 Task: Design a Vector Pattern for a Space Art Gallery Exhibit.
Action: Mouse moved to (126, 88)
Screenshot: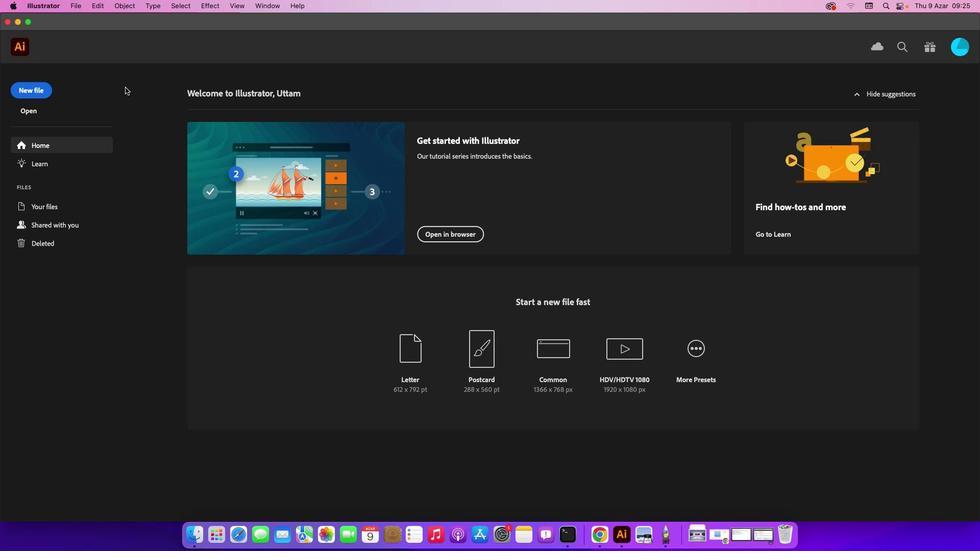 
Action: Mouse pressed left at (126, 88)
Screenshot: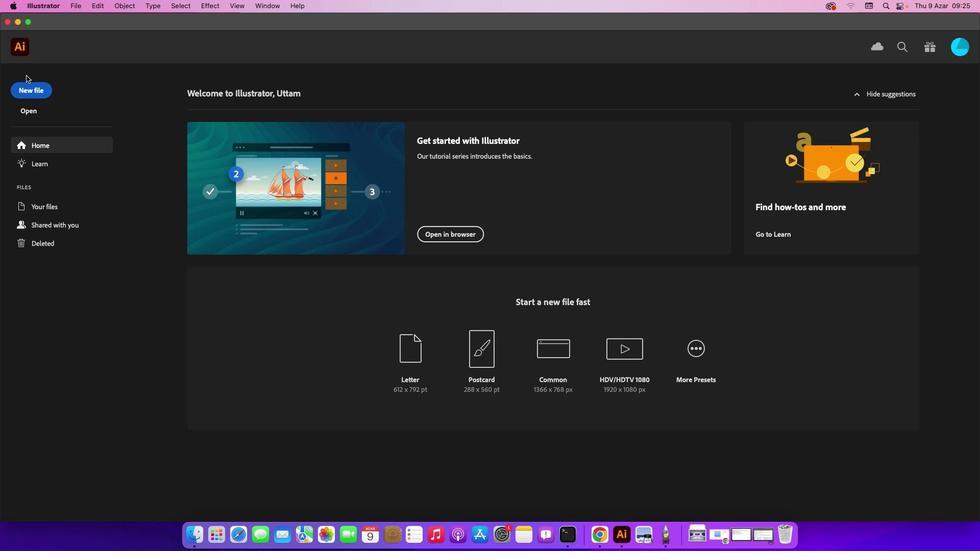 
Action: Mouse moved to (35, 89)
Screenshot: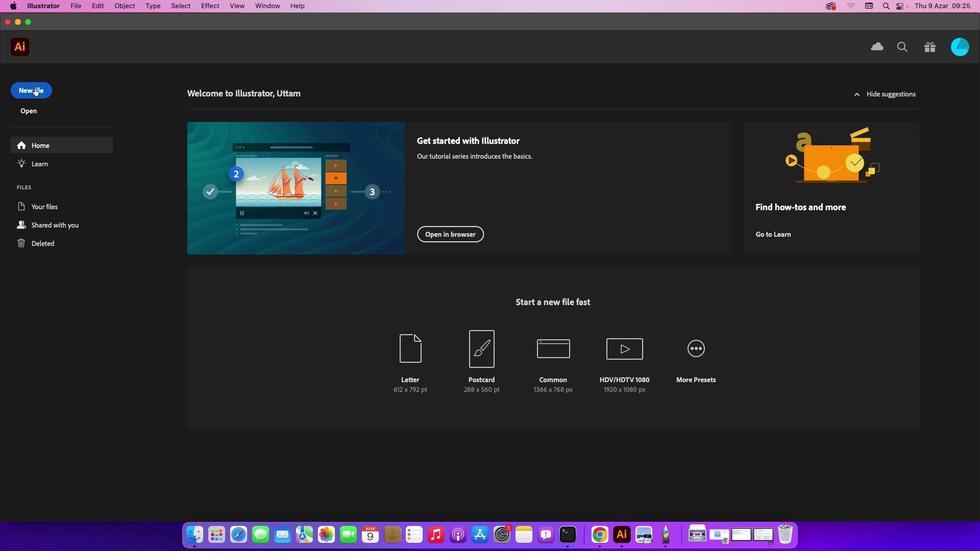 
Action: Mouse pressed left at (35, 89)
Screenshot: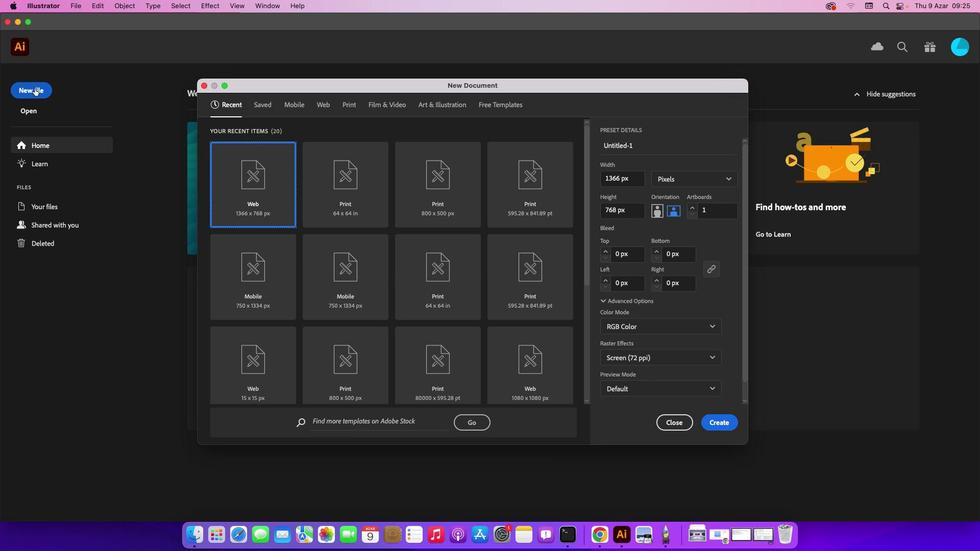 
Action: Mouse moved to (727, 427)
Screenshot: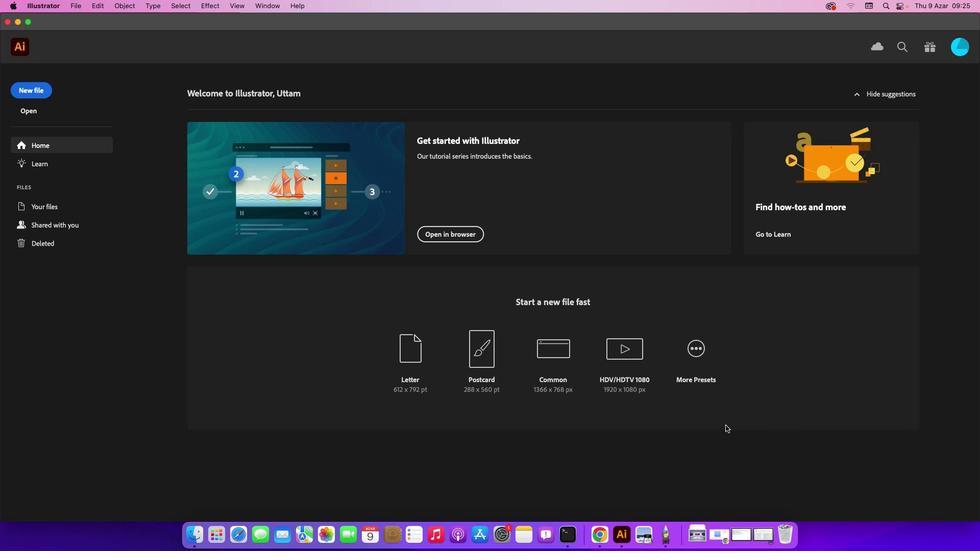 
Action: Mouse pressed left at (727, 427)
Screenshot: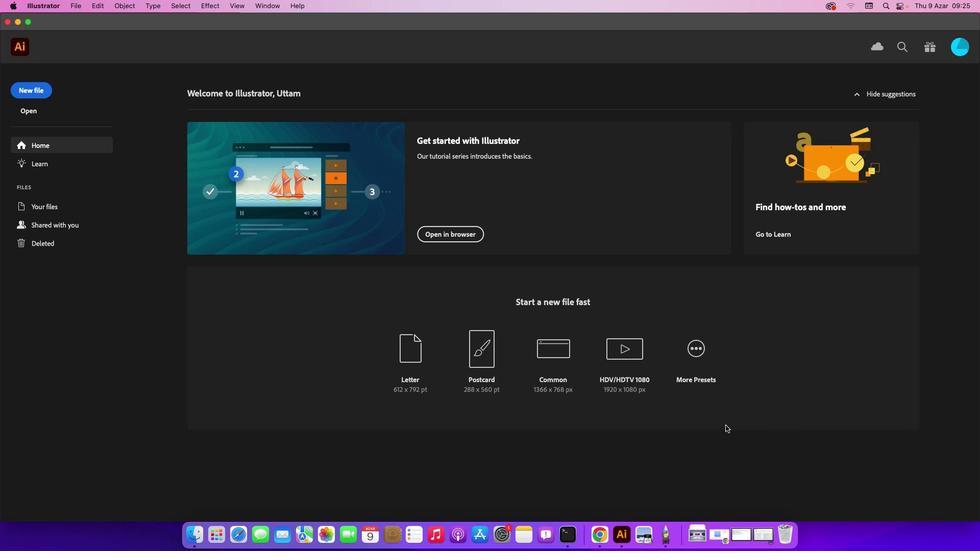 
Action: Mouse moved to (73, 4)
Screenshot: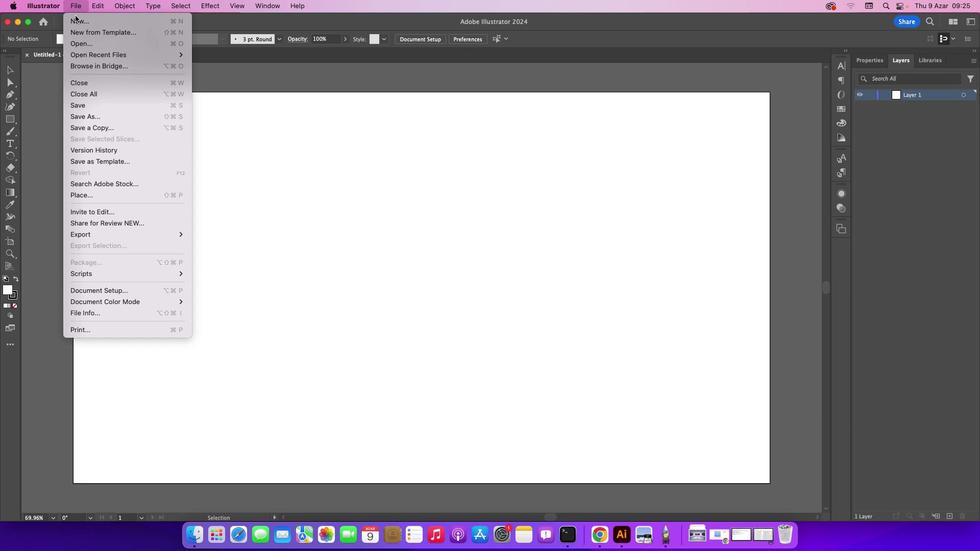 
Action: Mouse pressed left at (73, 4)
Screenshot: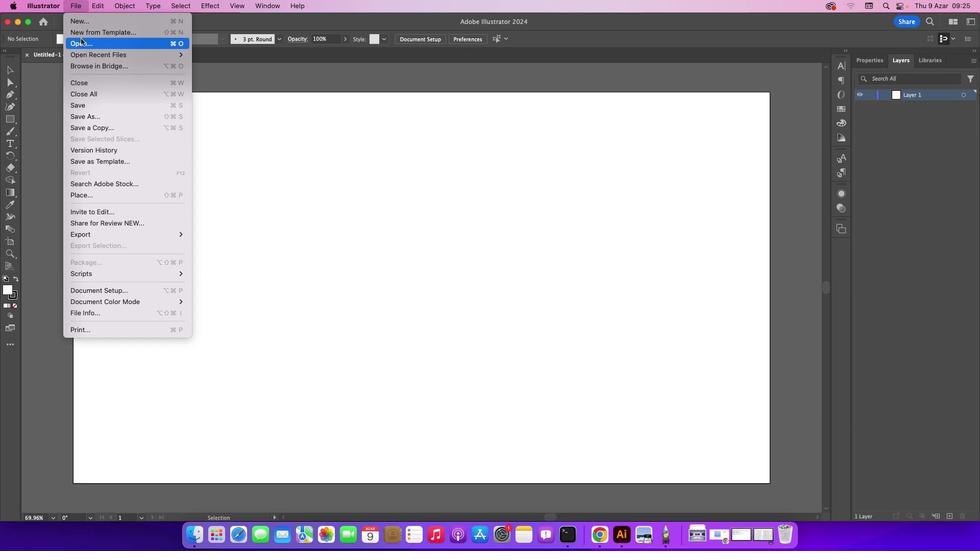 
Action: Mouse moved to (82, 39)
Screenshot: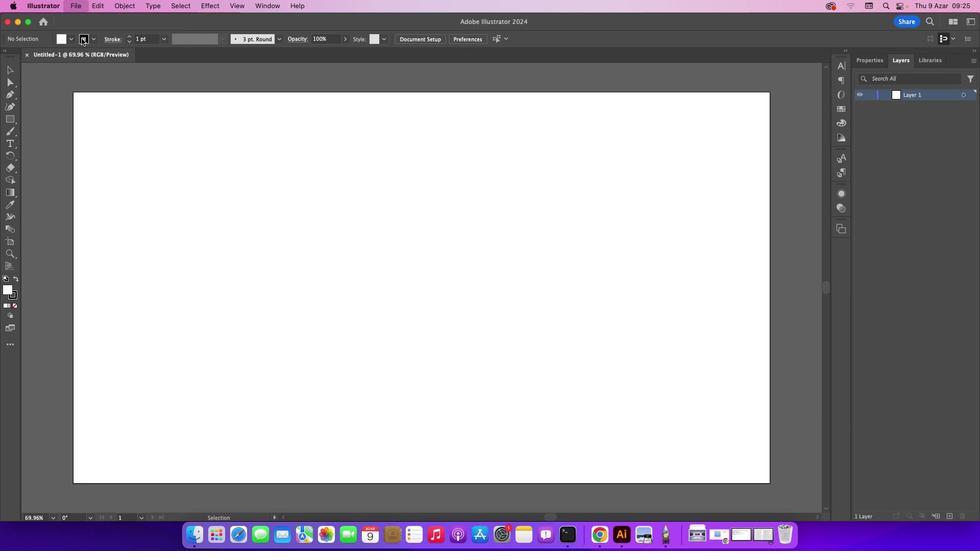 
Action: Mouse pressed left at (82, 39)
Screenshot: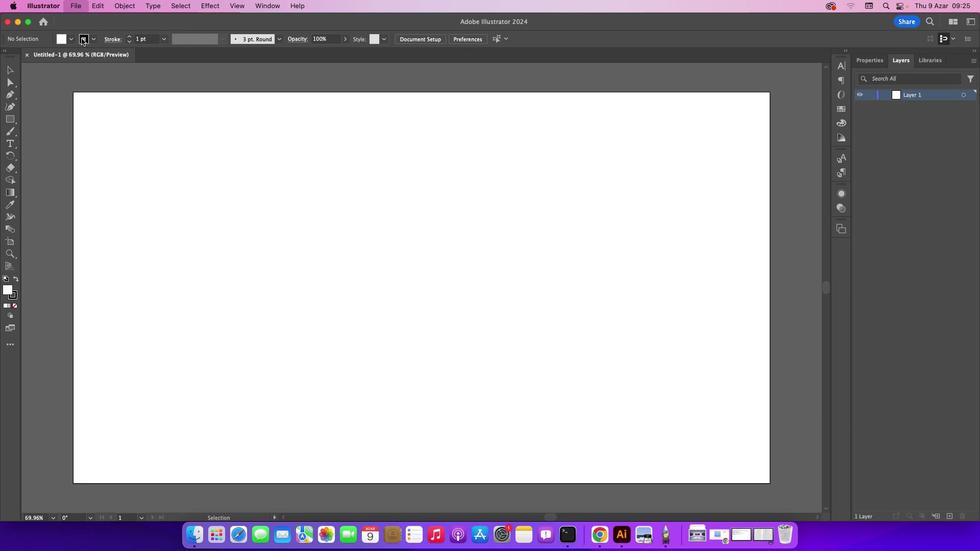 
Action: Mouse moved to (419, 143)
Screenshot: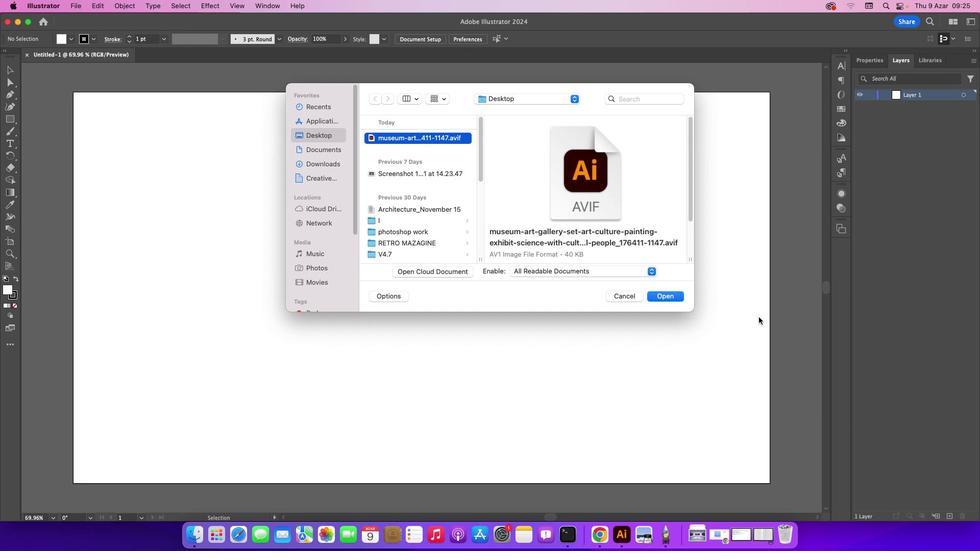 
Action: Mouse pressed left at (419, 143)
Screenshot: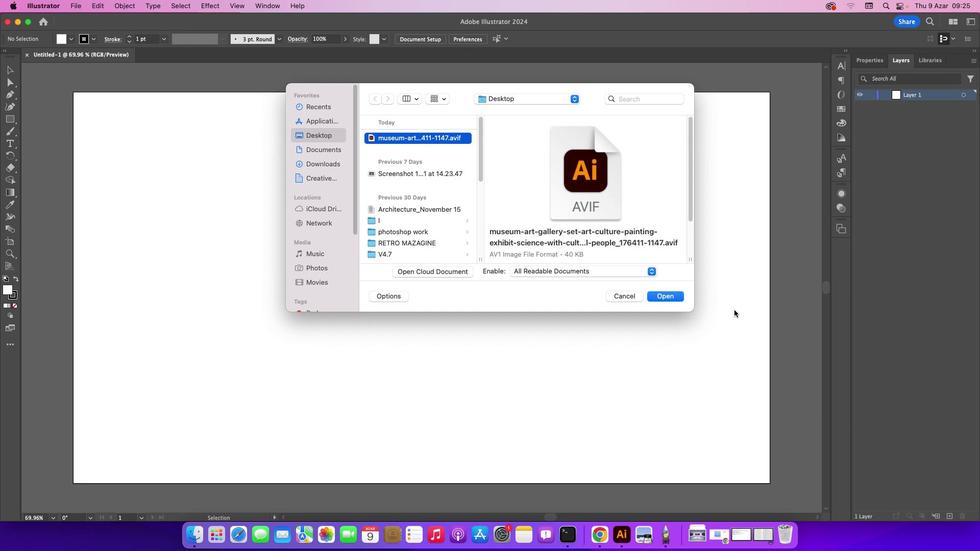 
Action: Mouse moved to (680, 298)
Screenshot: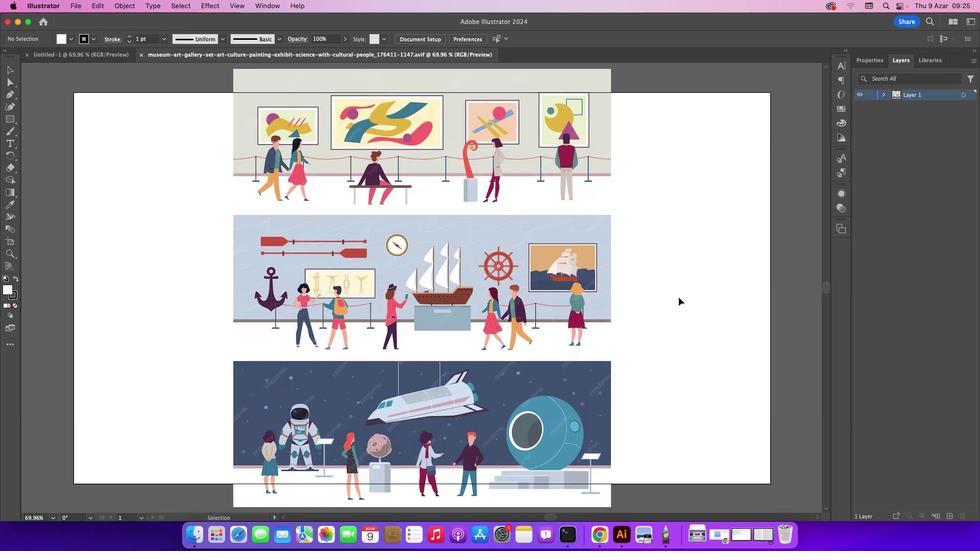 
Action: Mouse pressed left at (680, 298)
Screenshot: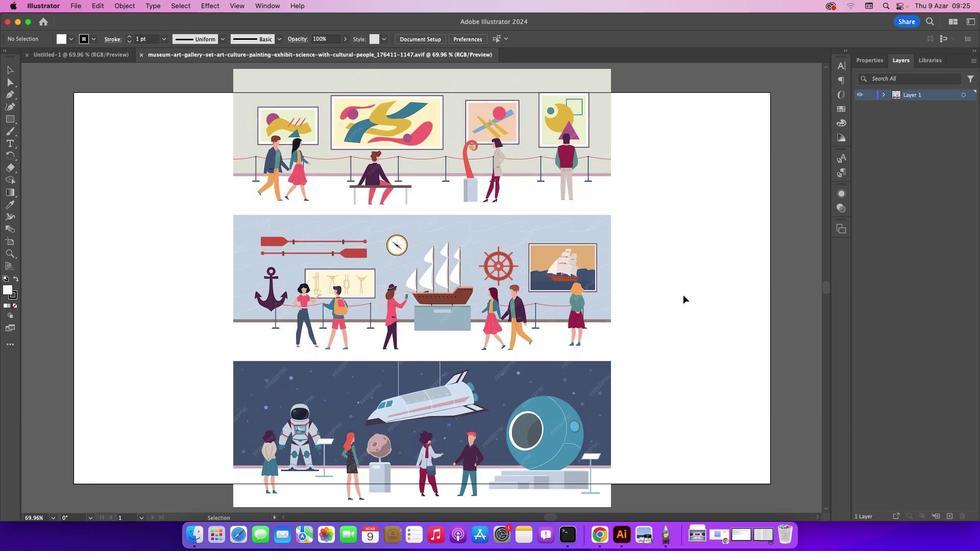 
Action: Mouse moved to (680, 338)
Screenshot: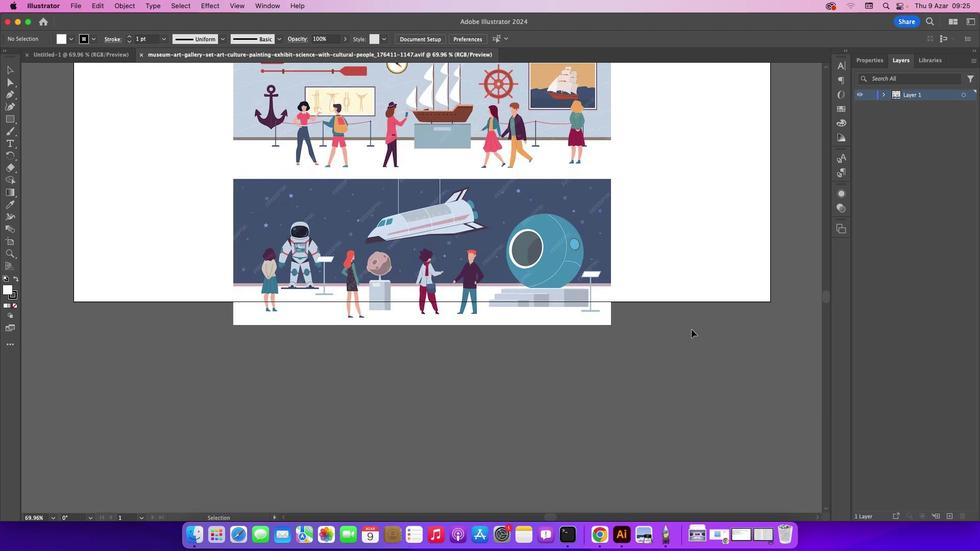 
Action: Mouse scrolled (680, 338) with delta (1, 0)
Screenshot: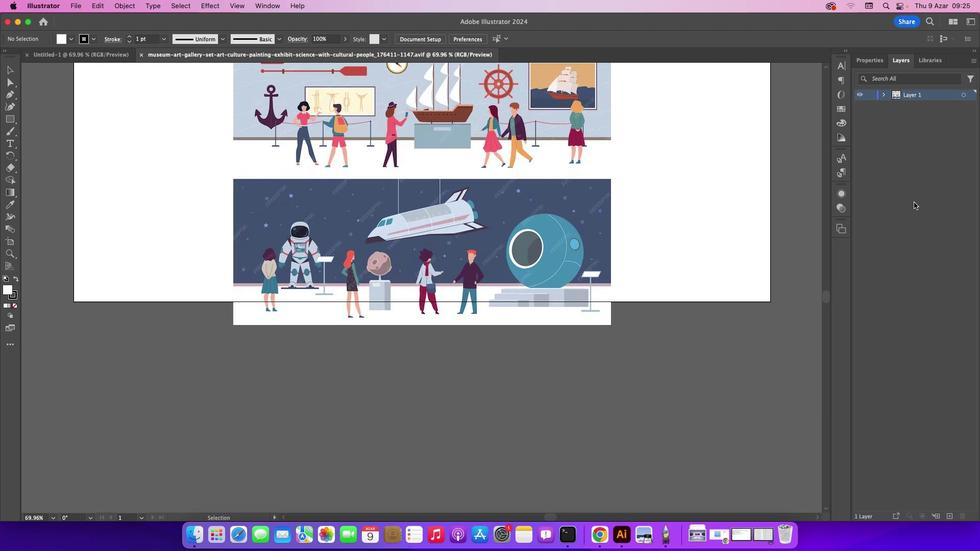 
Action: Mouse scrolled (680, 338) with delta (1, 0)
Screenshot: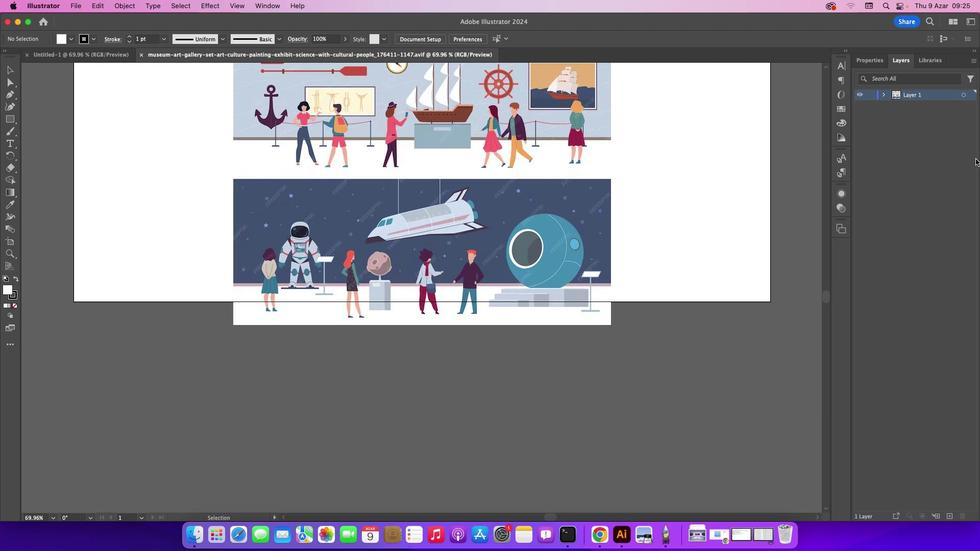 
Action: Mouse scrolled (680, 338) with delta (1, 0)
Screenshot: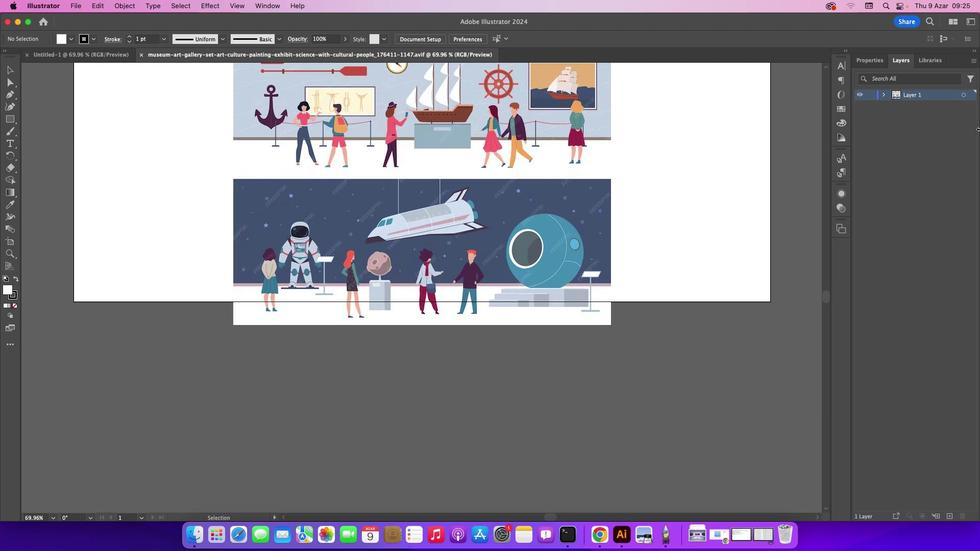 
Action: Mouse scrolled (680, 338) with delta (1, -1)
Screenshot: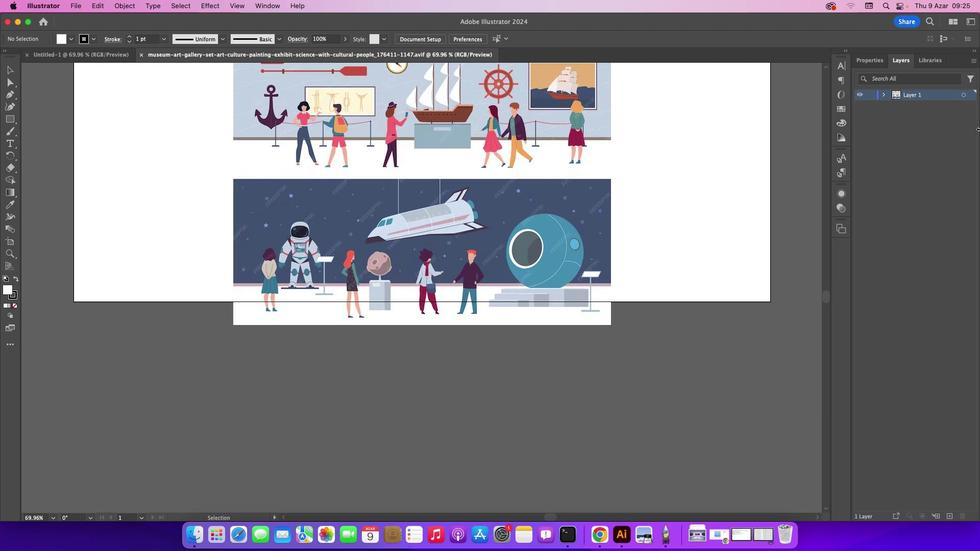 
Action: Mouse scrolled (680, 338) with delta (1, -1)
Screenshot: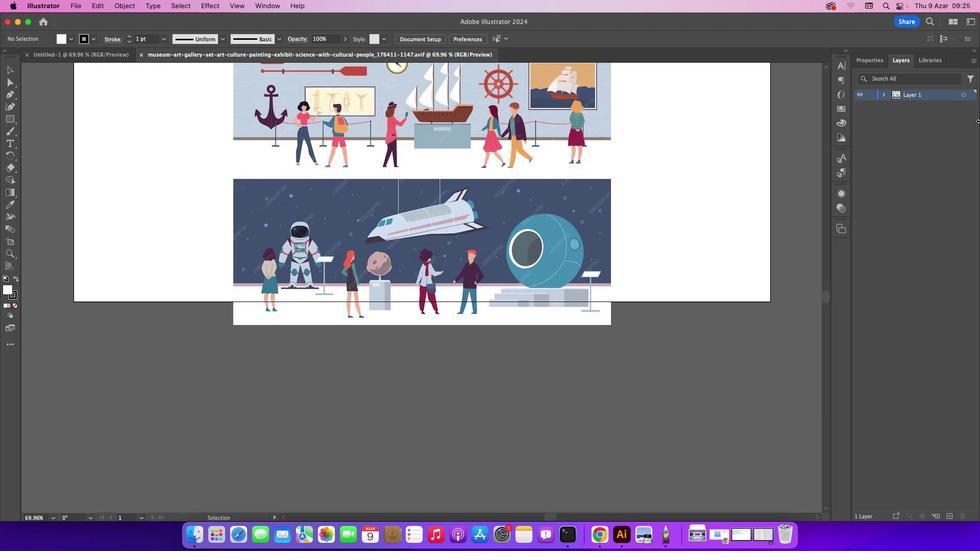 
Action: Mouse moved to (886, 94)
Screenshot: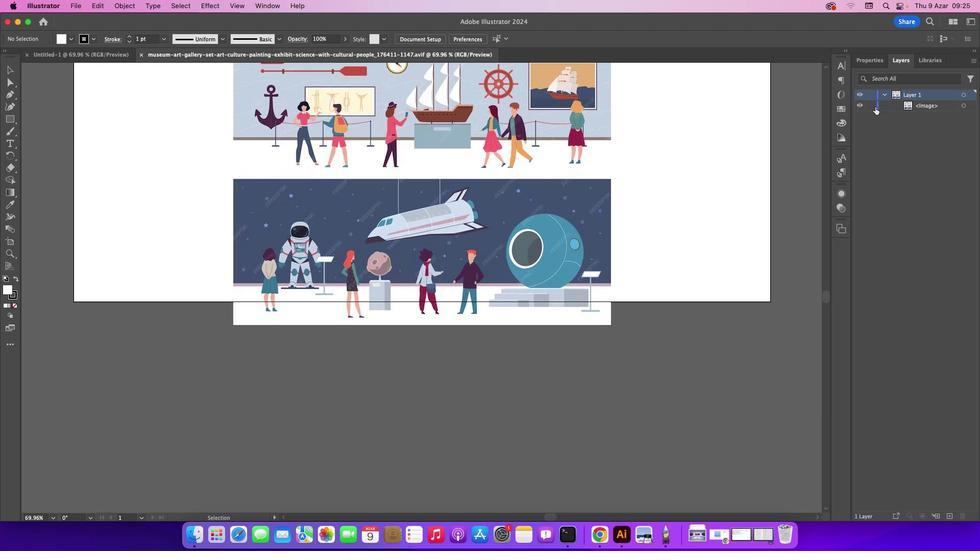 
Action: Mouse pressed left at (886, 94)
Screenshot: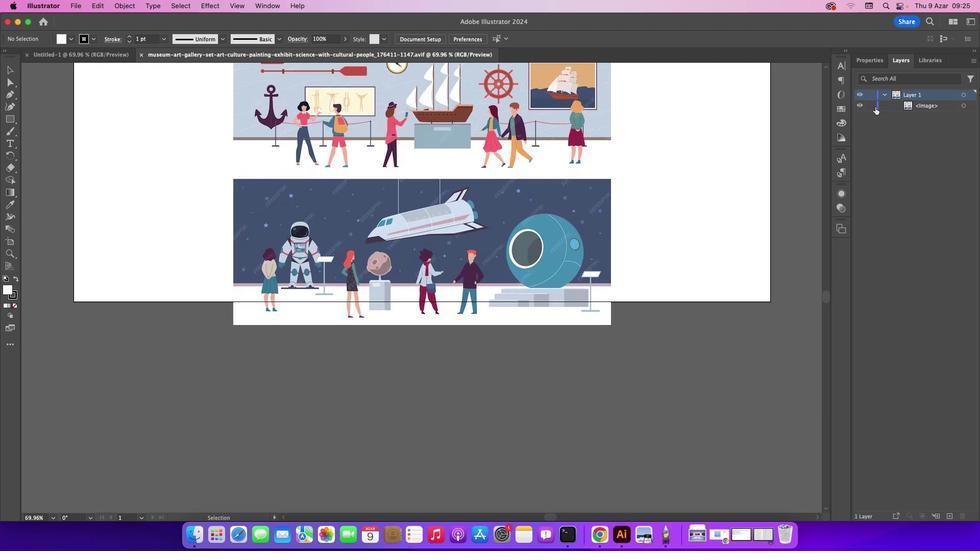 
Action: Mouse moved to (877, 108)
Screenshot: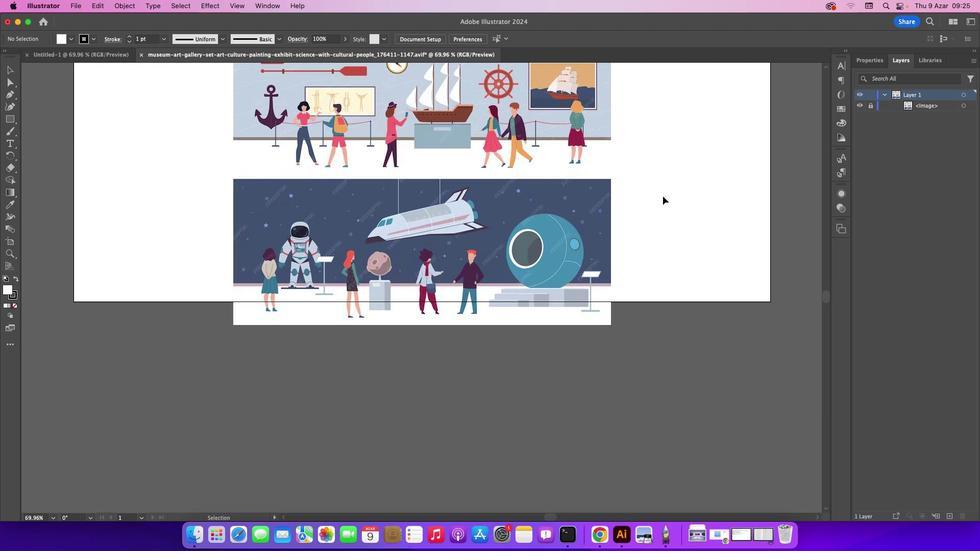 
Action: Mouse pressed left at (877, 108)
Screenshot: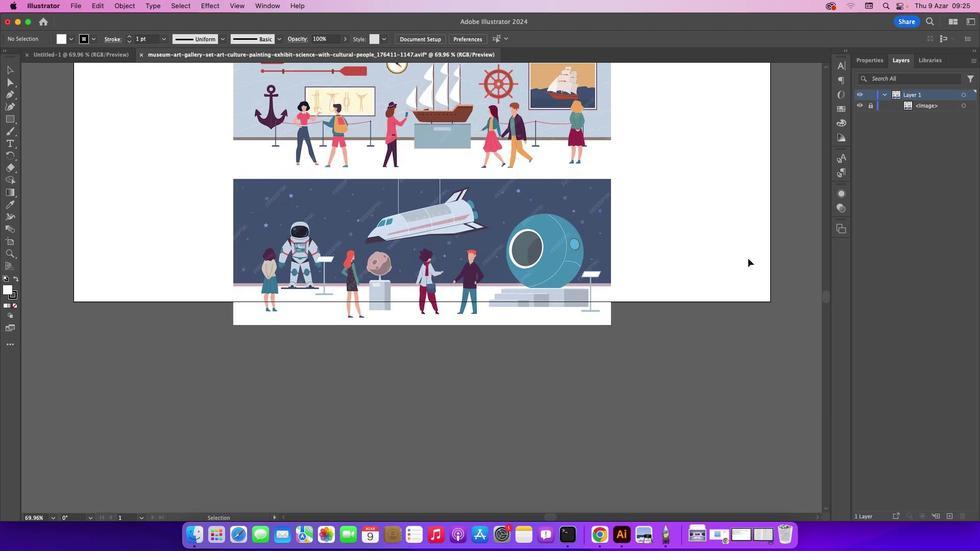 
Action: Mouse moved to (749, 260)
Screenshot: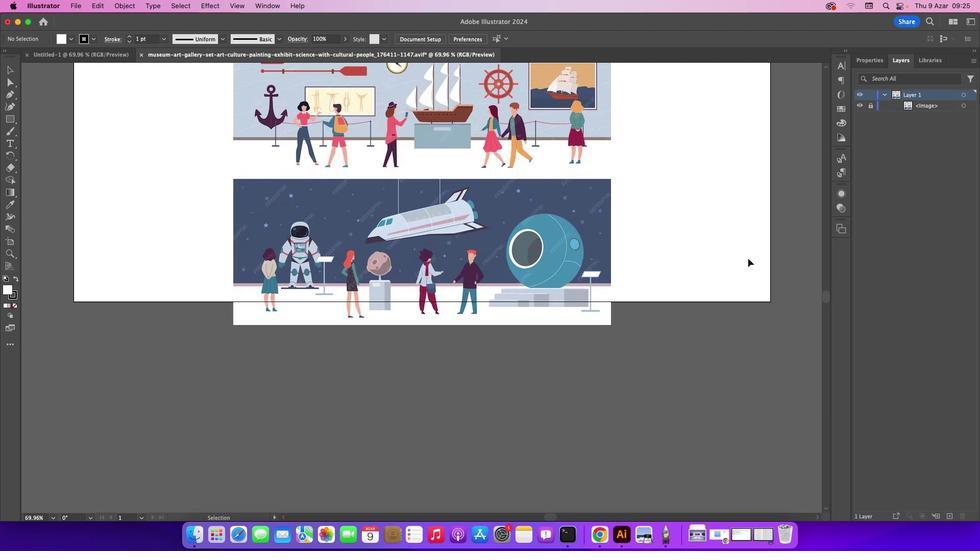 
Action: Mouse pressed left at (749, 260)
Screenshot: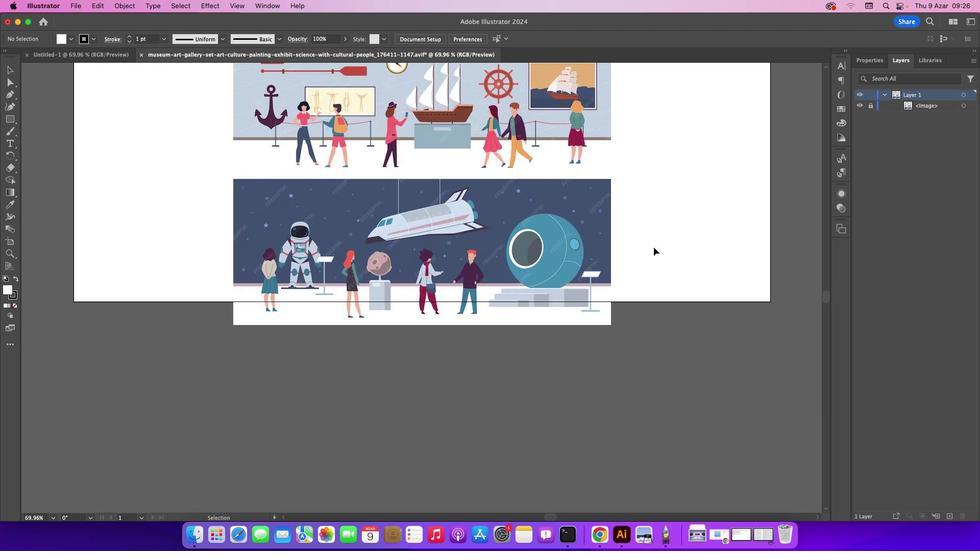 
Action: Mouse moved to (654, 248)
Screenshot: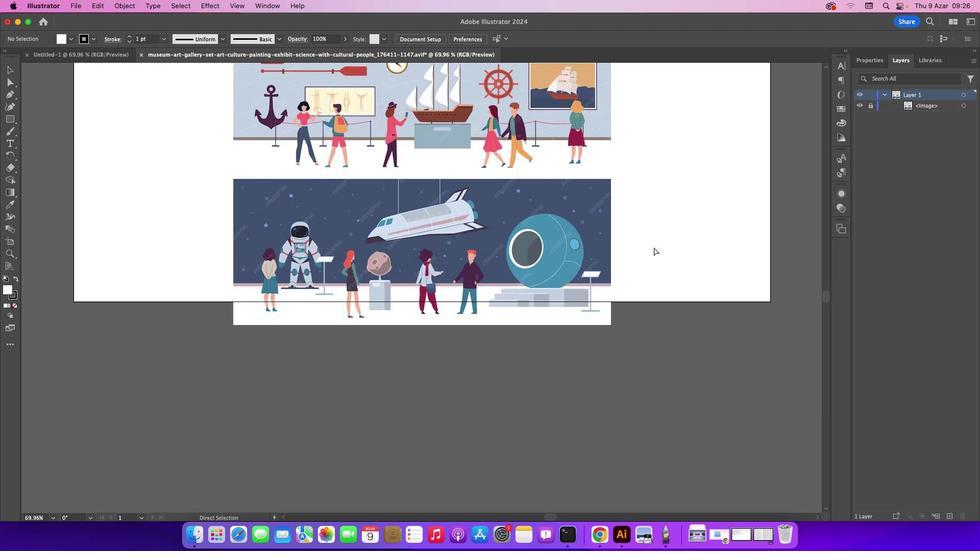 
Action: Key pressed Key.cmd_r'=''=''='
Screenshot: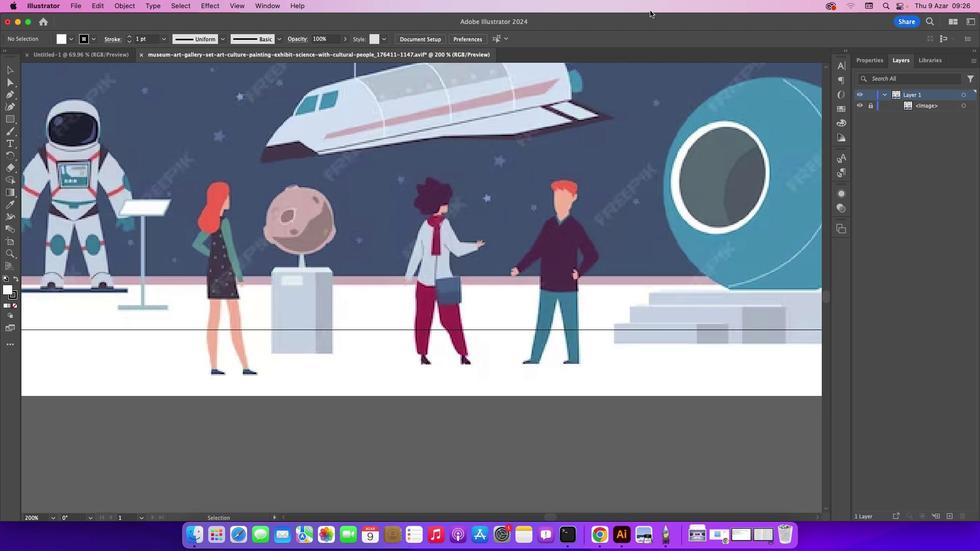 
Action: Mouse moved to (548, 519)
Screenshot: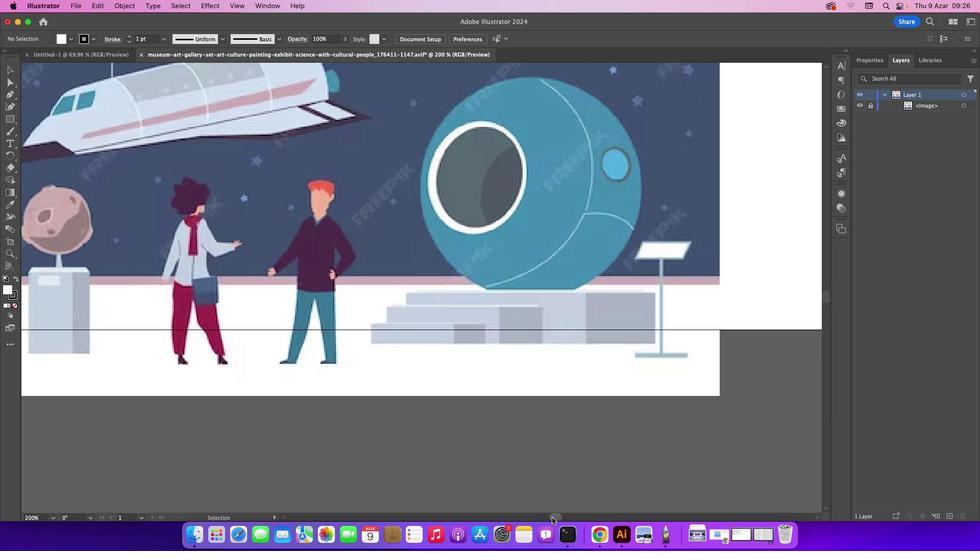 
Action: Mouse pressed left at (548, 519)
Screenshot: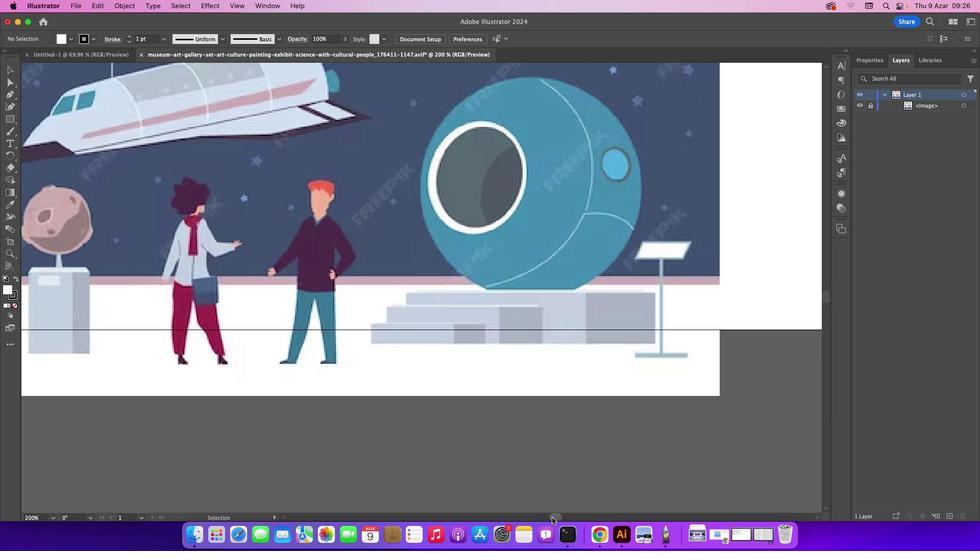 
Action: Mouse moved to (460, 429)
Screenshot: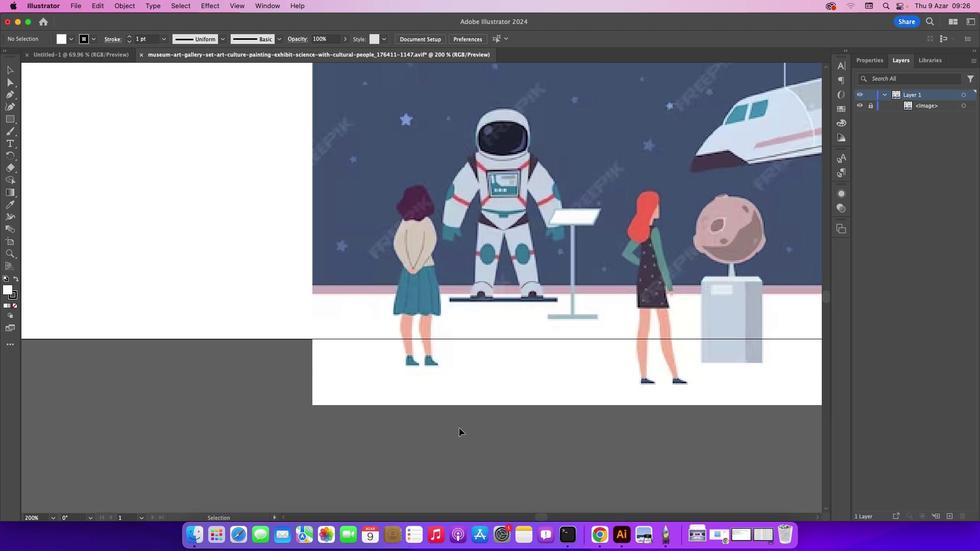 
Action: Mouse scrolled (460, 429) with delta (1, 1)
Screenshot: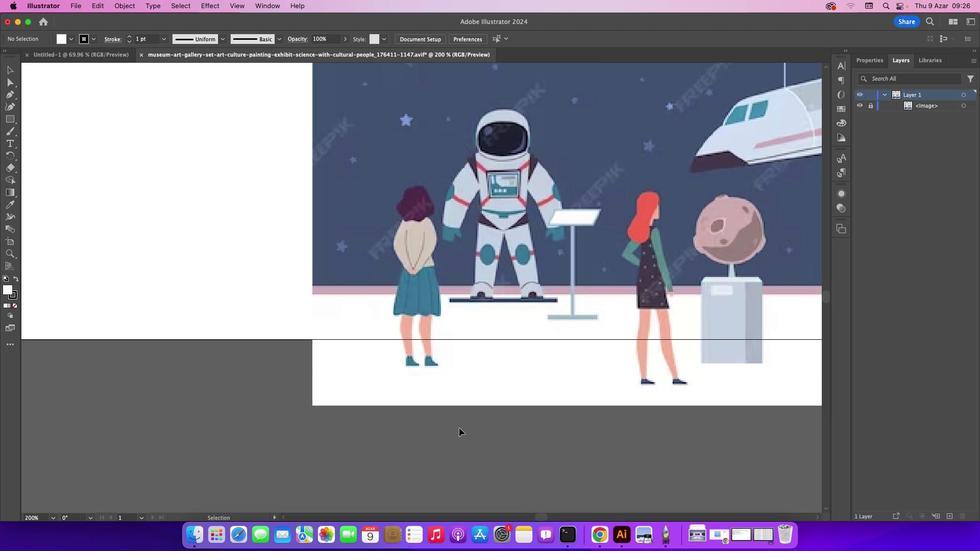 
Action: Mouse scrolled (460, 429) with delta (1, 1)
Screenshot: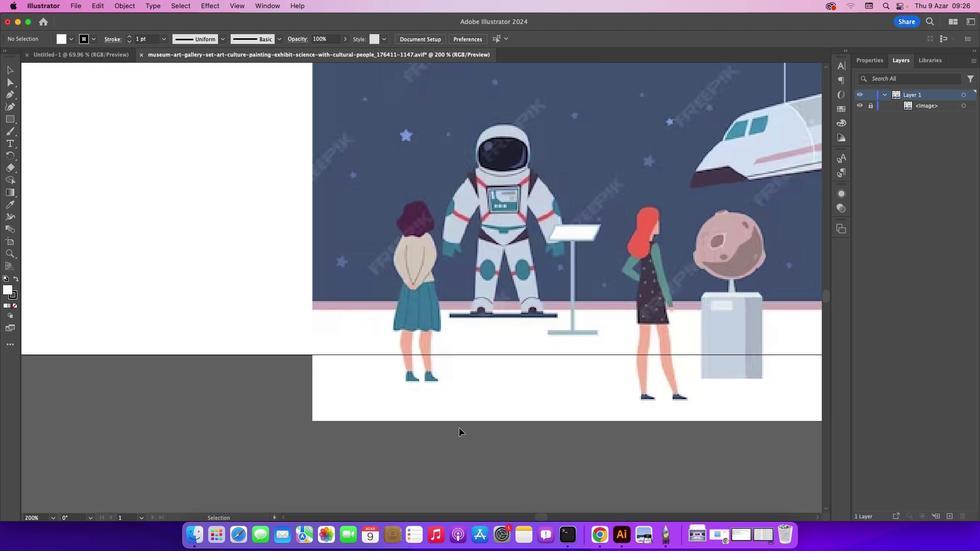 
Action: Mouse scrolled (460, 429) with delta (1, 1)
Screenshot: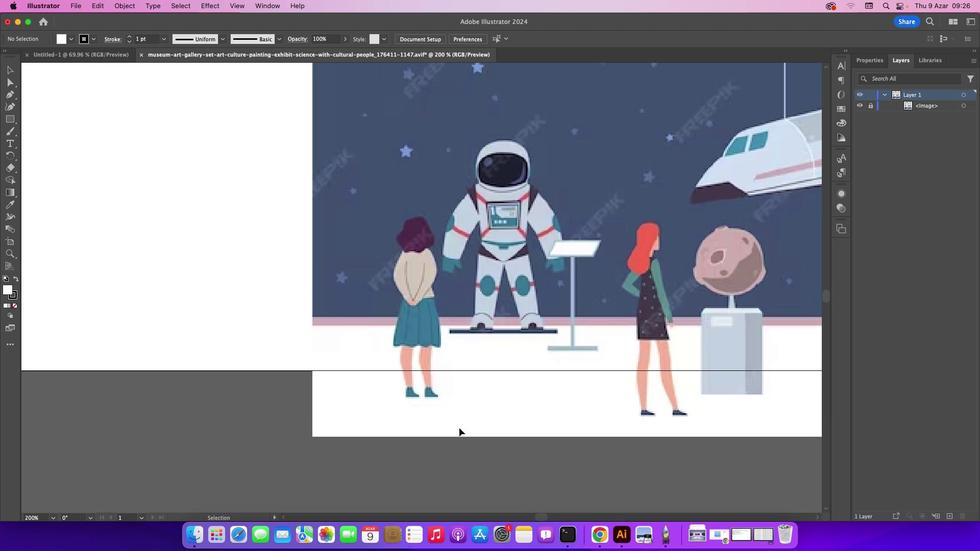 
Action: Mouse scrolled (460, 429) with delta (1, 1)
Screenshot: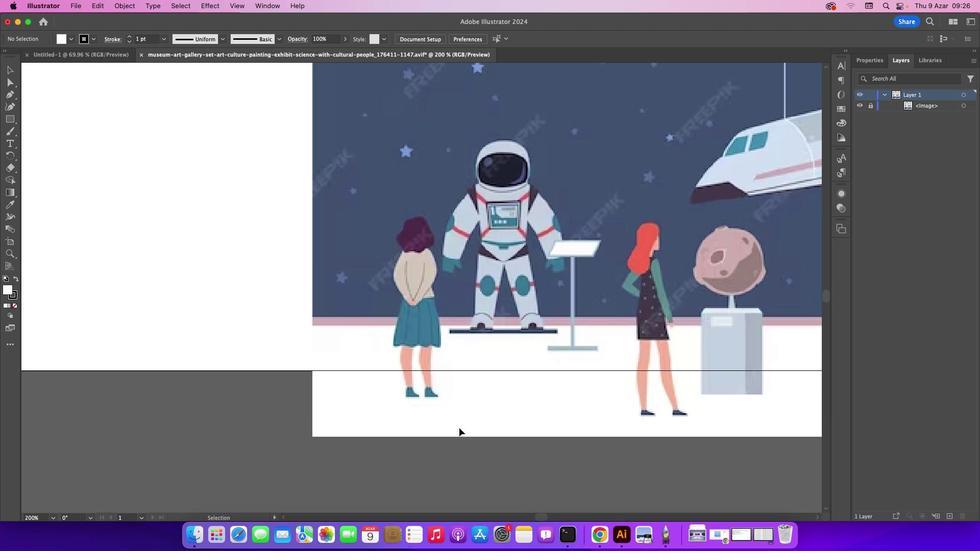 
Action: Mouse scrolled (460, 429) with delta (1, 1)
Screenshot: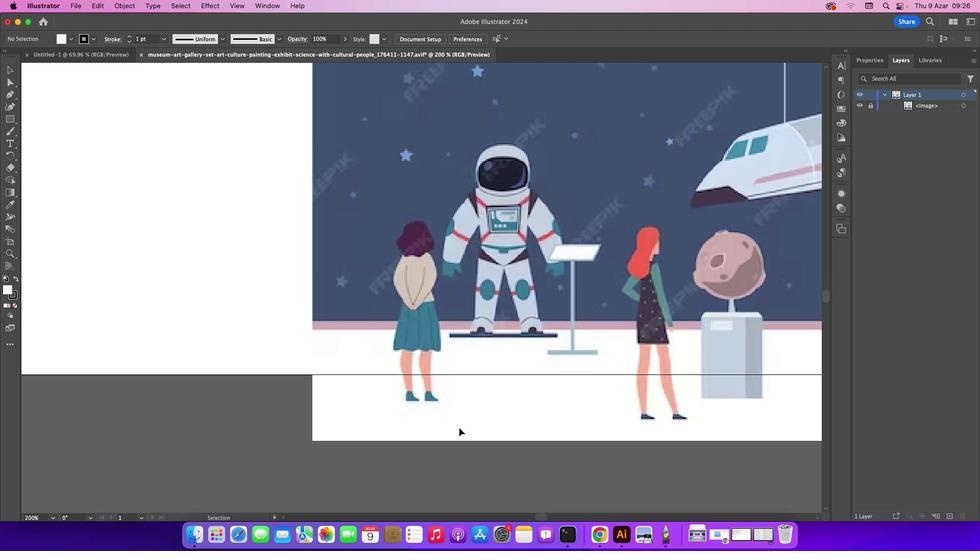 
Action: Mouse scrolled (460, 429) with delta (1, 1)
Screenshot: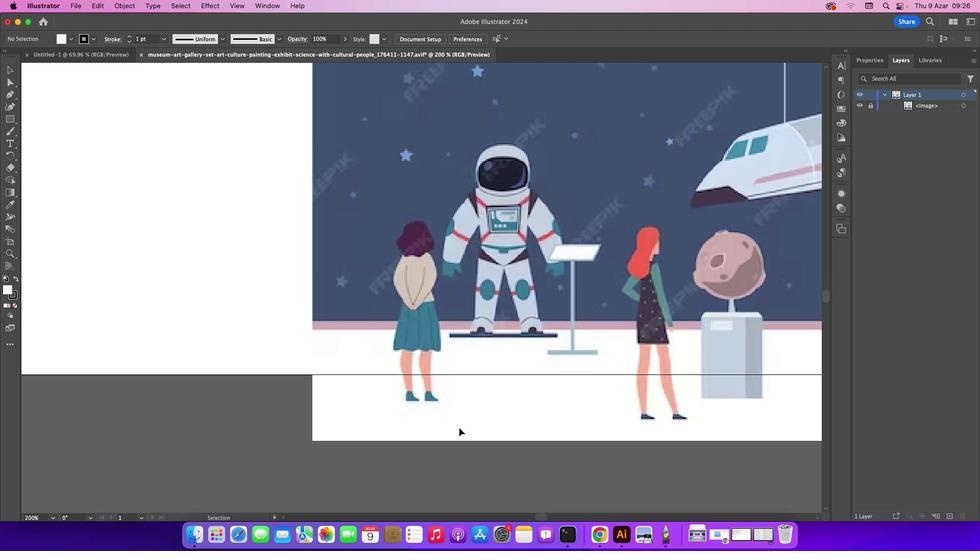 
Action: Mouse scrolled (460, 429) with delta (1, 2)
Screenshot: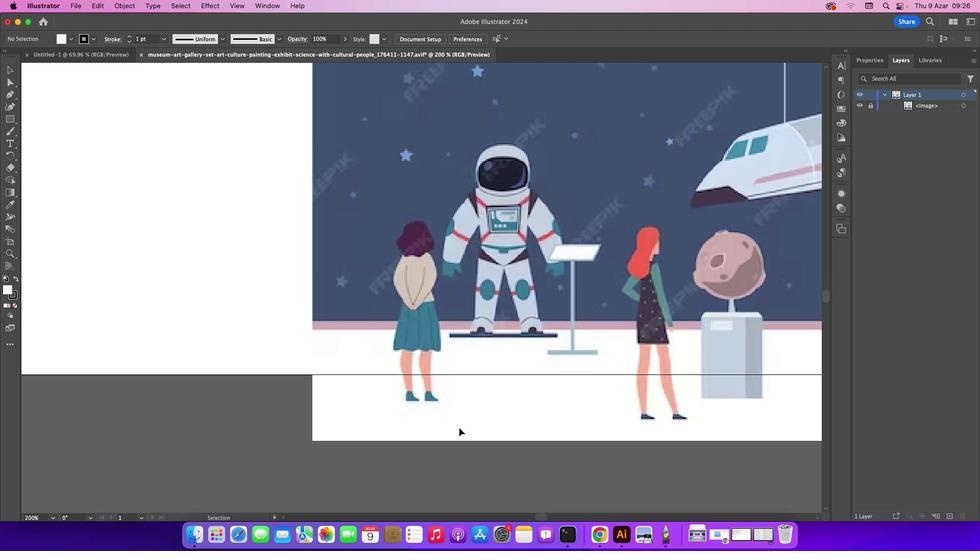 
Action: Mouse scrolled (460, 429) with delta (1, 2)
Screenshot: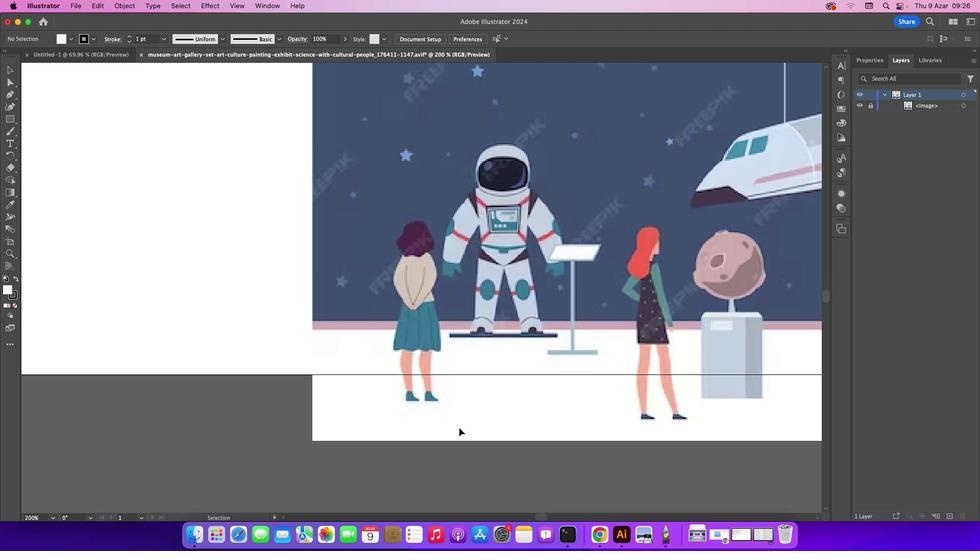 
Action: Mouse scrolled (460, 429) with delta (1, 1)
Screenshot: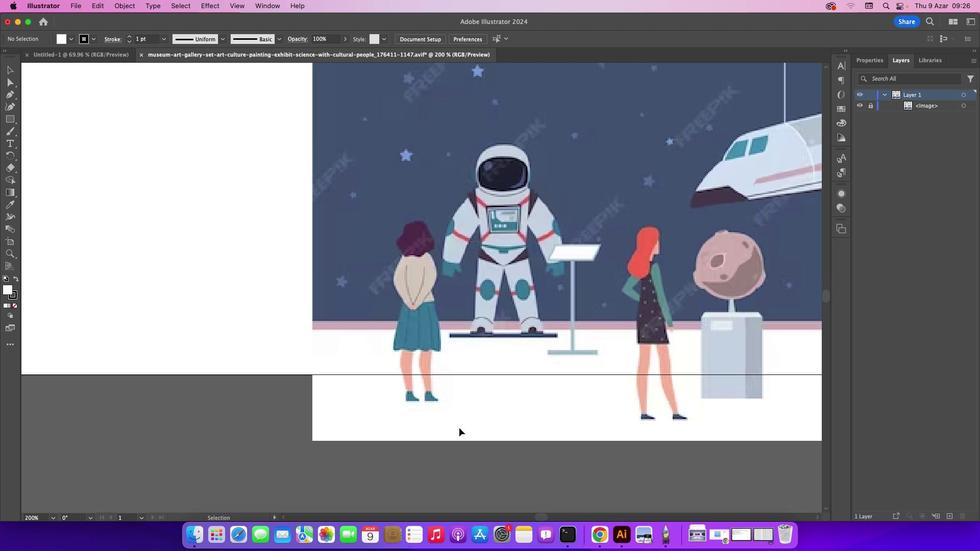 
Action: Mouse scrolled (460, 429) with delta (1, 1)
Screenshot: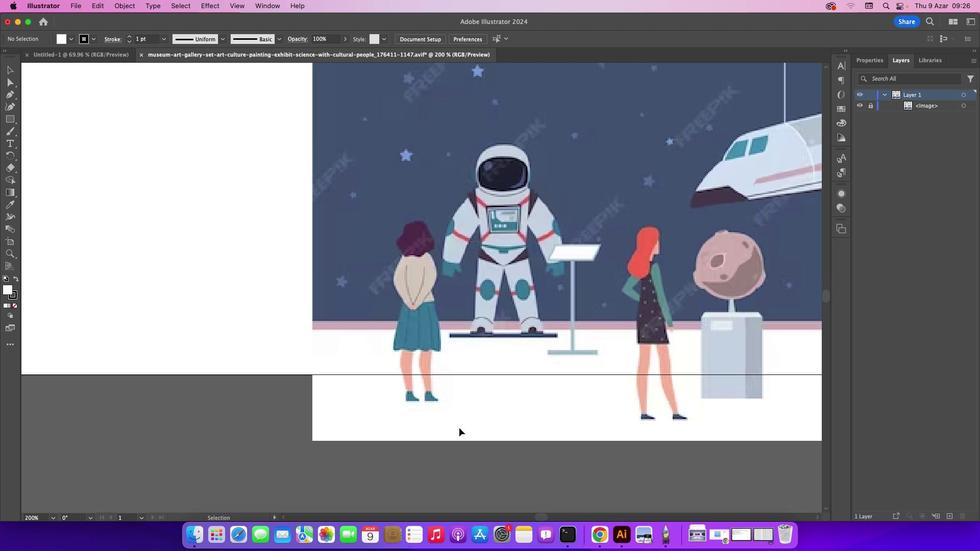 
Action: Key pressed Key.cmd_r'=''='
Screenshot: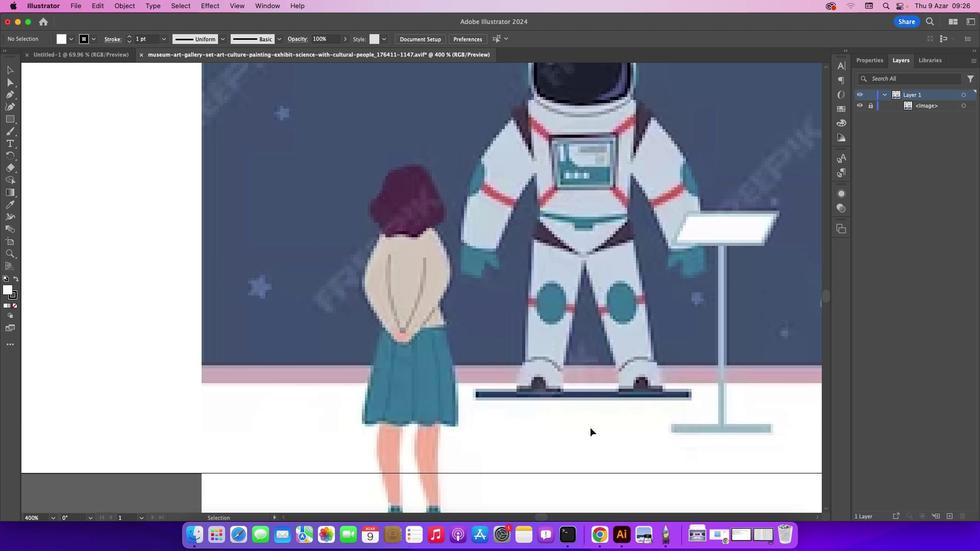 
Action: Mouse moved to (591, 429)
Screenshot: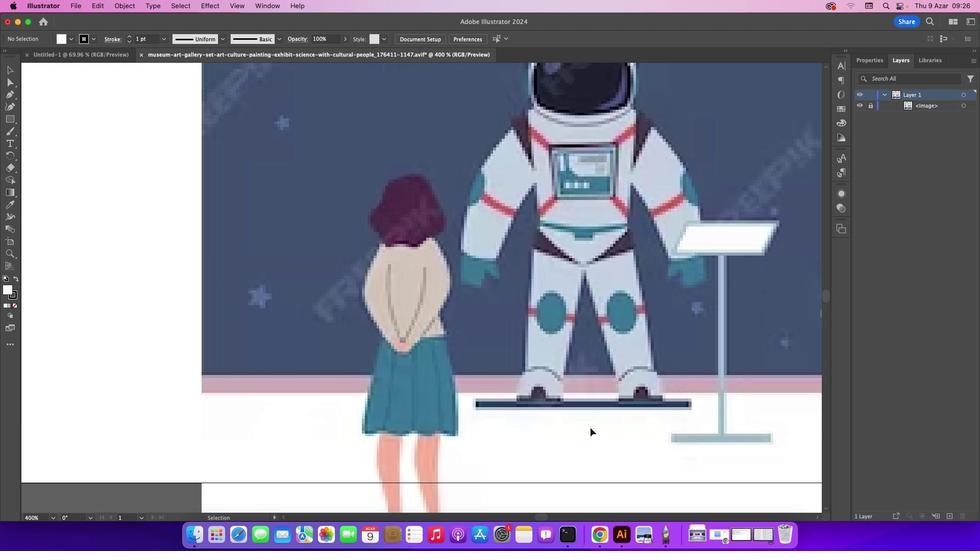 
Action: Mouse scrolled (591, 429) with delta (1, 1)
Screenshot: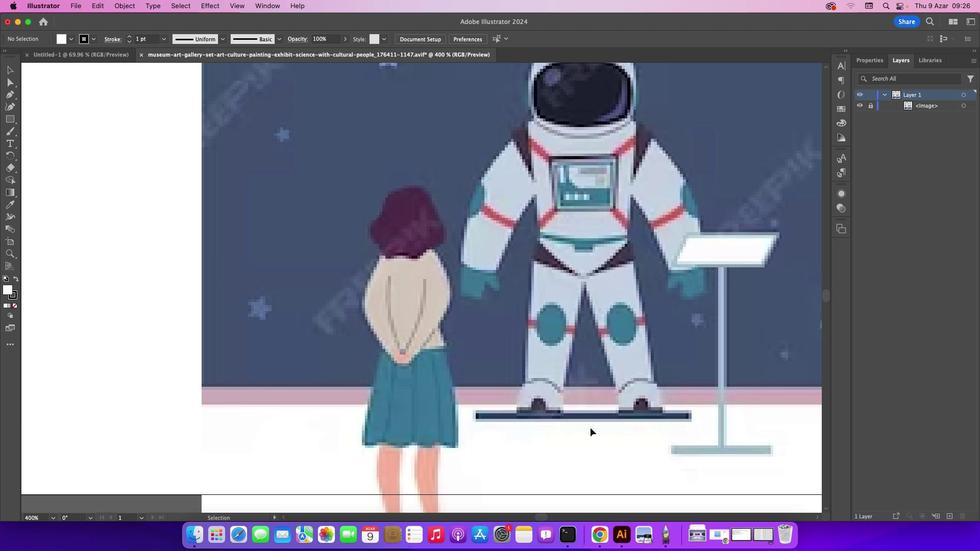 
Action: Mouse scrolled (591, 429) with delta (1, 1)
Screenshot: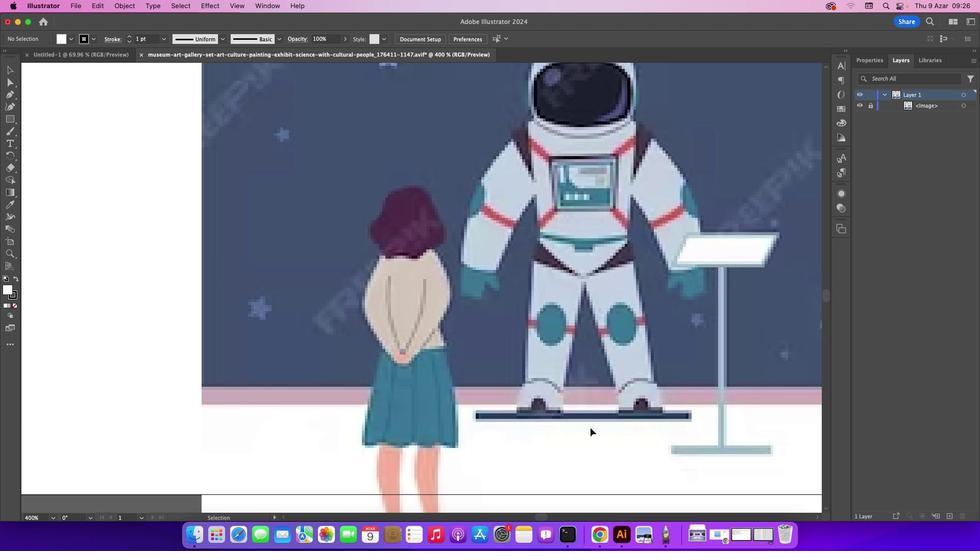
Action: Mouse scrolled (591, 429) with delta (1, 2)
Screenshot: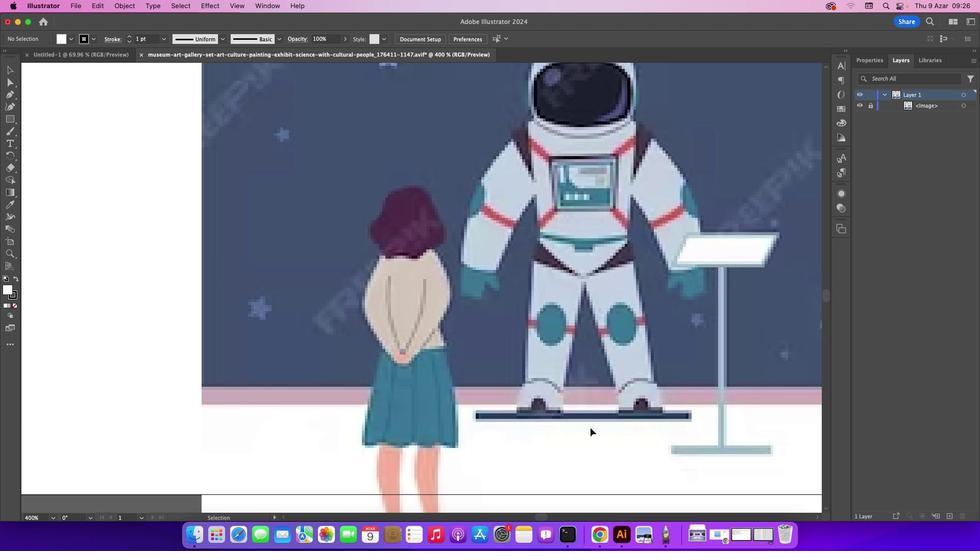 
Action: Mouse scrolled (591, 429) with delta (1, 1)
Screenshot: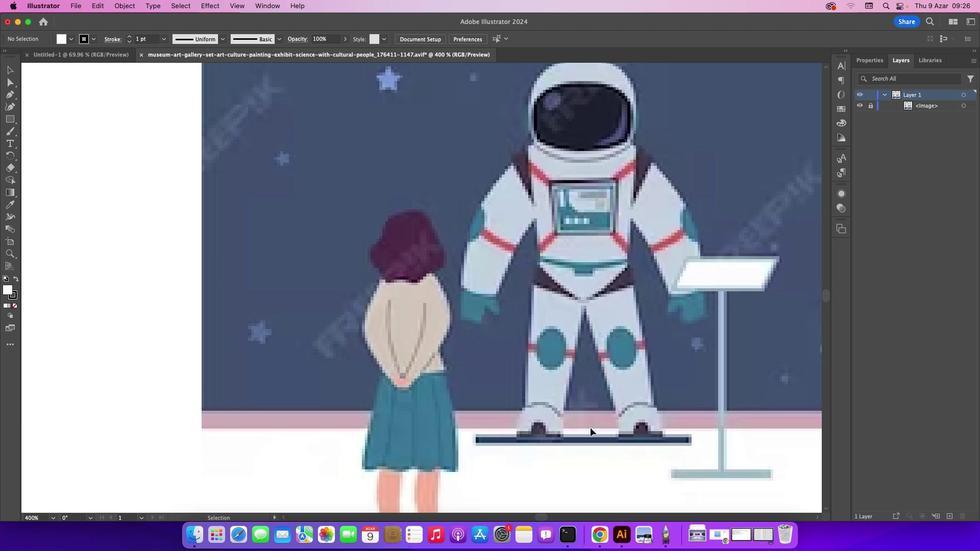 
Action: Mouse scrolled (591, 429) with delta (1, 1)
Screenshot: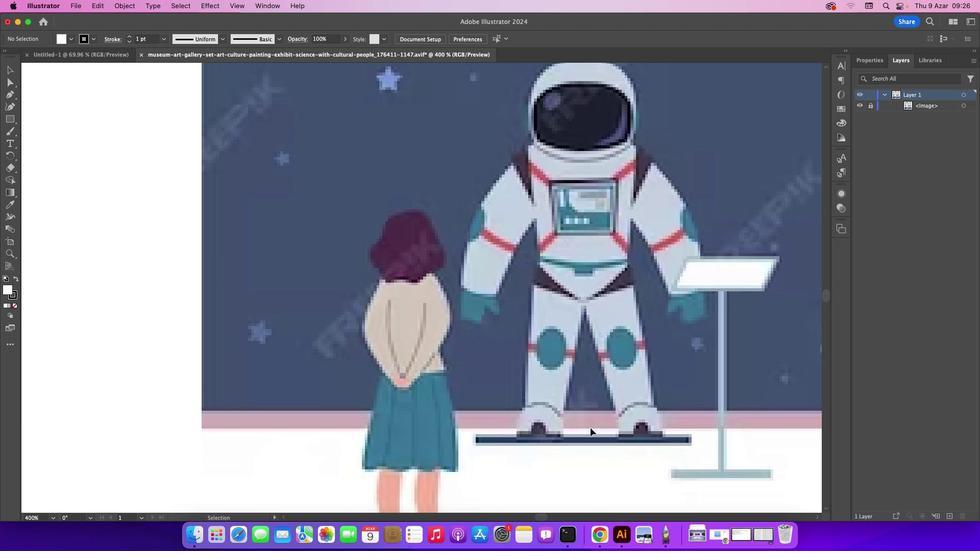 
Action: Mouse scrolled (591, 429) with delta (1, 2)
Screenshot: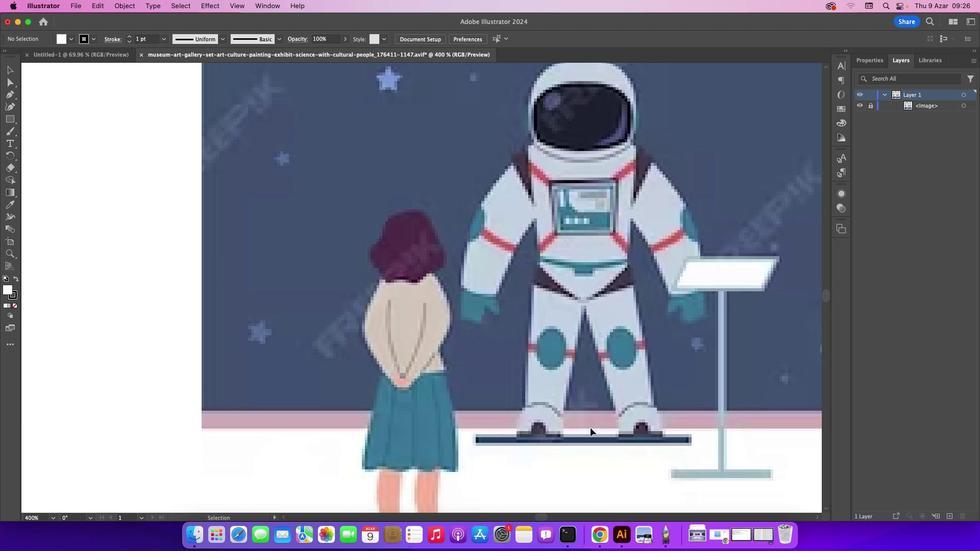 
Action: Mouse scrolled (591, 429) with delta (1, 3)
Screenshot: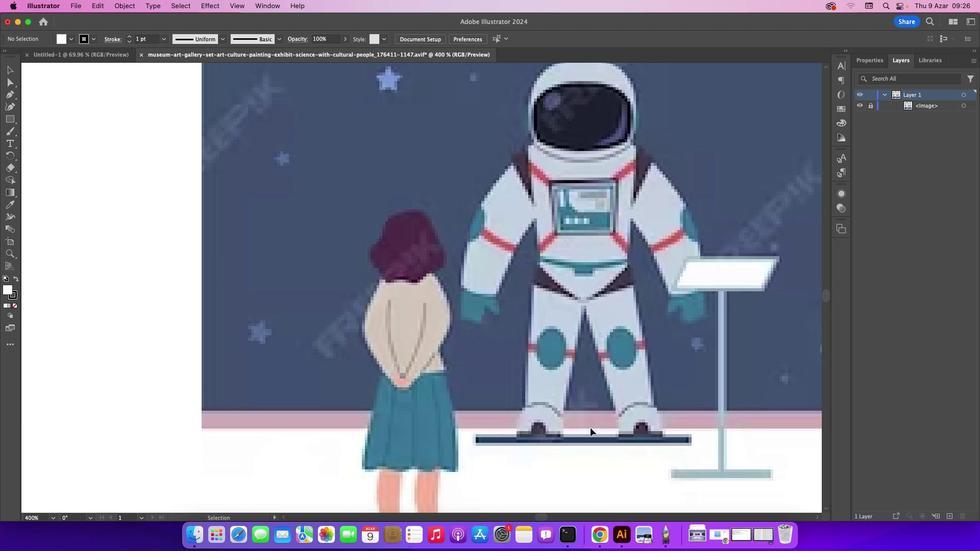 
Action: Mouse scrolled (591, 429) with delta (1, 1)
Screenshot: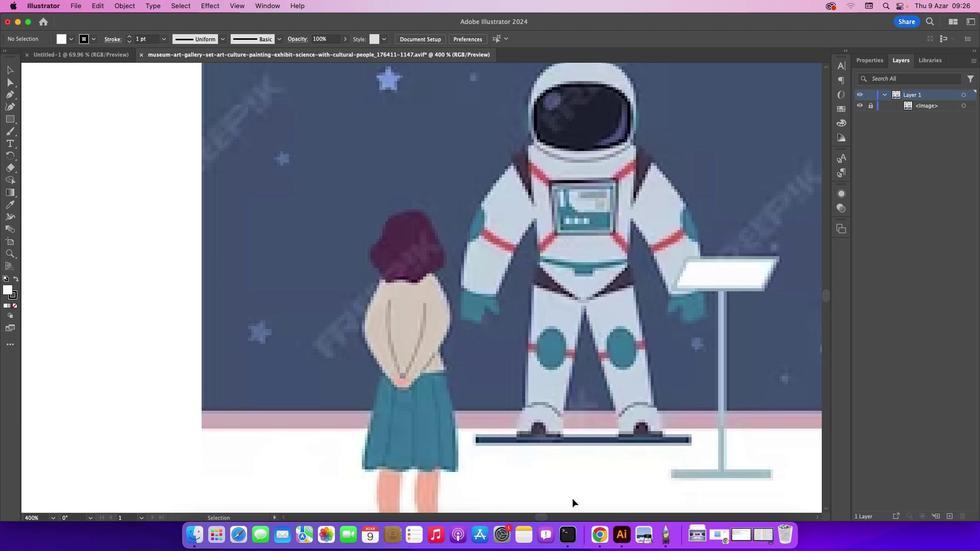
Action: Mouse scrolled (591, 429) with delta (1, 1)
Screenshot: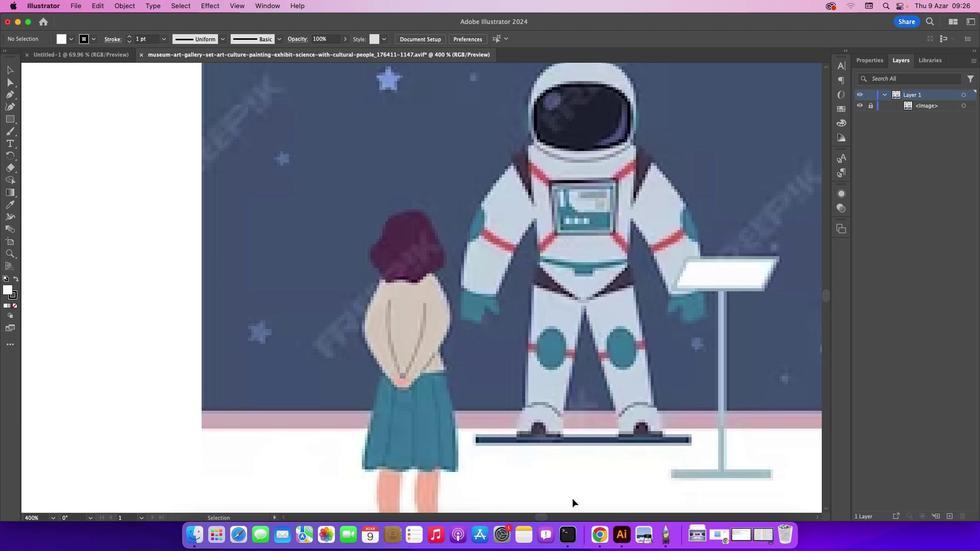 
Action: Mouse scrolled (591, 429) with delta (1, 2)
Screenshot: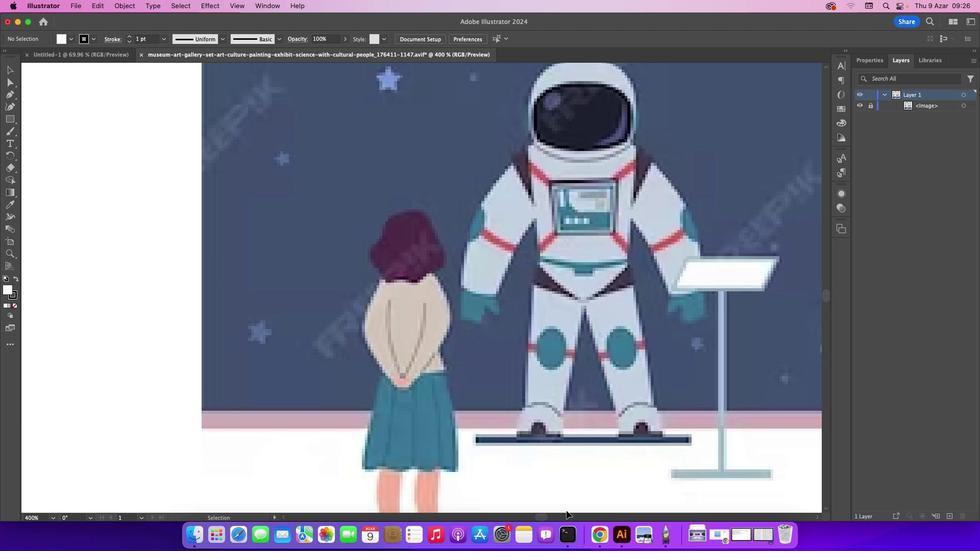 
Action: Mouse scrolled (591, 429) with delta (1, 3)
Screenshot: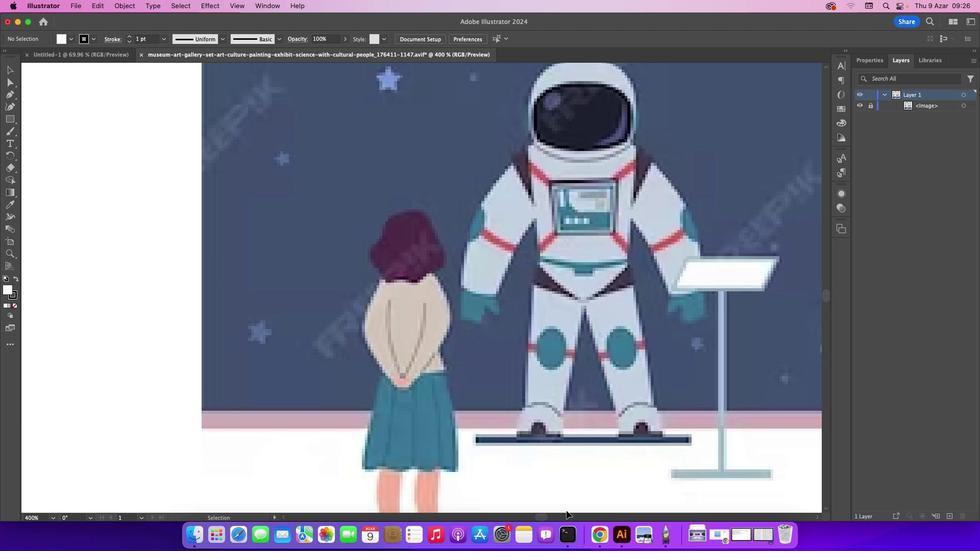 
Action: Mouse scrolled (591, 429) with delta (1, 1)
Screenshot: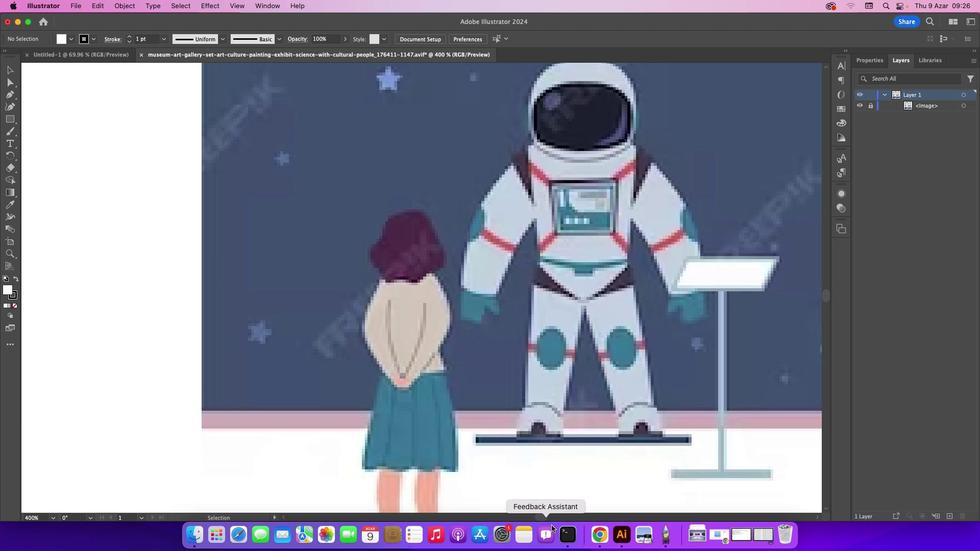 
Action: Mouse scrolled (591, 429) with delta (1, 1)
Screenshot: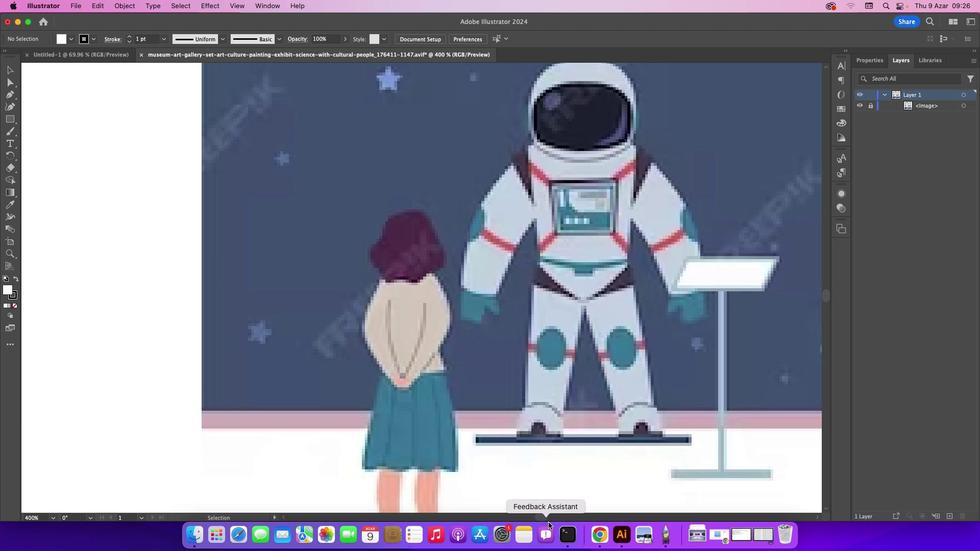 
Action: Mouse moved to (540, 520)
Screenshot: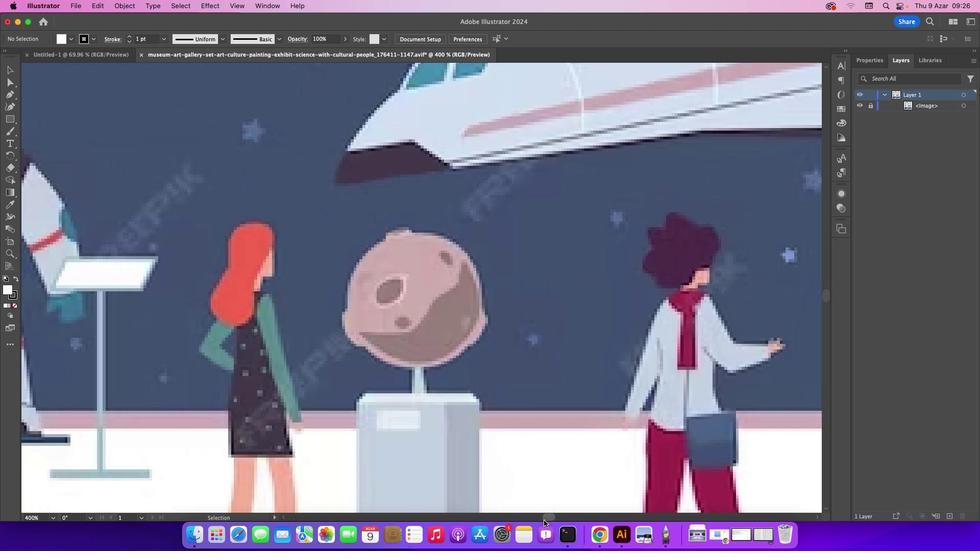 
Action: Mouse pressed left at (540, 520)
Screenshot: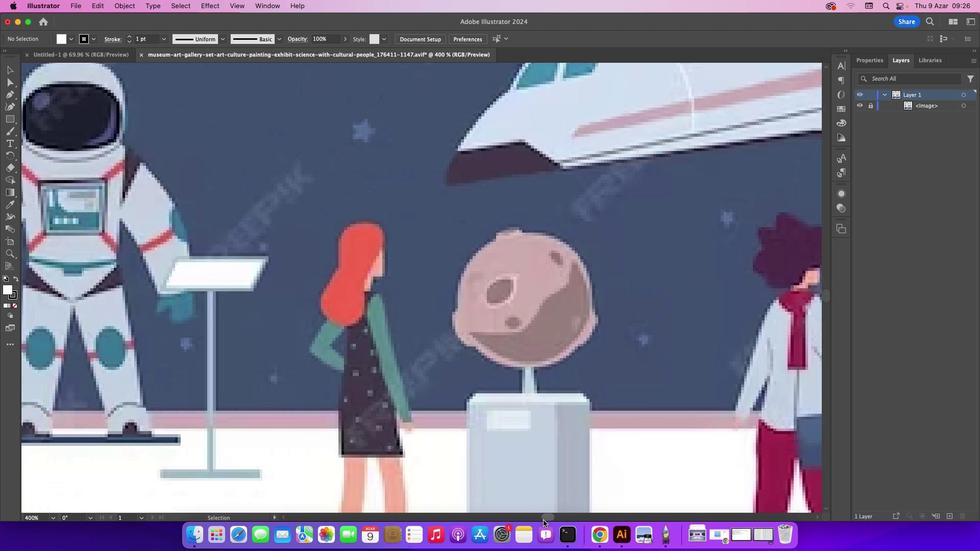 
Action: Mouse moved to (539, 428)
Screenshot: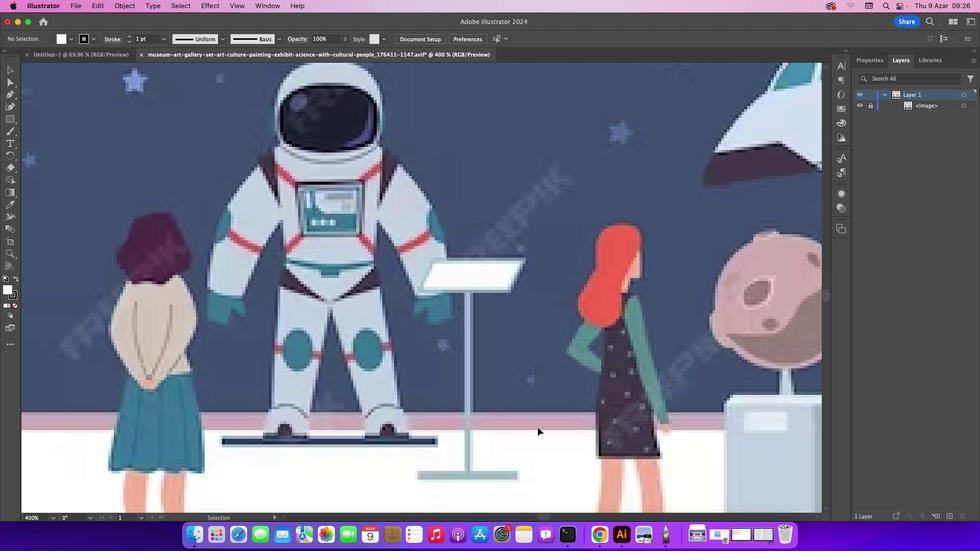 
Action: Mouse scrolled (539, 428) with delta (1, 1)
Screenshot: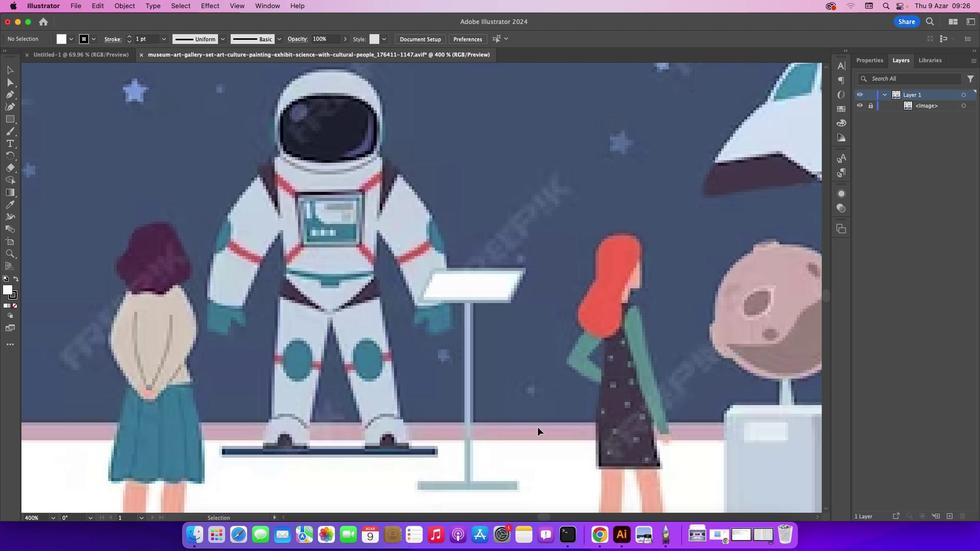 
Action: Mouse scrolled (539, 428) with delta (1, 1)
Screenshot: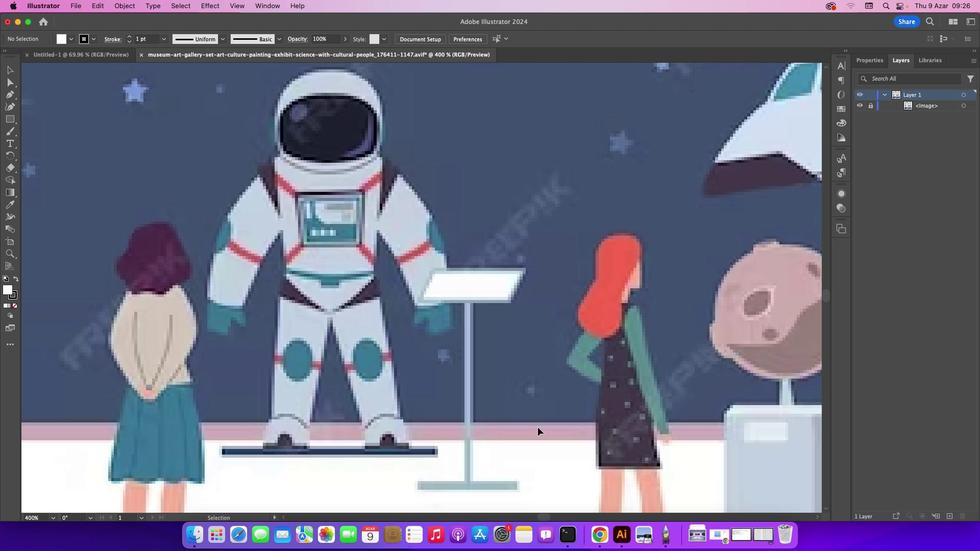 
Action: Mouse scrolled (539, 428) with delta (1, 1)
Screenshot: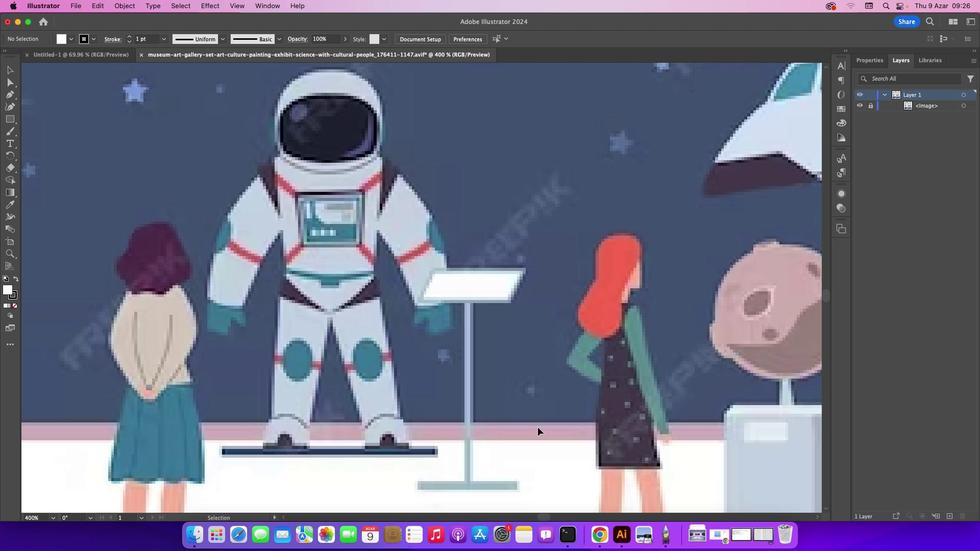 
Action: Mouse scrolled (539, 428) with delta (1, 1)
Screenshot: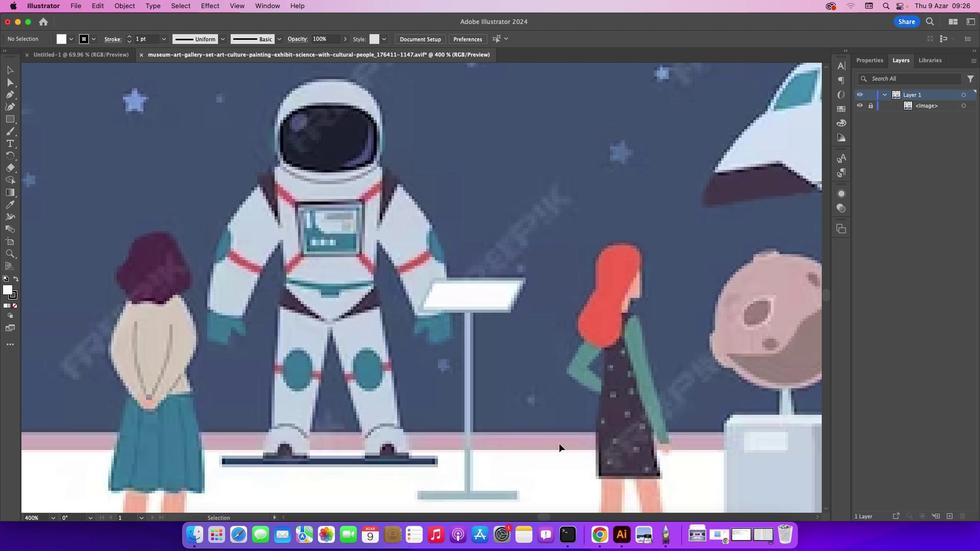 
Action: Mouse scrolled (539, 428) with delta (1, 1)
Screenshot: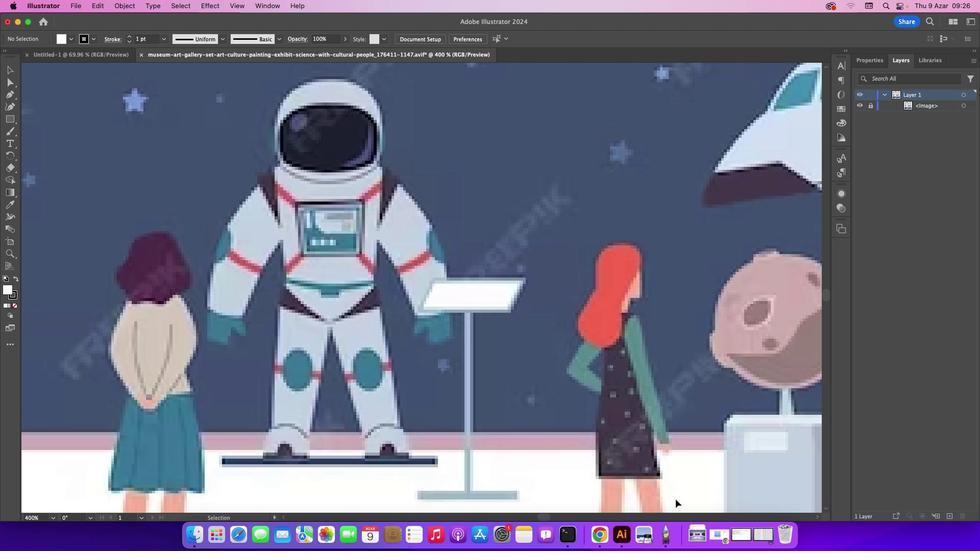 
Action: Mouse scrolled (539, 428) with delta (1, 2)
Screenshot: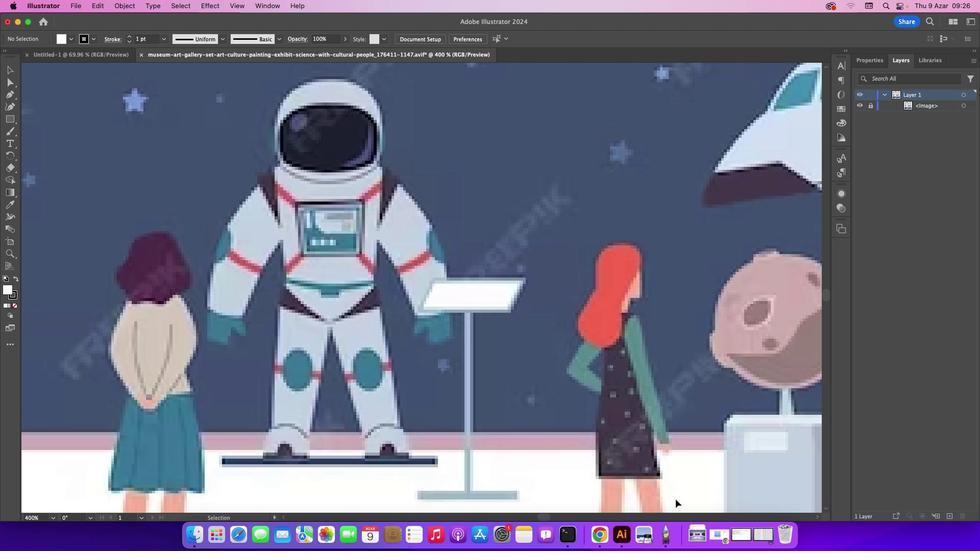 
Action: Mouse scrolled (539, 428) with delta (1, 1)
Screenshot: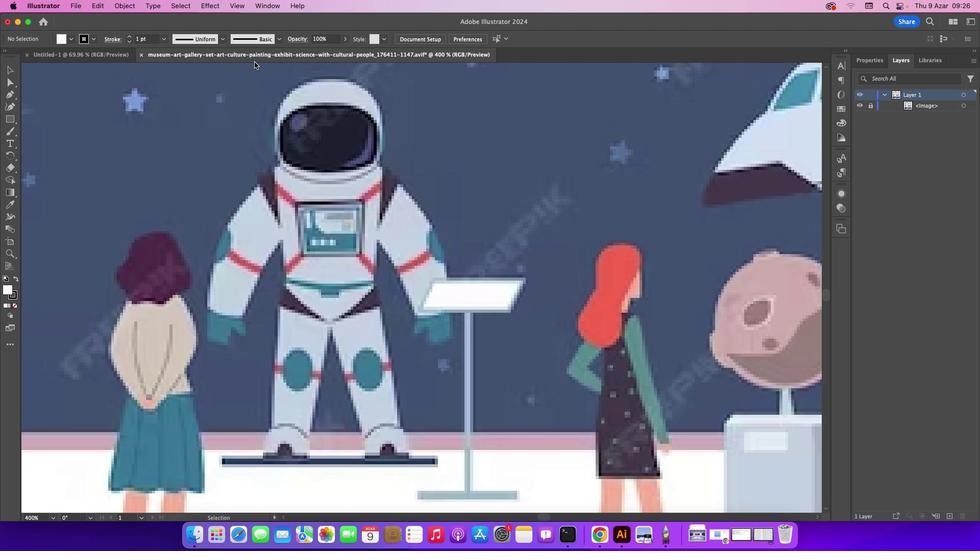 
Action: Mouse scrolled (539, 428) with delta (1, 1)
Screenshot: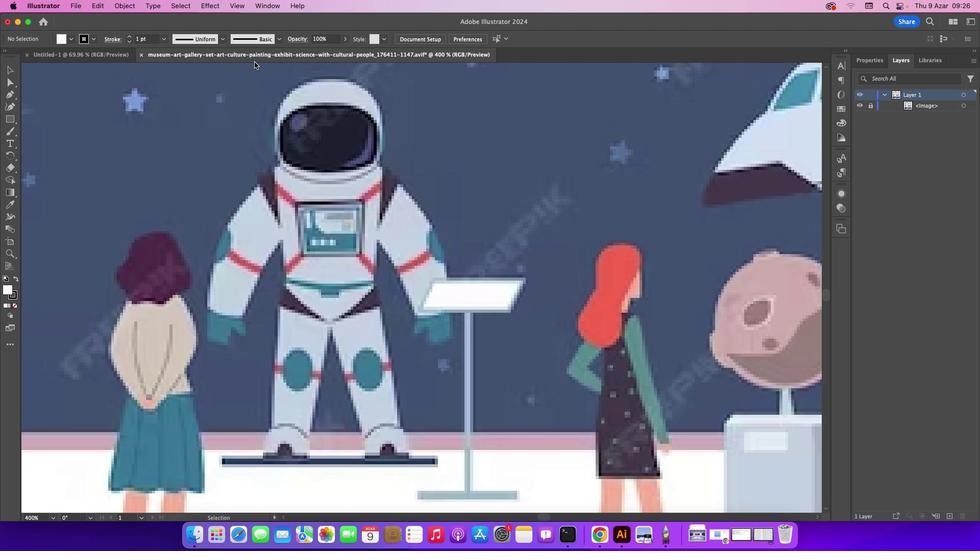 
Action: Mouse scrolled (539, 428) with delta (1, 2)
Screenshot: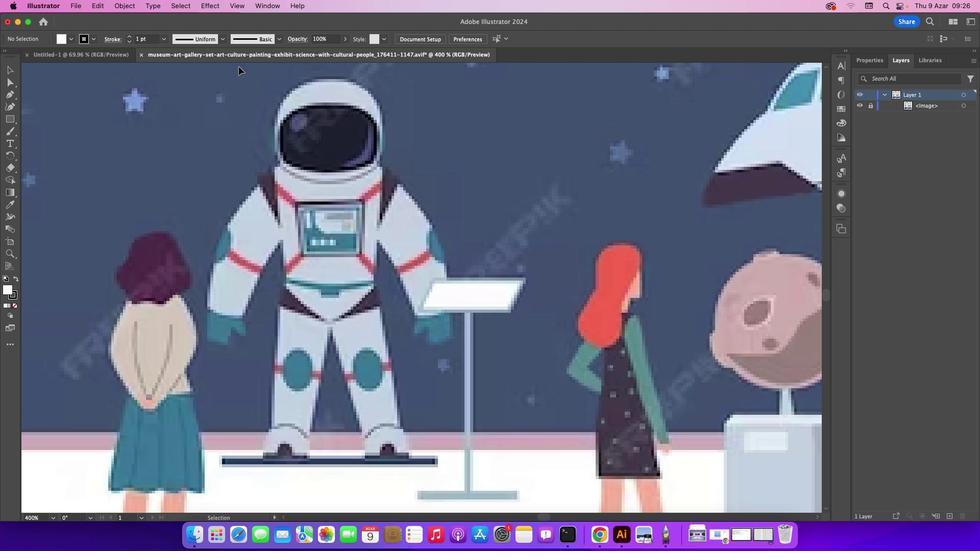
Action: Mouse moved to (15, 94)
Screenshot: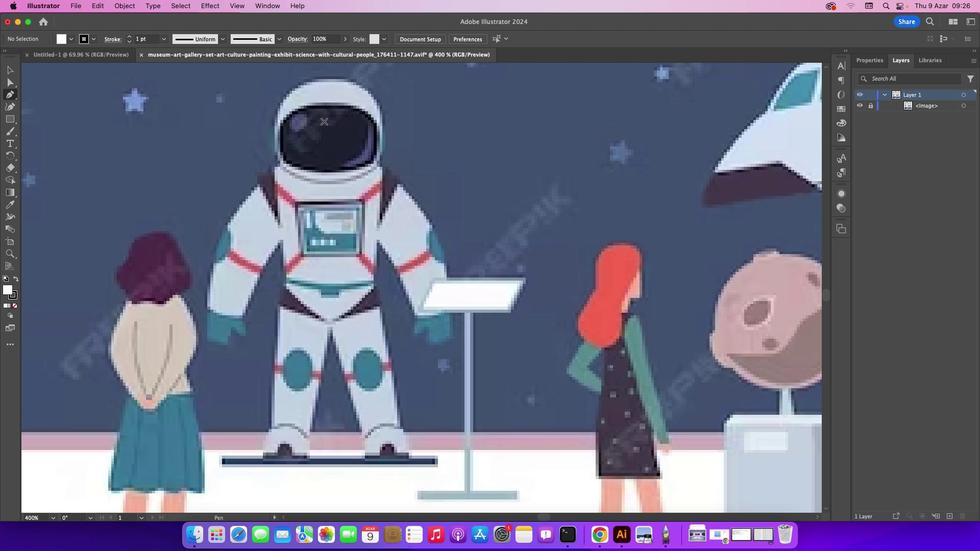 
Action: Mouse pressed left at (15, 94)
Screenshot: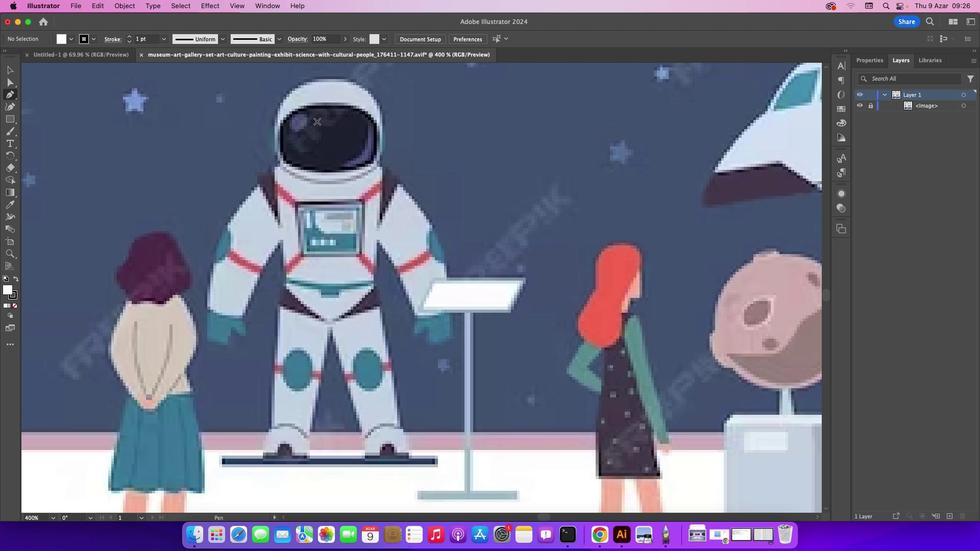 
Action: Mouse moved to (312, 101)
Screenshot: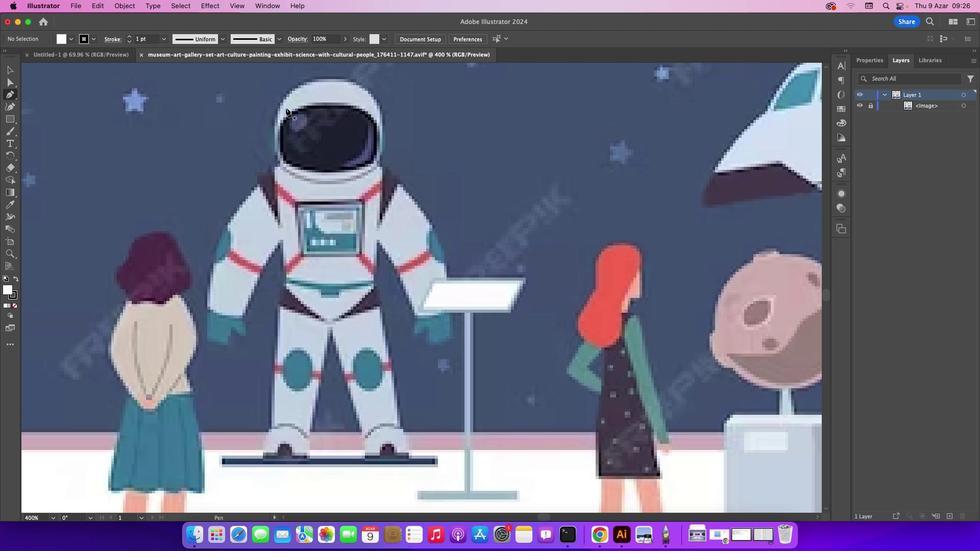 
Action: Key pressed Key.caps_lock
Screenshot: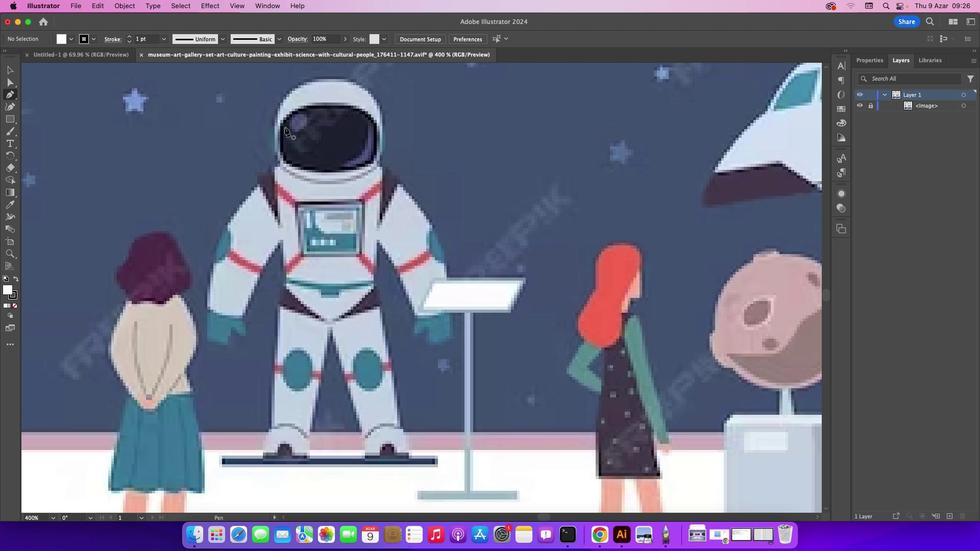 
Action: Mouse moved to (286, 121)
Screenshot: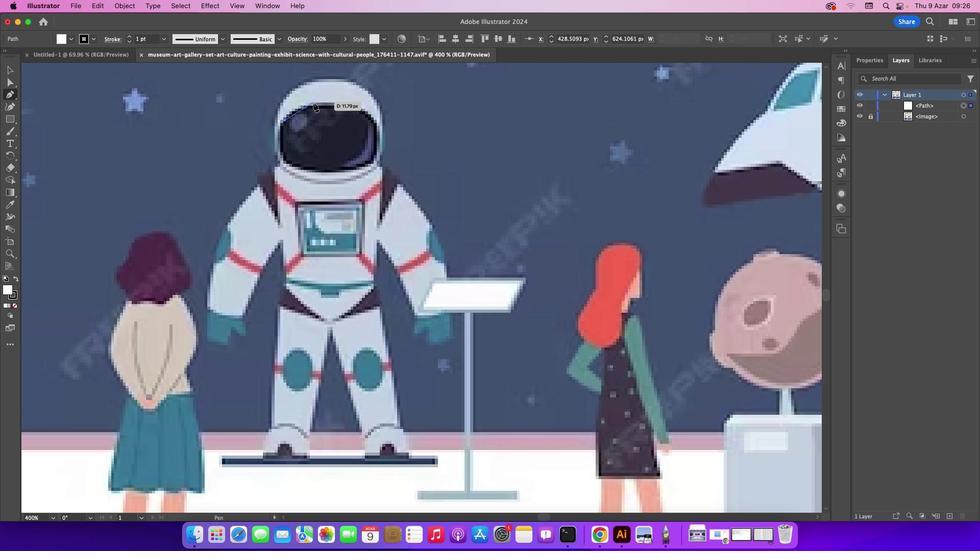 
Action: Mouse pressed left at (286, 121)
Screenshot: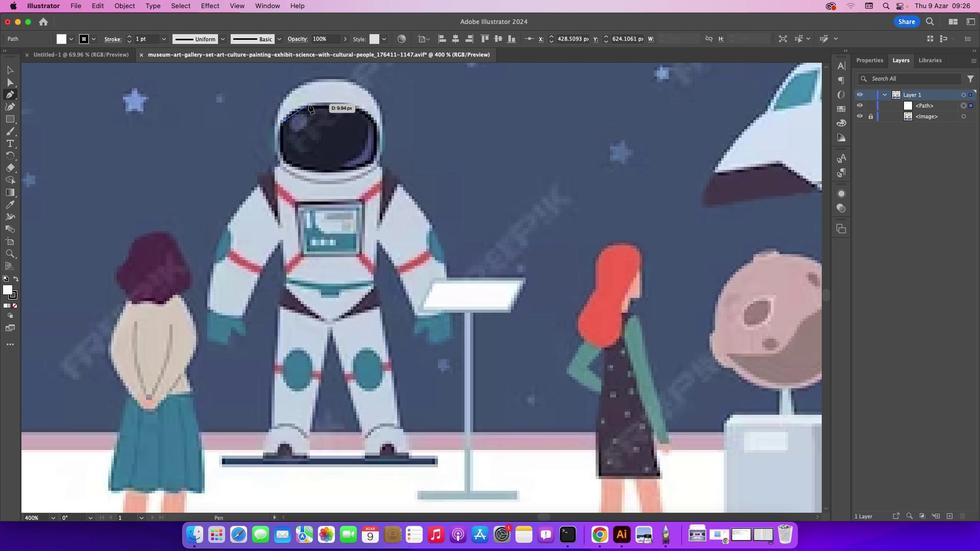 
Action: Mouse moved to (308, 106)
Screenshot: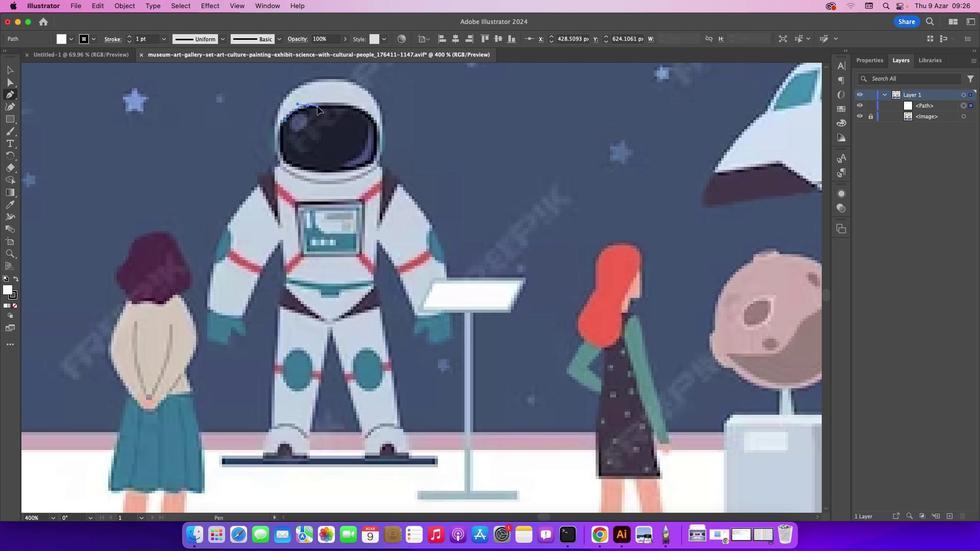 
Action: Mouse pressed left at (308, 106)
Screenshot: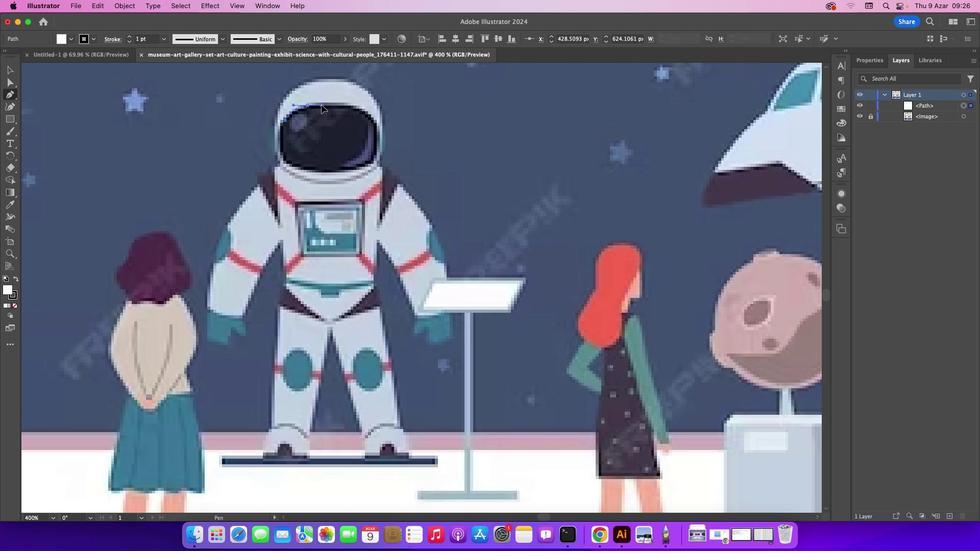 
Action: Mouse moved to (354, 106)
Screenshot: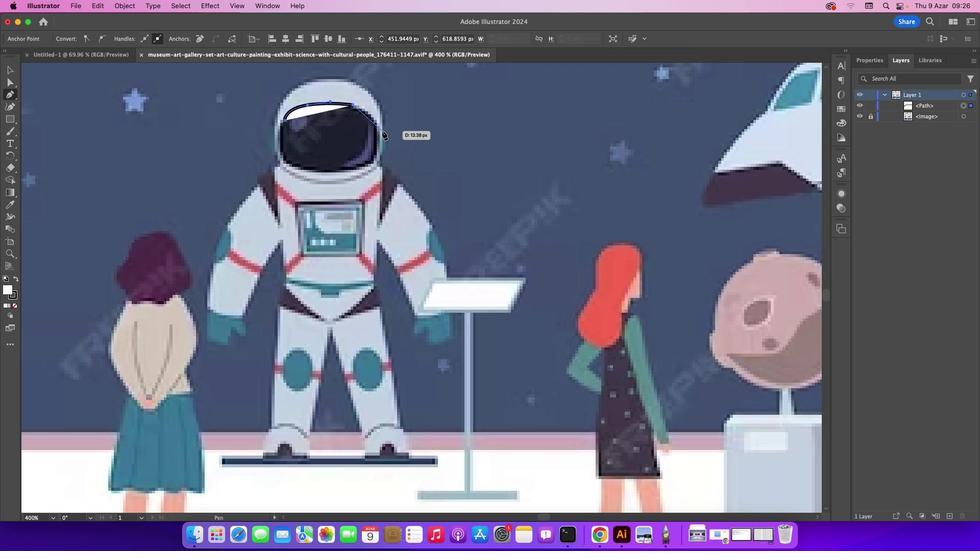 
Action: Mouse pressed left at (354, 106)
Screenshot: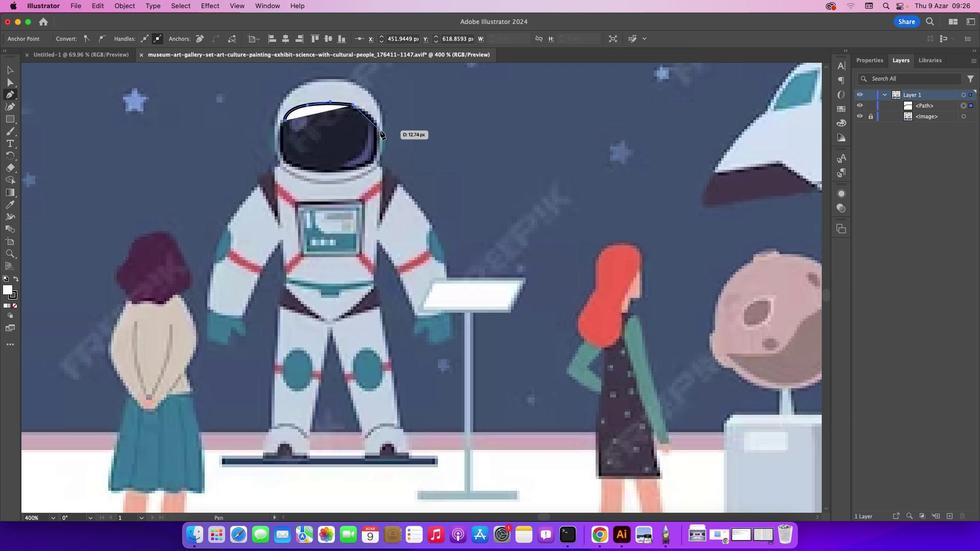 
Action: Mouse moved to (379, 127)
Screenshot: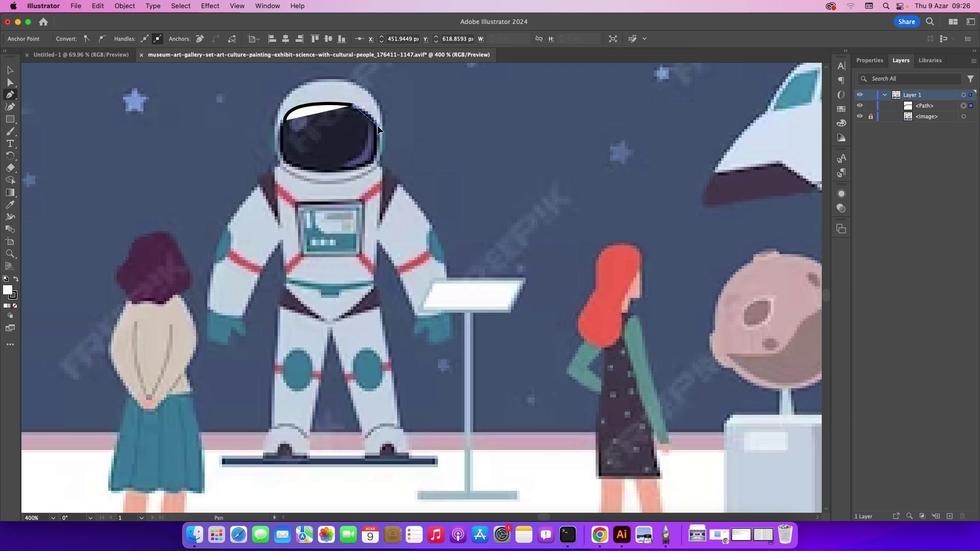 
Action: Mouse pressed left at (379, 127)
Screenshot: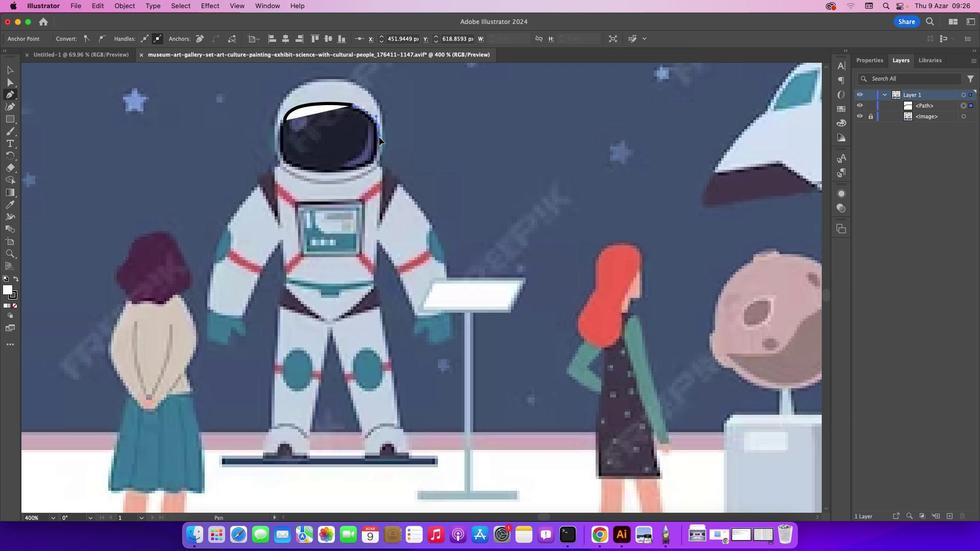 
Action: Mouse moved to (357, 170)
Screenshot: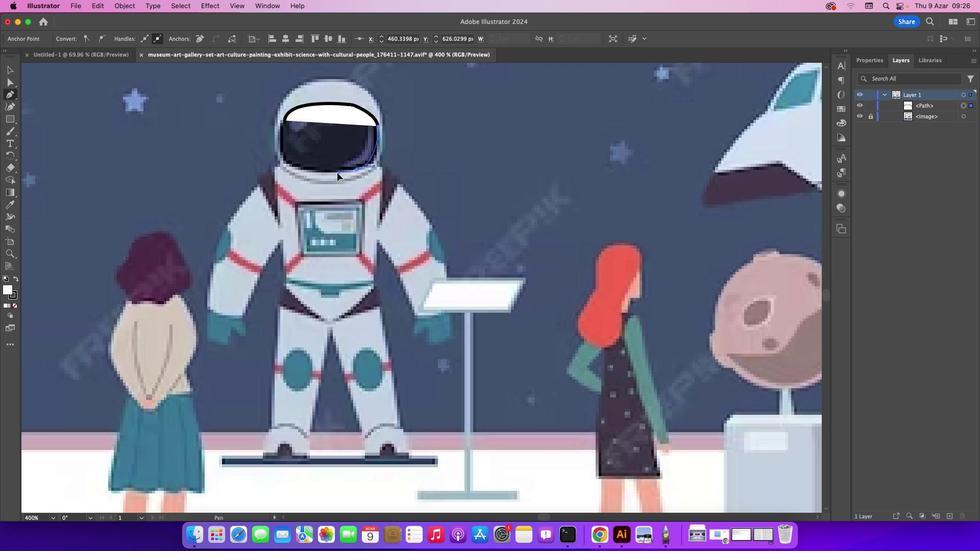 
Action: Mouse pressed left at (357, 170)
Screenshot: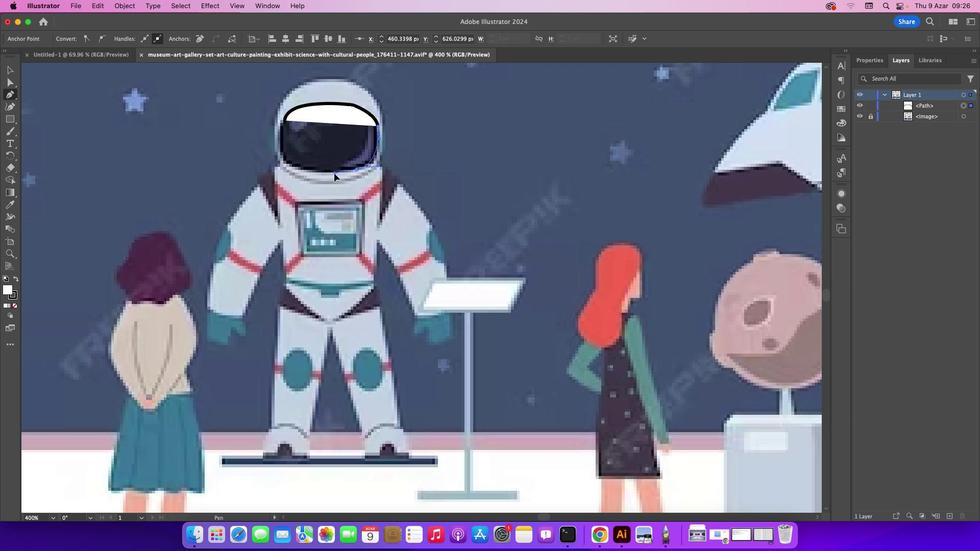 
Action: Mouse moved to (295, 169)
Screenshot: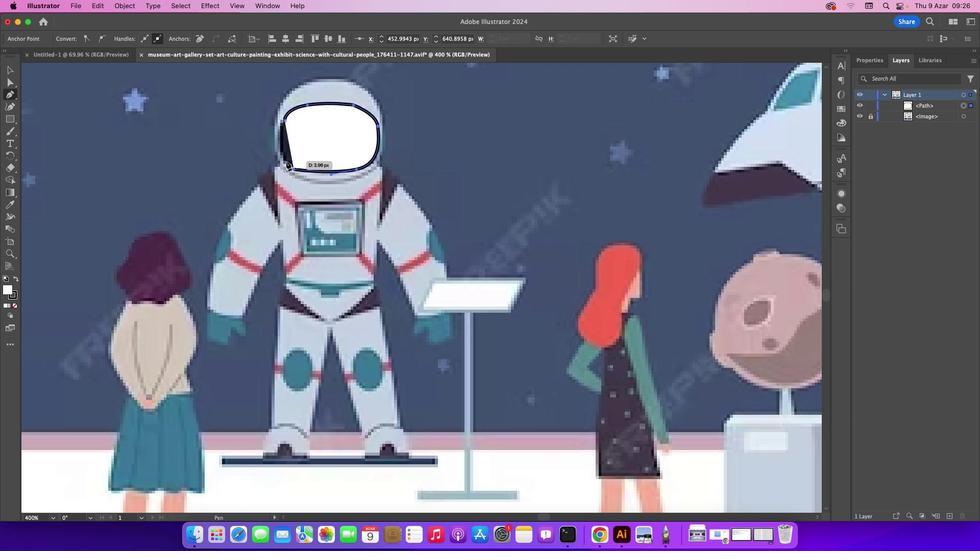 
Action: Mouse pressed left at (295, 169)
Screenshot: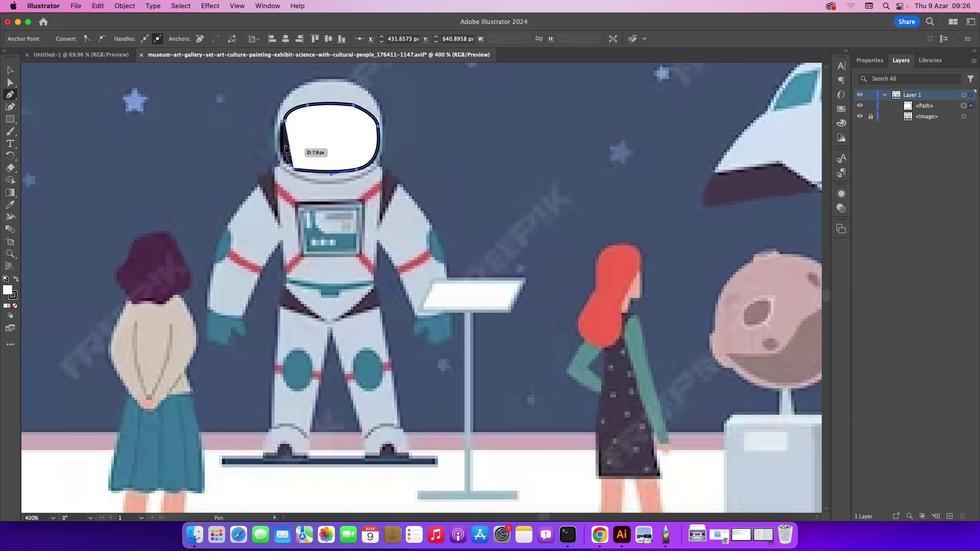 
Action: Mouse moved to (282, 141)
Screenshot: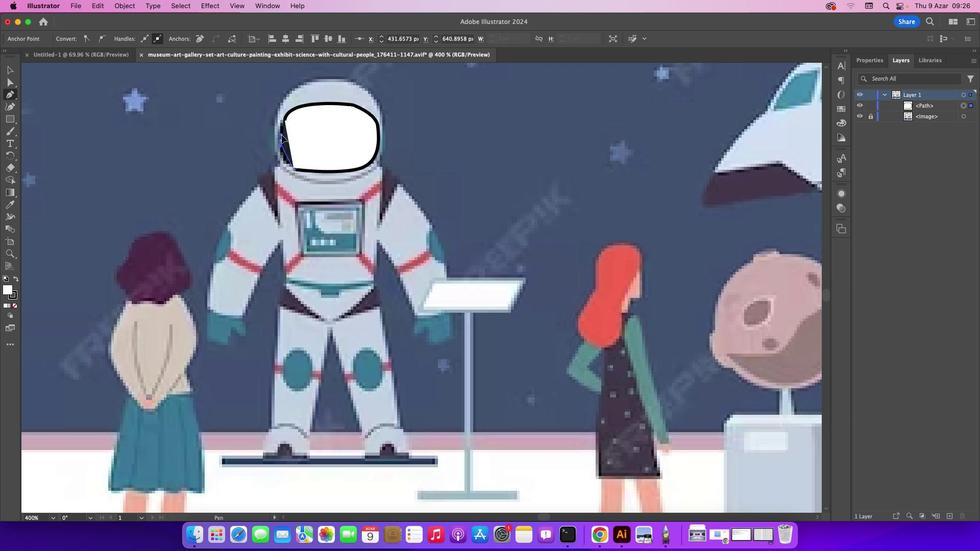 
Action: Mouse pressed left at (282, 141)
Screenshot: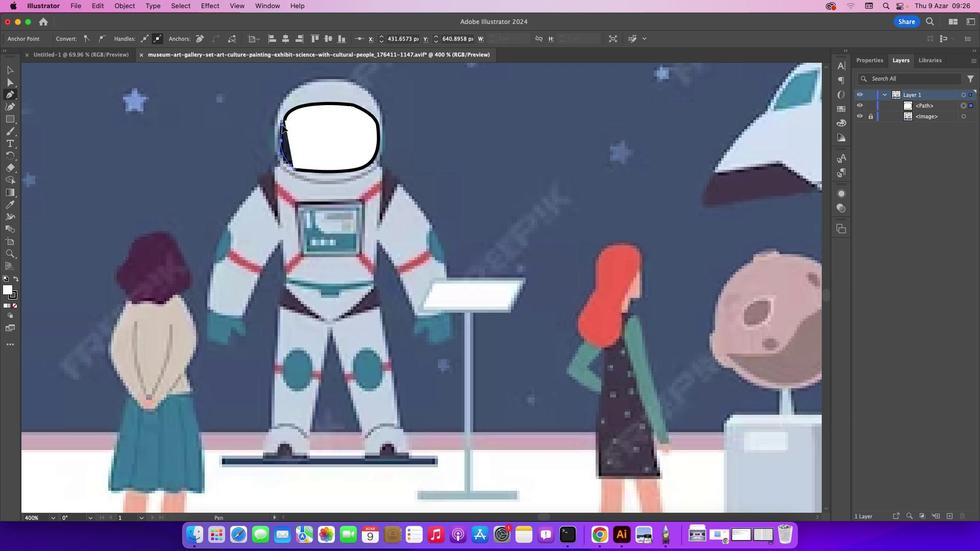 
Action: Mouse moved to (282, 142)
Screenshot: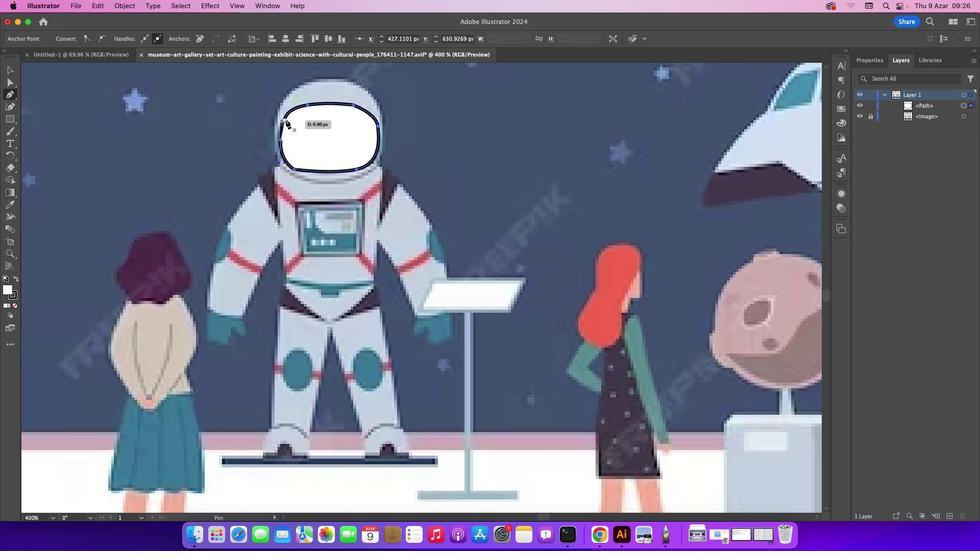 
Action: Mouse pressed left at (282, 142)
Screenshot: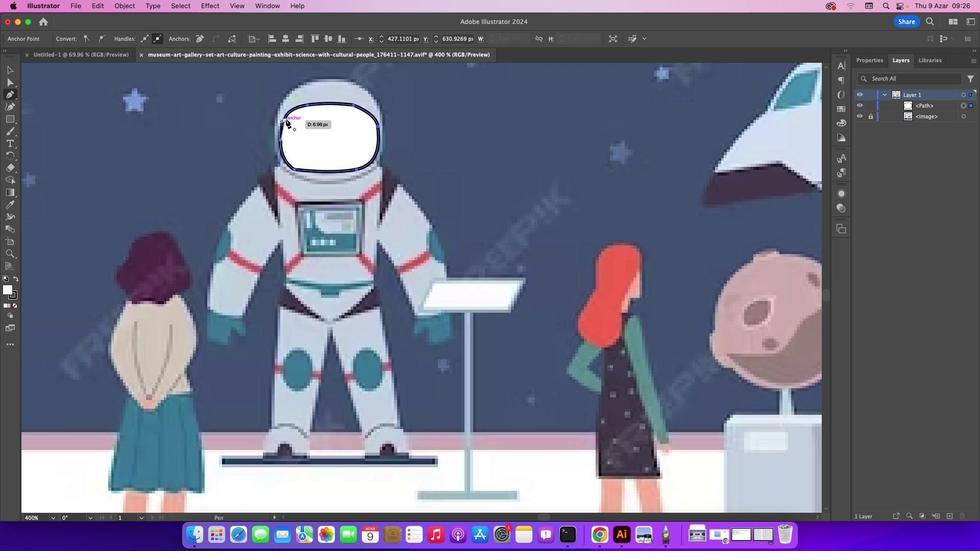 
Action: Mouse moved to (286, 120)
Screenshot: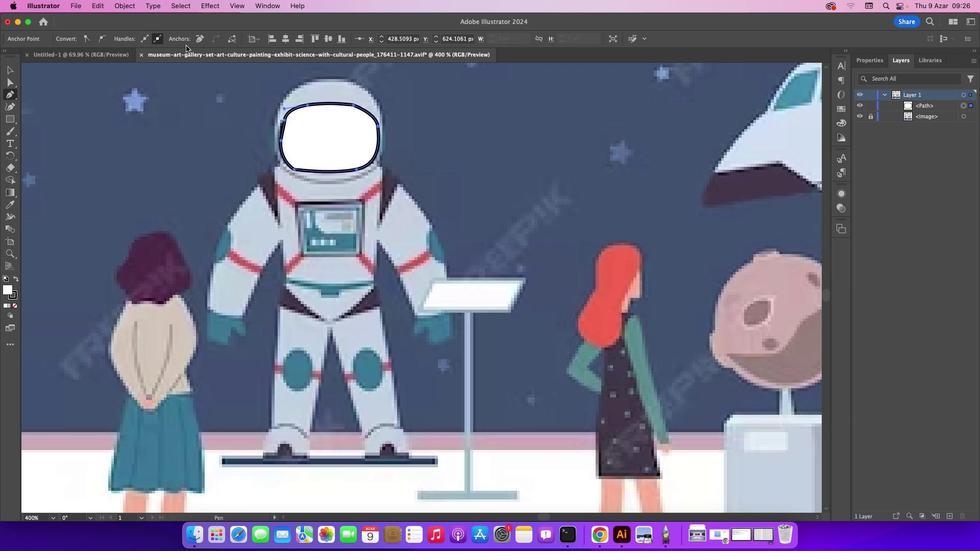 
Action: Mouse pressed left at (286, 120)
Screenshot: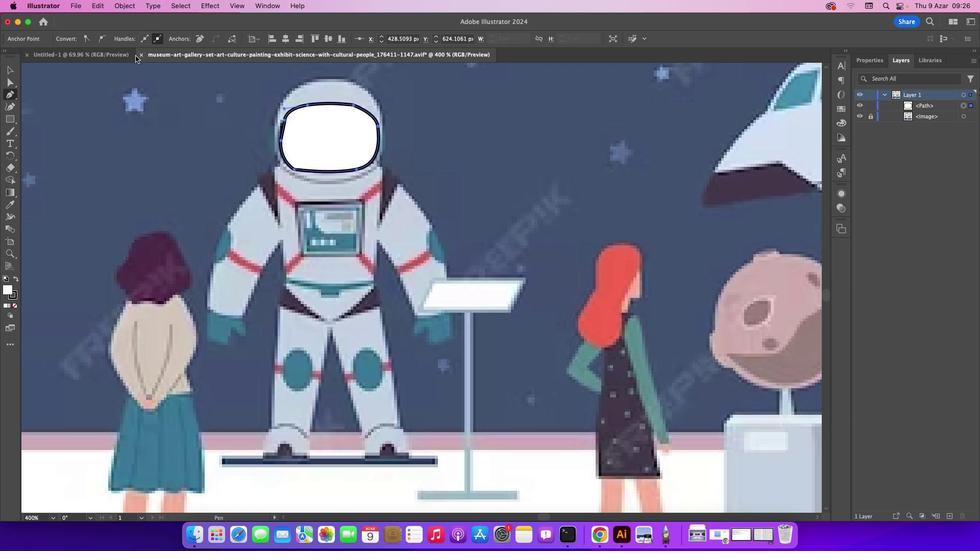 
Action: Mouse moved to (19, 70)
Screenshot: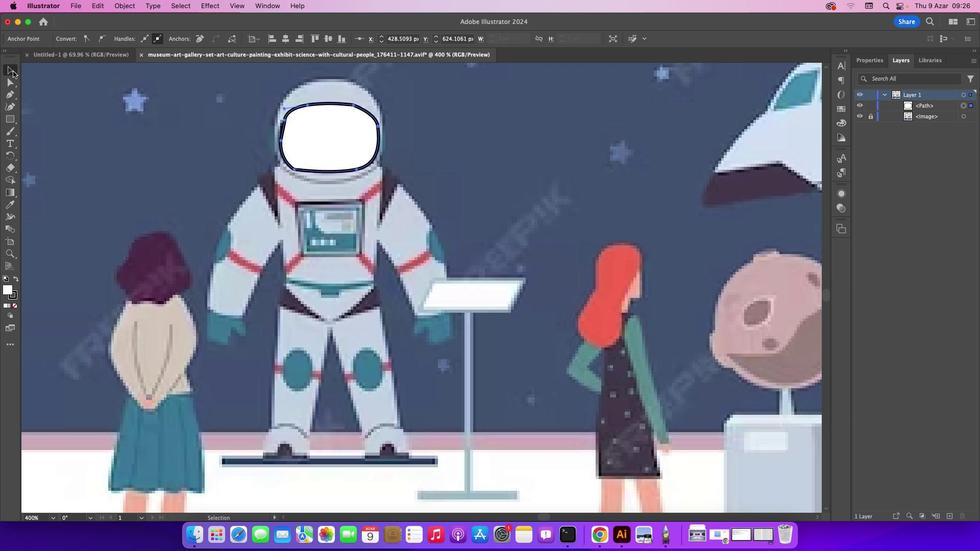 
Action: Mouse pressed left at (19, 70)
Screenshot: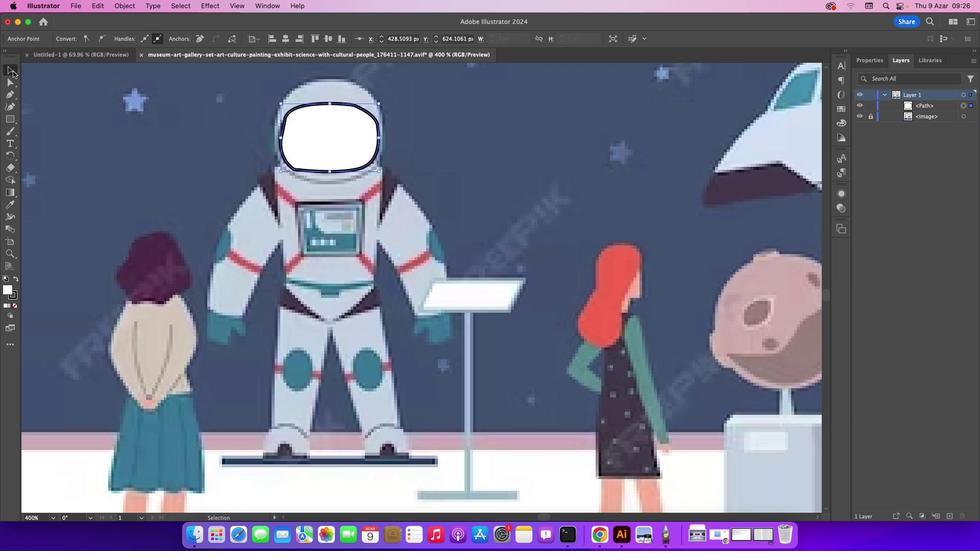 
Action: Mouse moved to (14, 72)
Screenshot: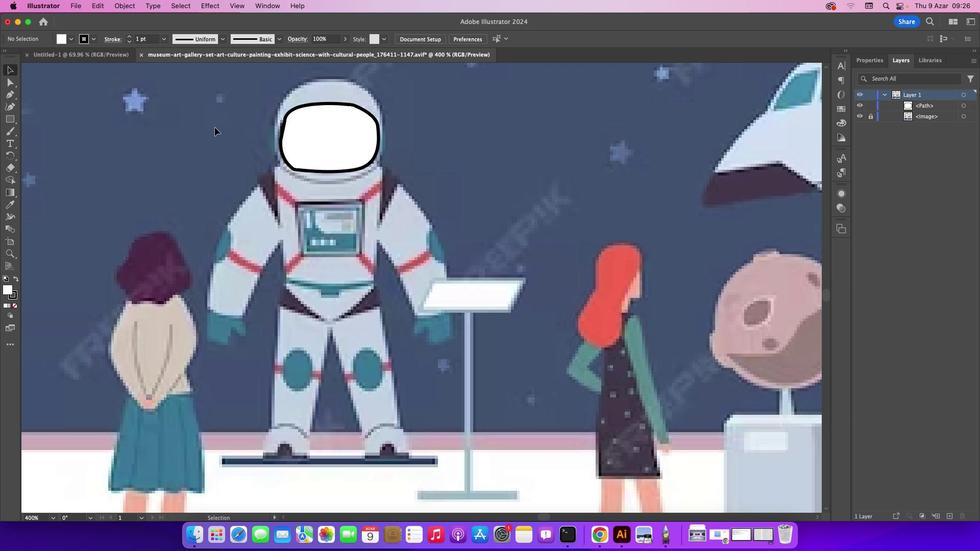 
Action: Mouse pressed left at (14, 72)
Screenshot: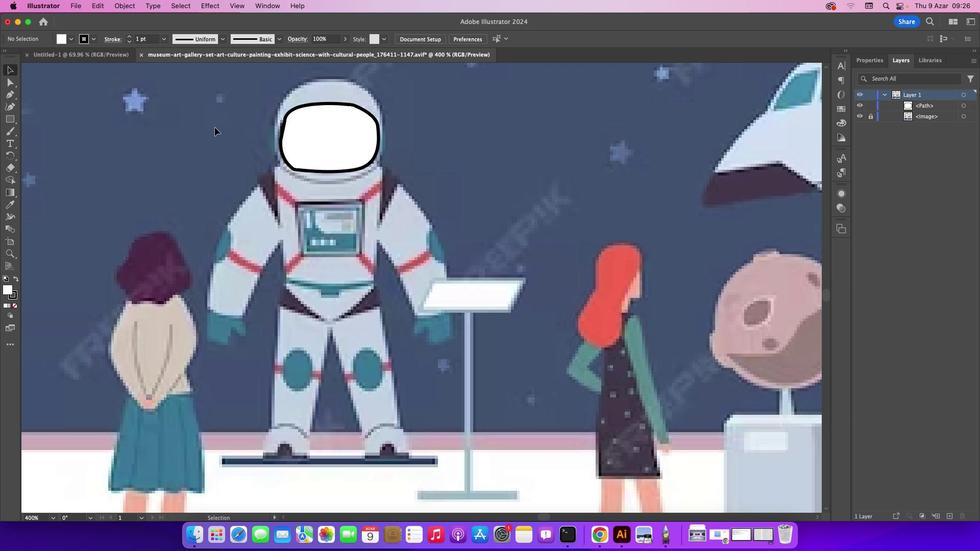 
Action: Mouse moved to (26, 72)
Screenshot: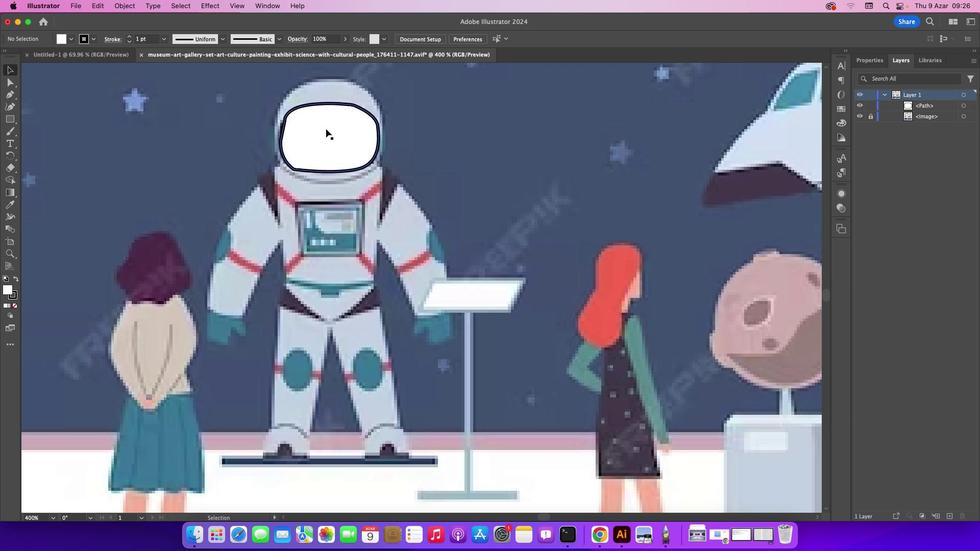 
Action: Mouse pressed left at (26, 72)
Screenshot: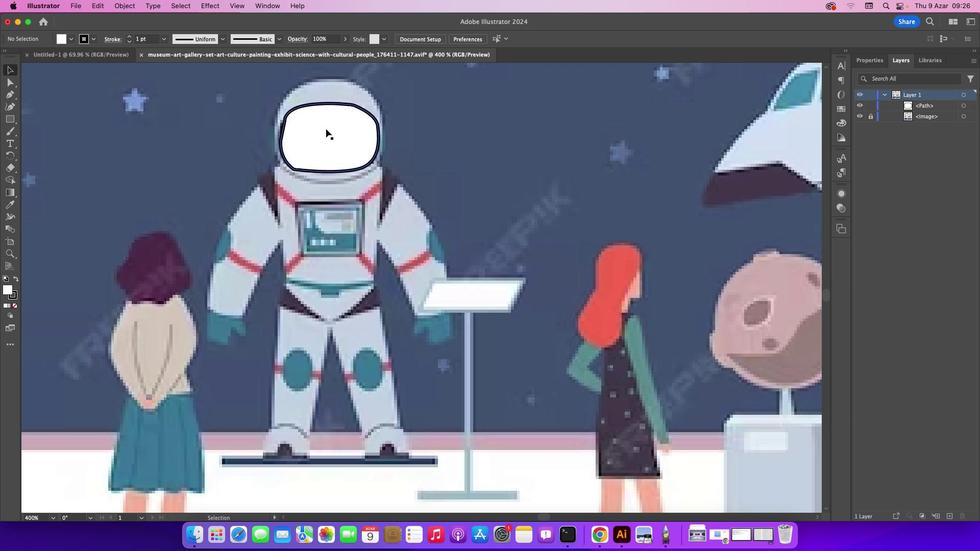 
Action: Mouse moved to (326, 129)
Screenshot: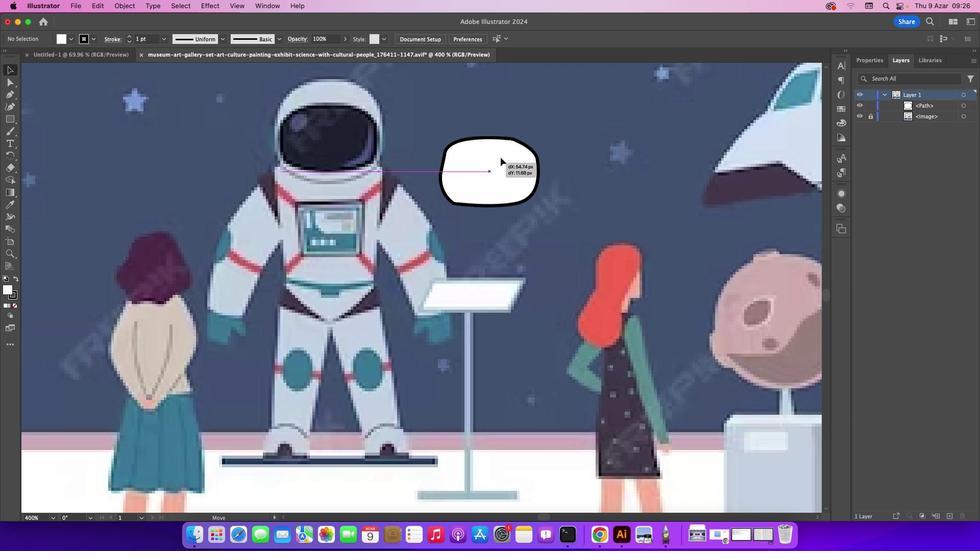 
Action: Mouse pressed left at (326, 129)
Screenshot: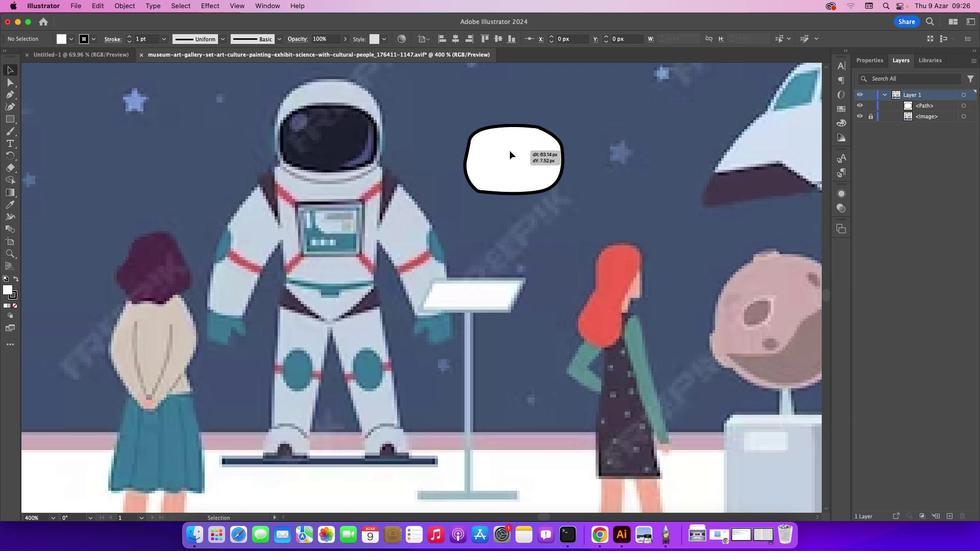 
Action: Mouse moved to (9, 200)
Screenshot: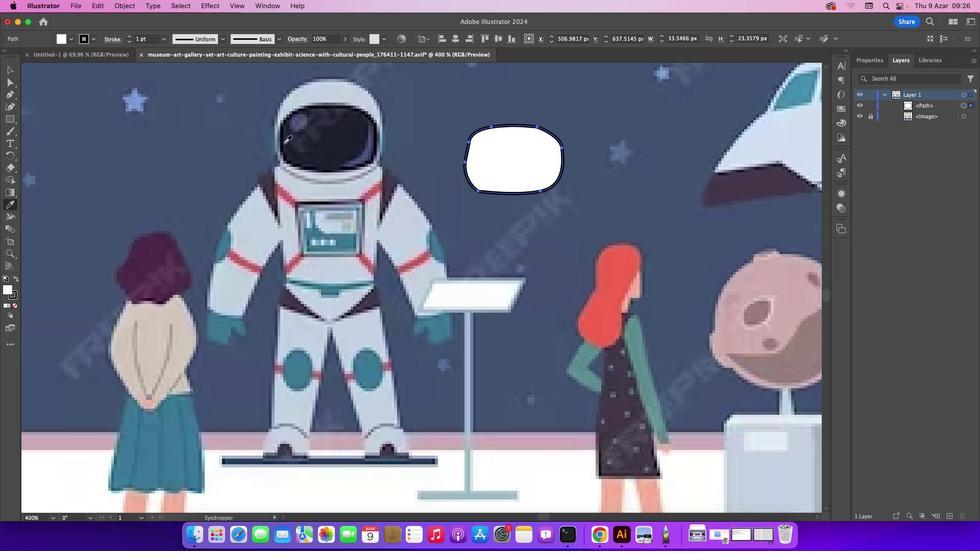 
Action: Mouse pressed left at (9, 200)
Screenshot: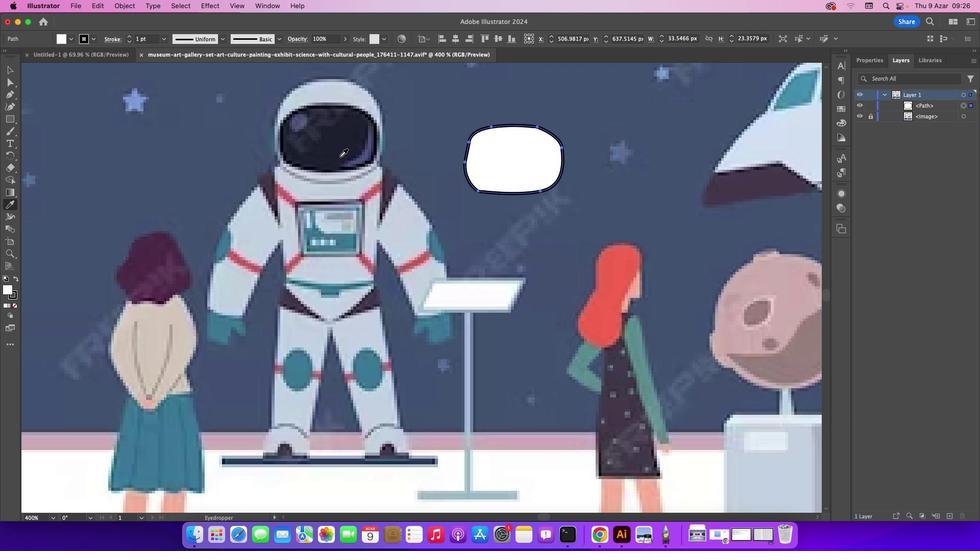 
Action: Mouse moved to (353, 139)
Screenshot: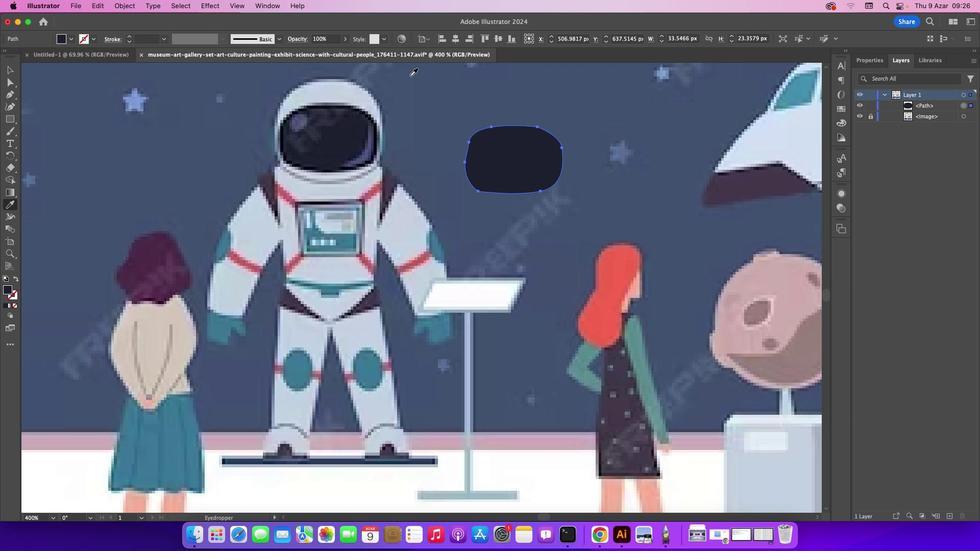 
Action: Mouse pressed left at (353, 139)
Screenshot: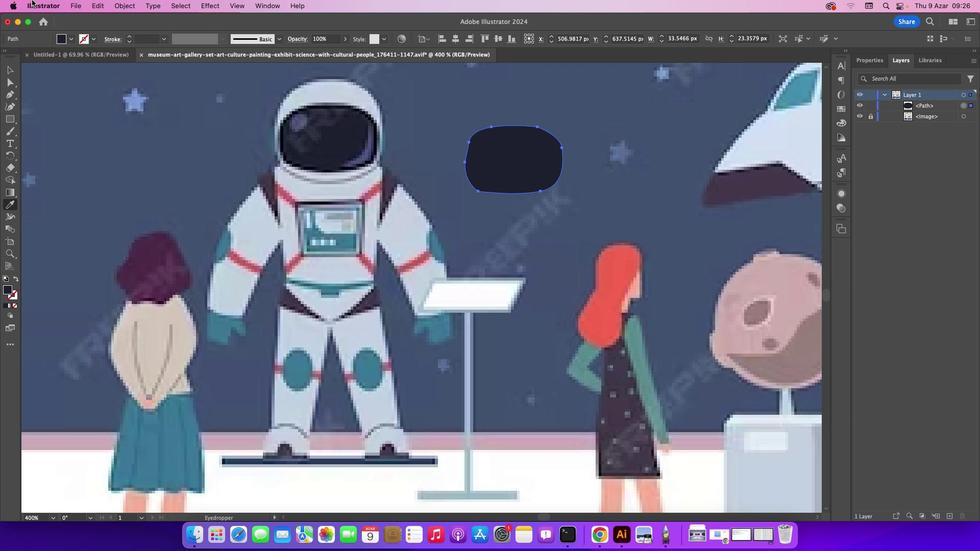 
Action: Mouse moved to (16, 67)
Screenshot: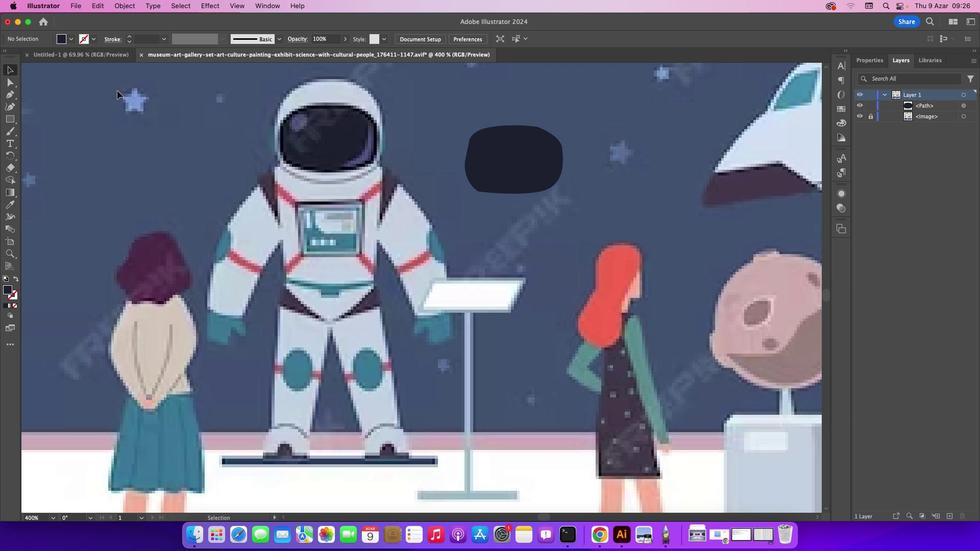 
Action: Mouse pressed left at (16, 67)
Screenshot: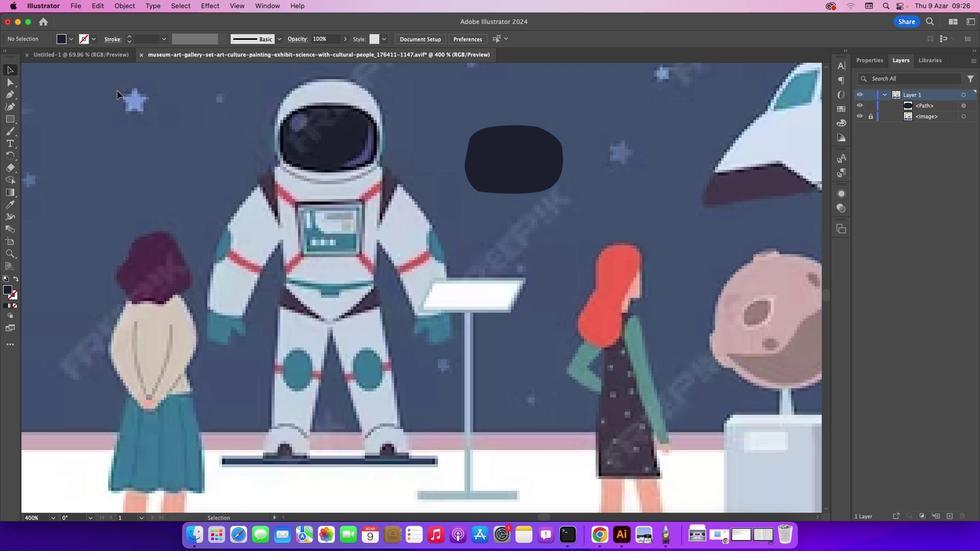 
Action: Mouse moved to (118, 91)
Screenshot: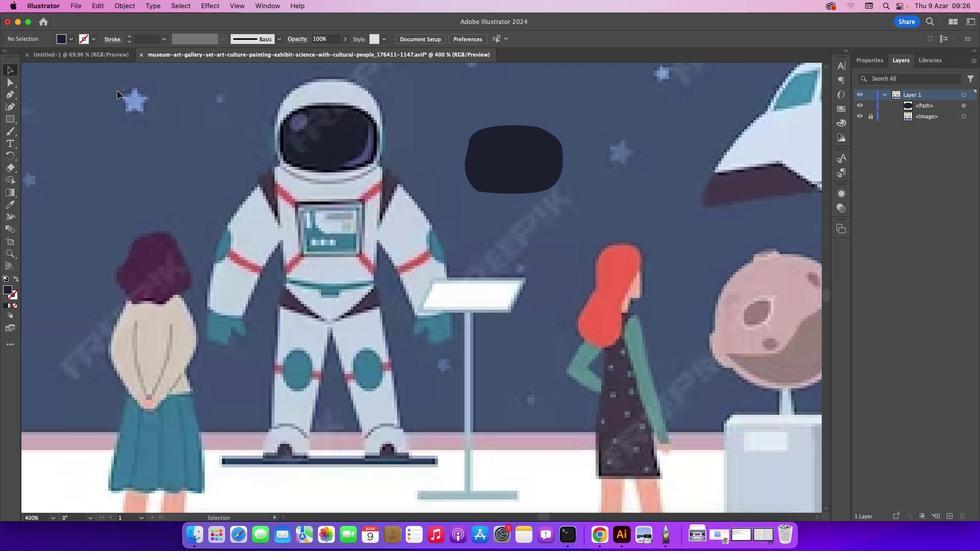 
Action: Mouse pressed left at (118, 91)
Screenshot: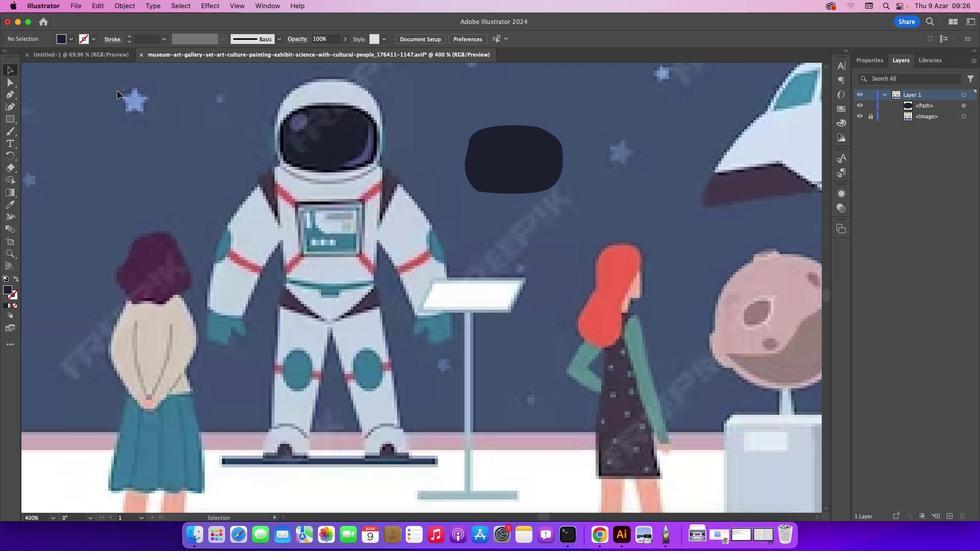 
Action: Mouse moved to (3, 95)
Screenshot: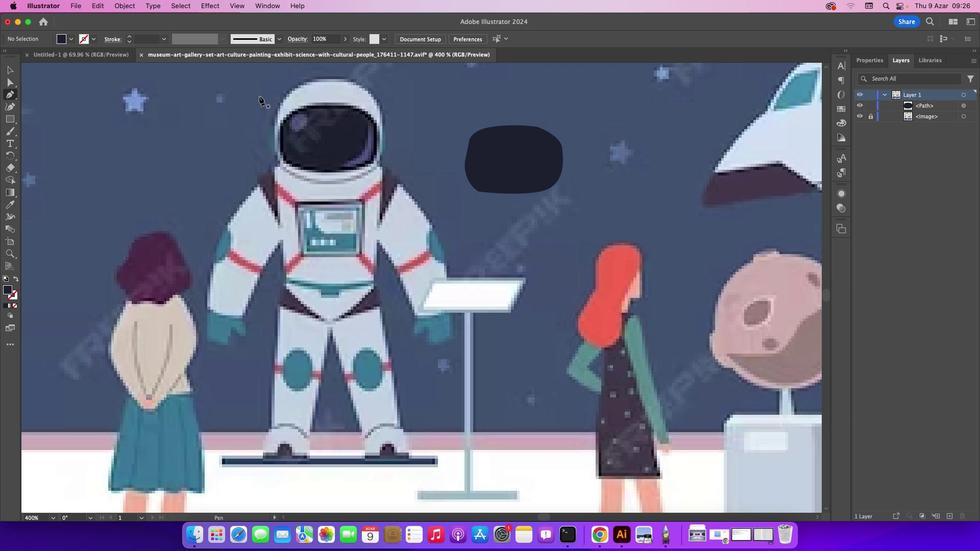 
Action: Mouse pressed left at (3, 95)
Screenshot: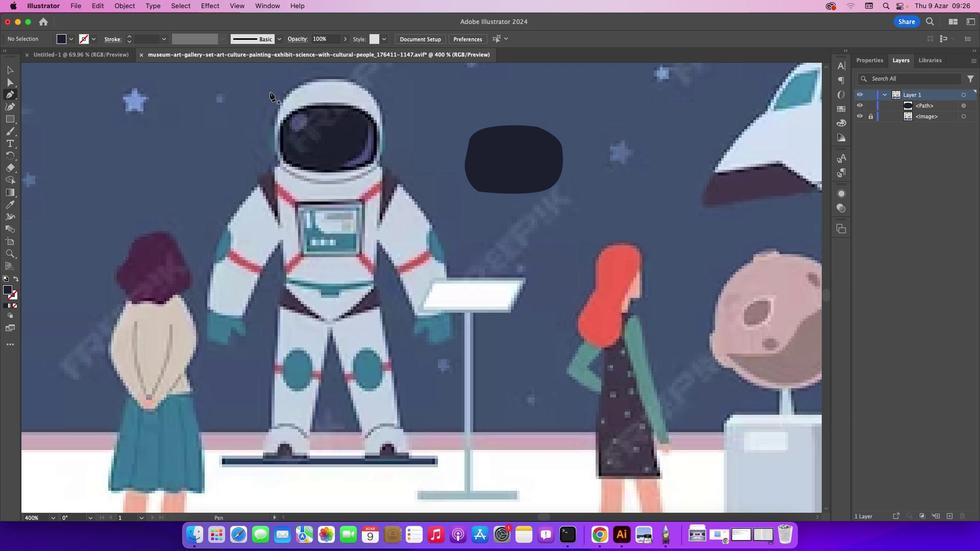 
Action: Mouse moved to (276, 119)
Screenshot: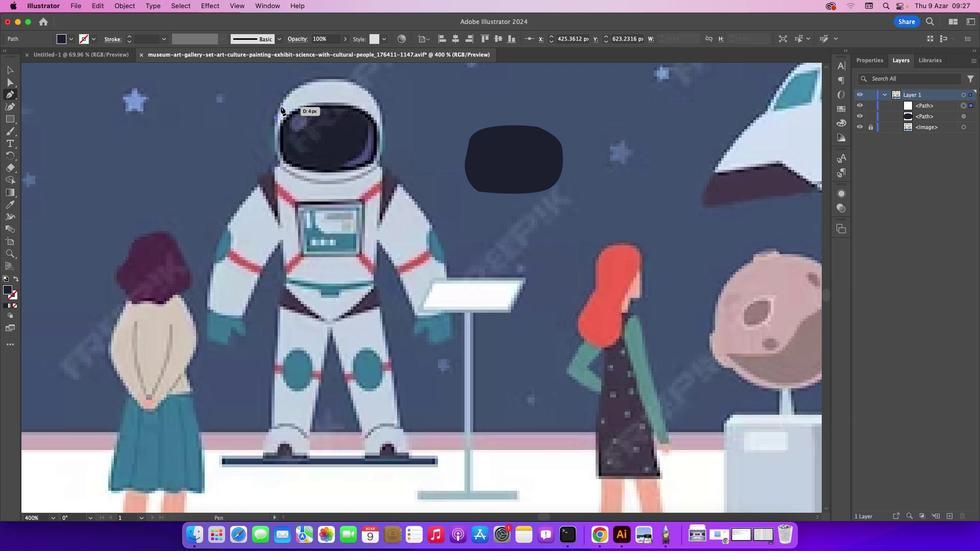
Action: Mouse pressed left at (276, 119)
Screenshot: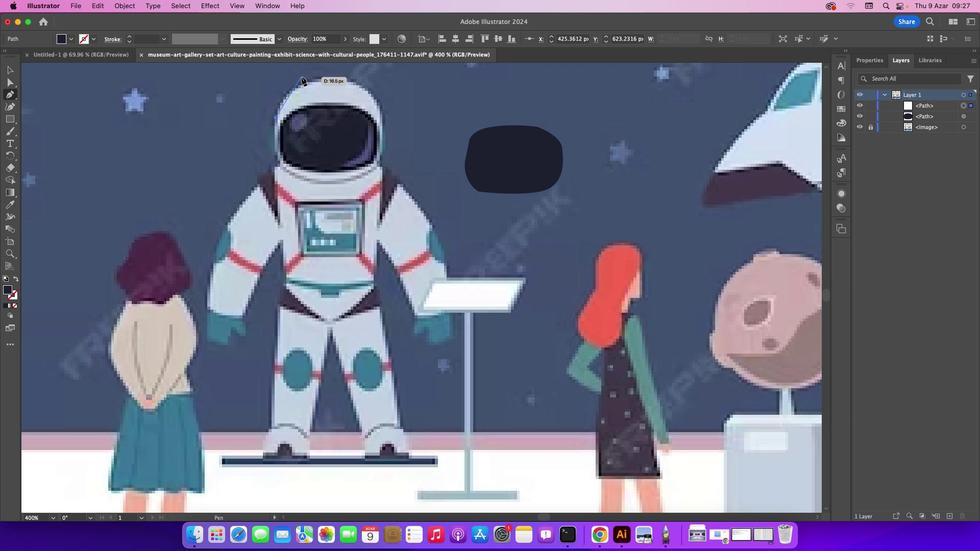 
Action: Mouse moved to (304, 84)
Screenshot: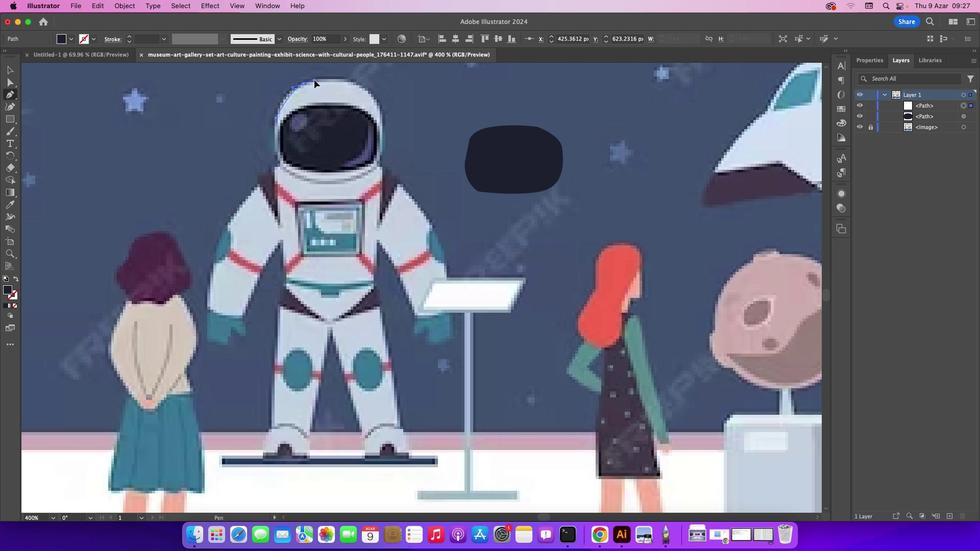 
Action: Mouse pressed left at (304, 84)
Screenshot: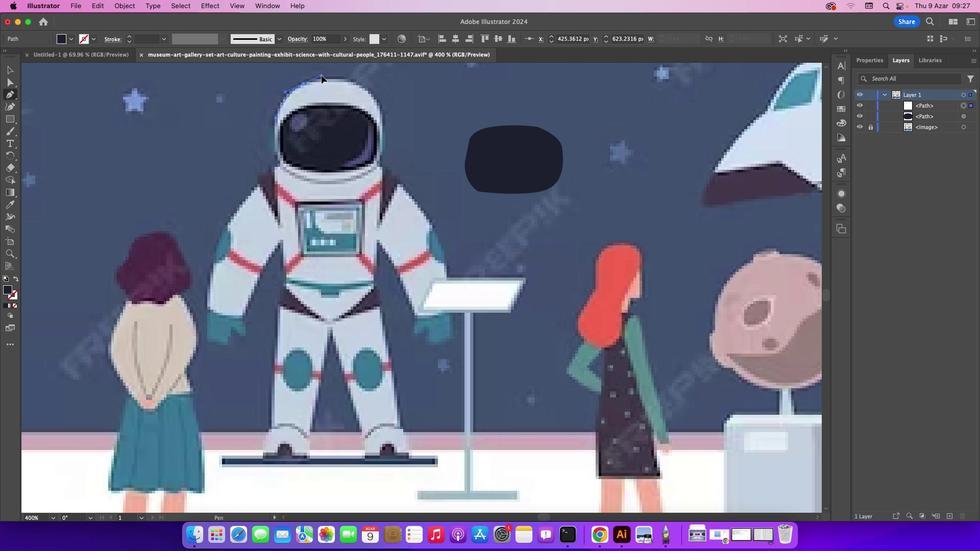 
Action: Mouse moved to (352, 81)
Screenshot: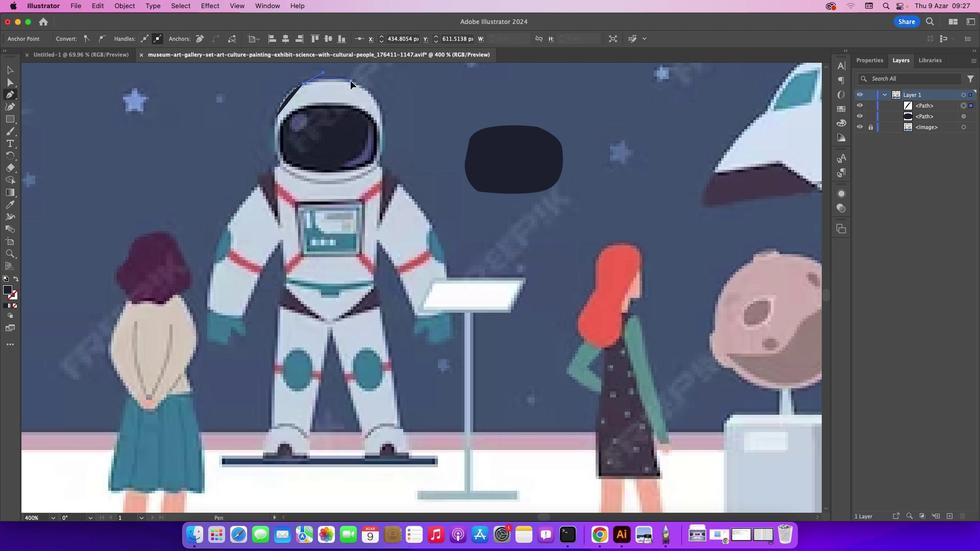 
Action: Mouse pressed left at (352, 81)
Screenshot: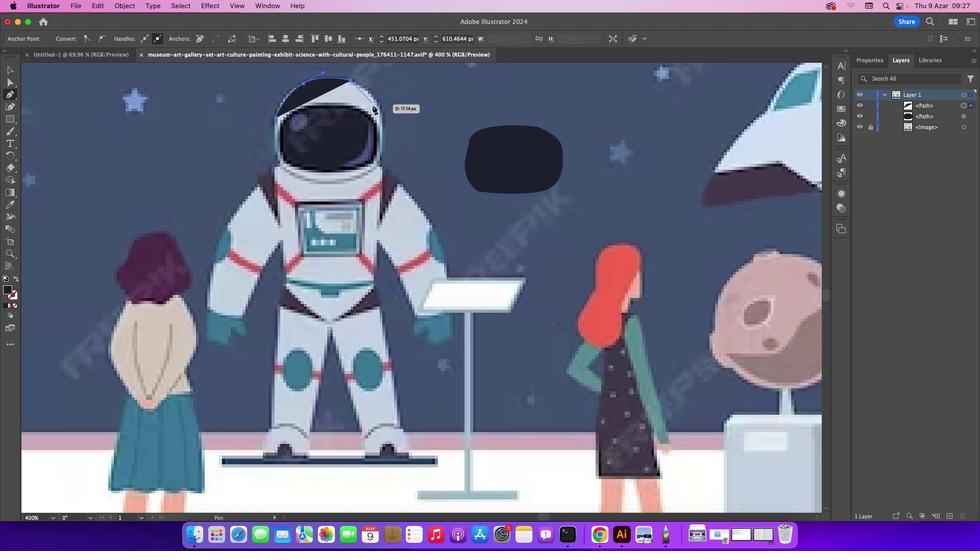 
Action: Mouse moved to (381, 111)
Screenshot: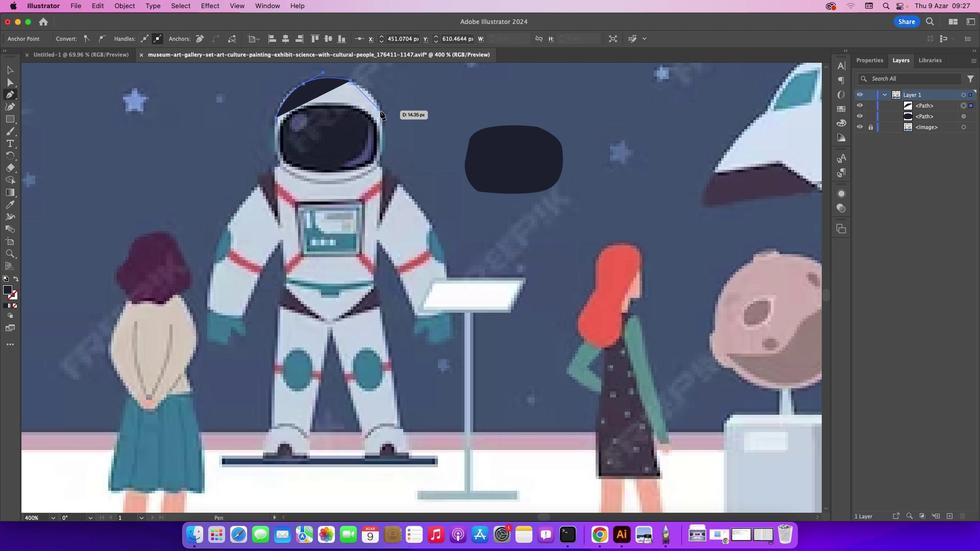
Action: Mouse pressed left at (381, 111)
Screenshot: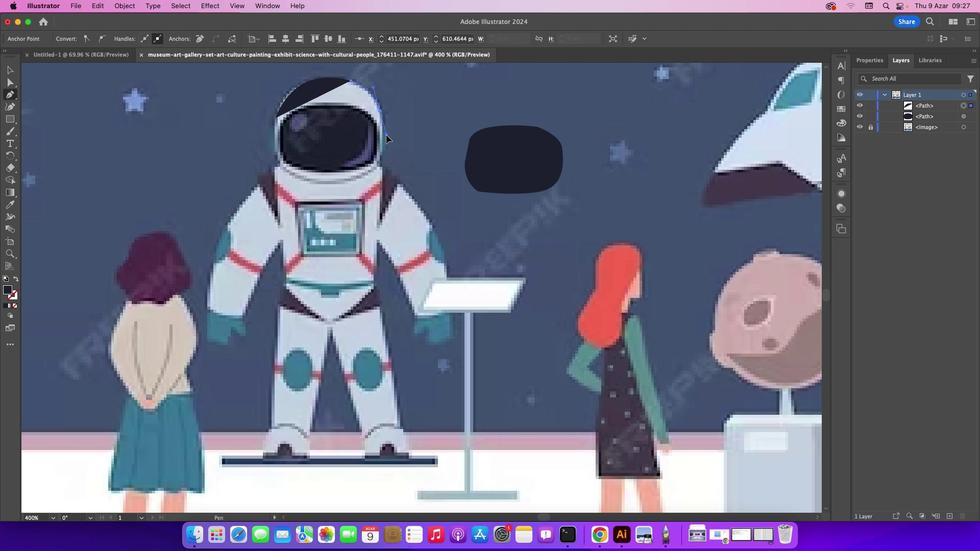 
Action: Mouse moved to (379, 168)
Screenshot: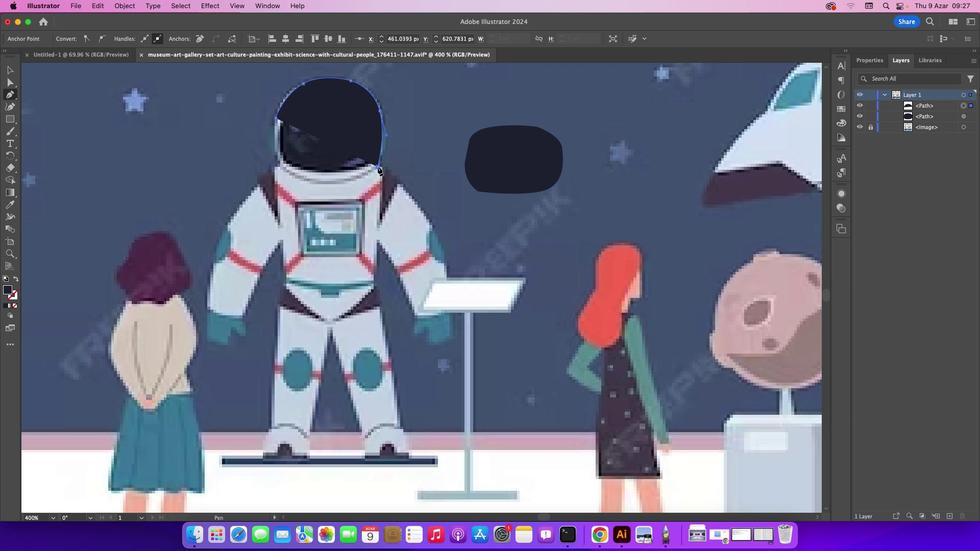 
Action: Mouse pressed left at (379, 168)
Screenshot: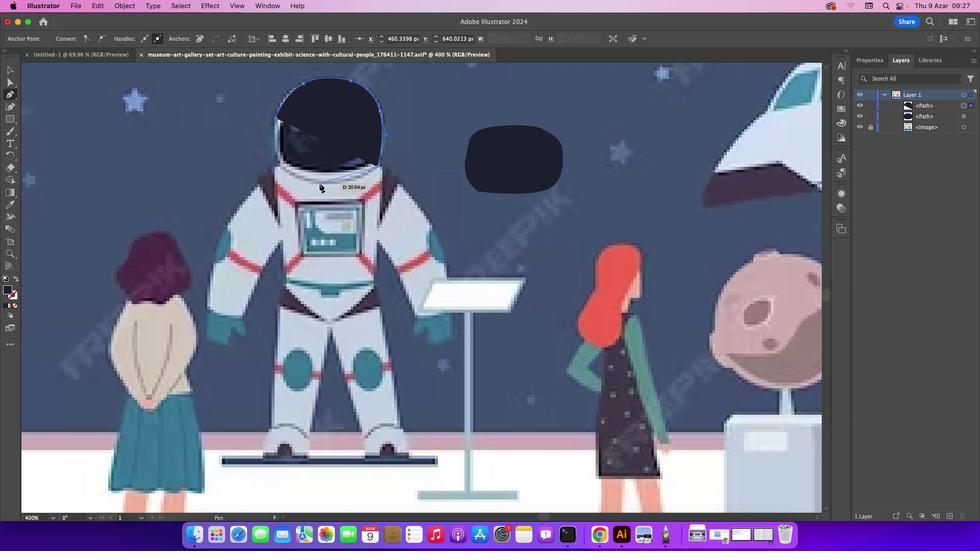 
Action: Mouse moved to (313, 181)
Screenshot: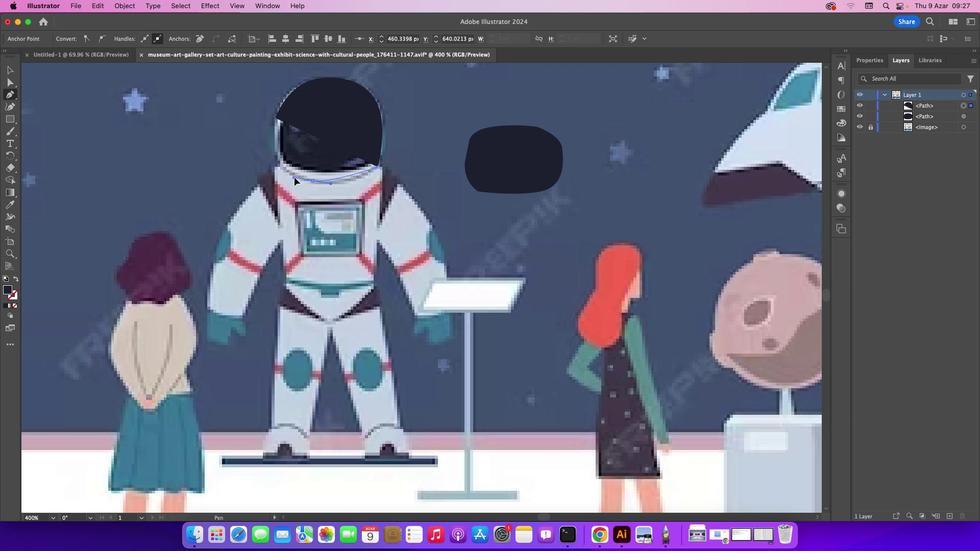 
Action: Mouse pressed left at (313, 181)
Screenshot: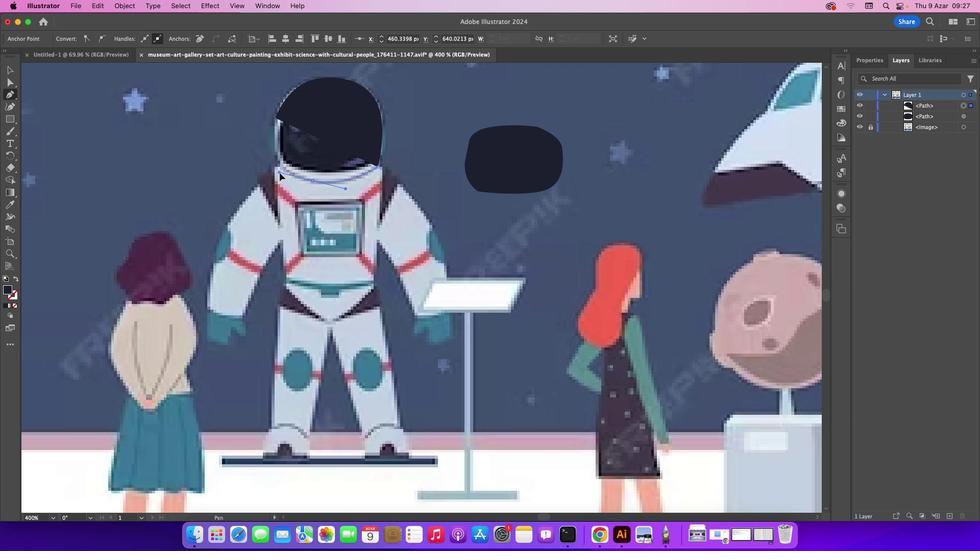 
Action: Mouse moved to (277, 119)
Screenshot: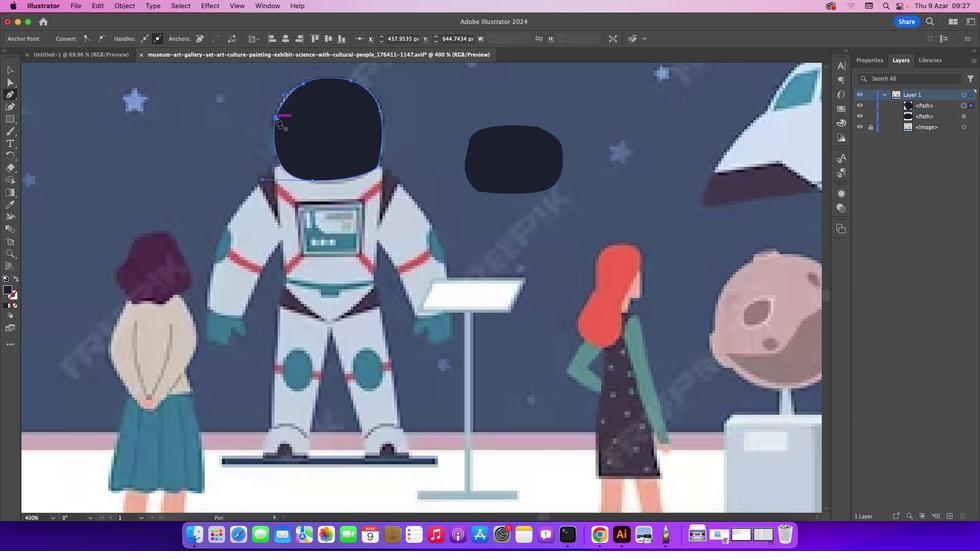 
Action: Mouse pressed left at (277, 119)
Screenshot: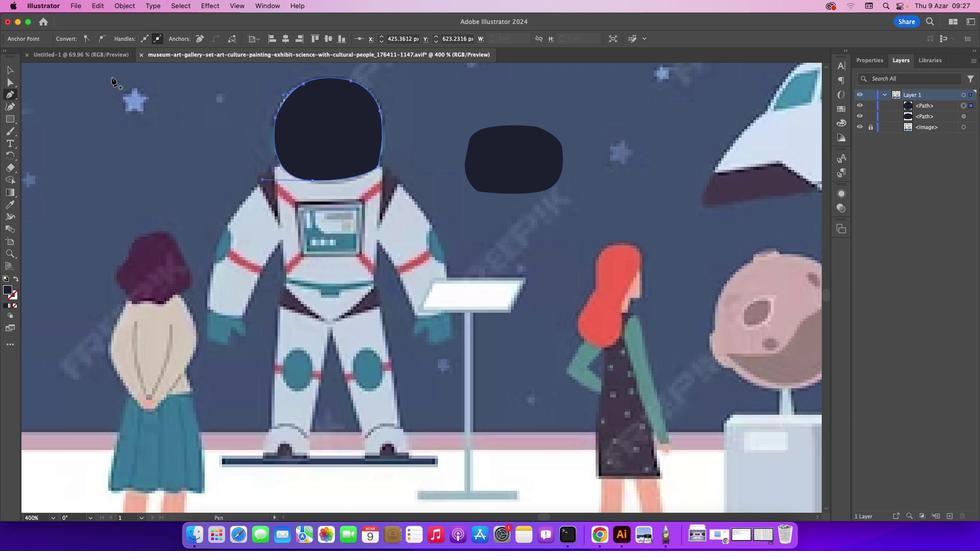 
Action: Mouse moved to (7, 66)
Screenshot: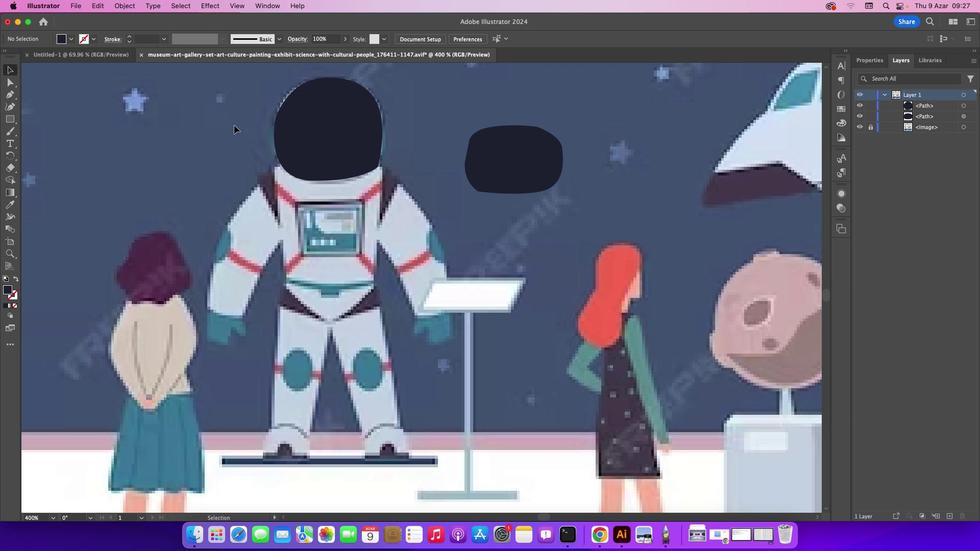 
Action: Mouse pressed left at (7, 66)
Screenshot: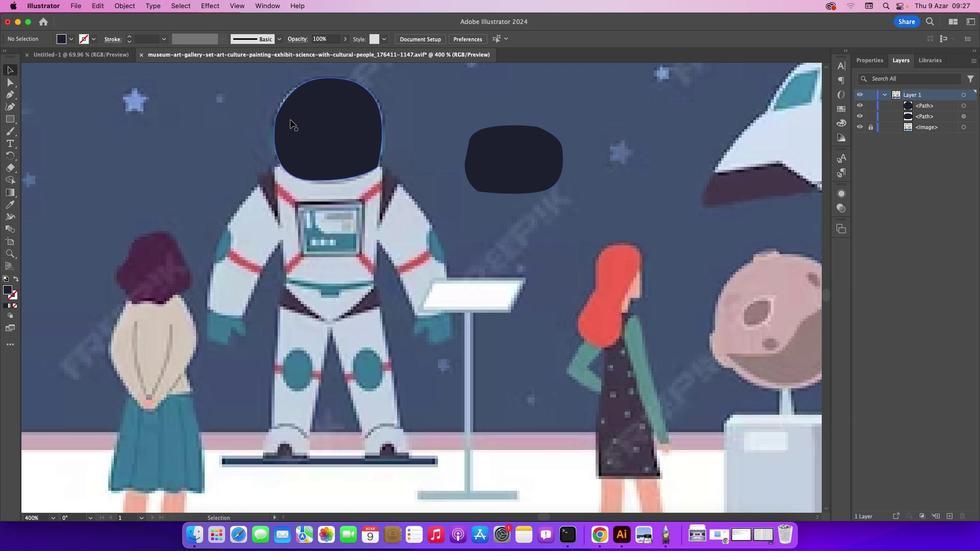 
Action: Mouse moved to (157, 103)
Screenshot: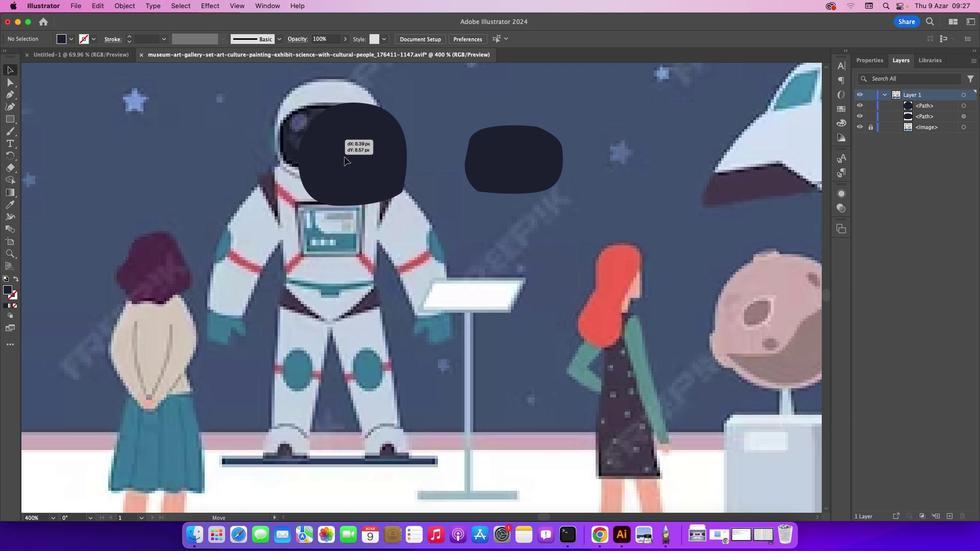 
Action: Mouse pressed left at (157, 103)
Screenshot: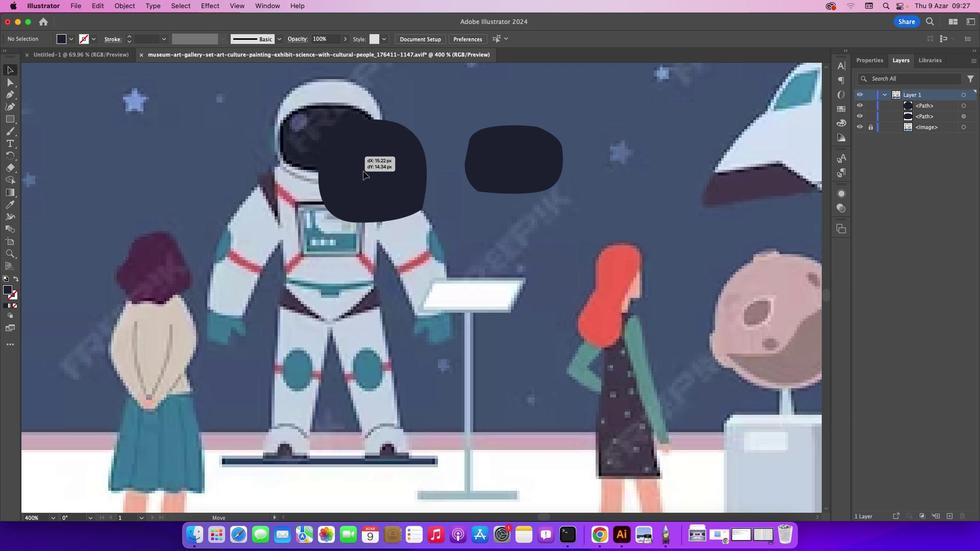 
Action: Mouse moved to (301, 115)
Screenshot: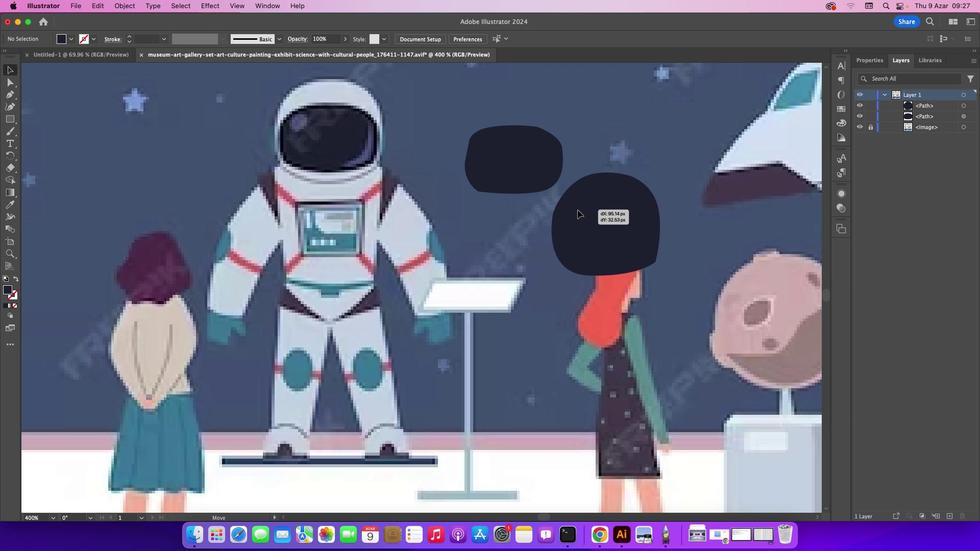 
Action: Mouse pressed left at (301, 115)
Screenshot: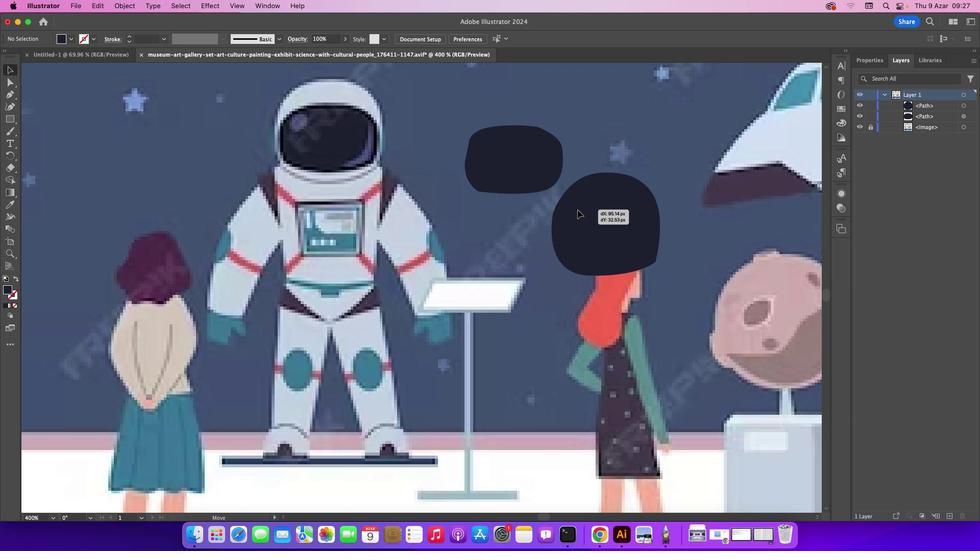 
Action: Mouse moved to (11, 202)
Screenshot: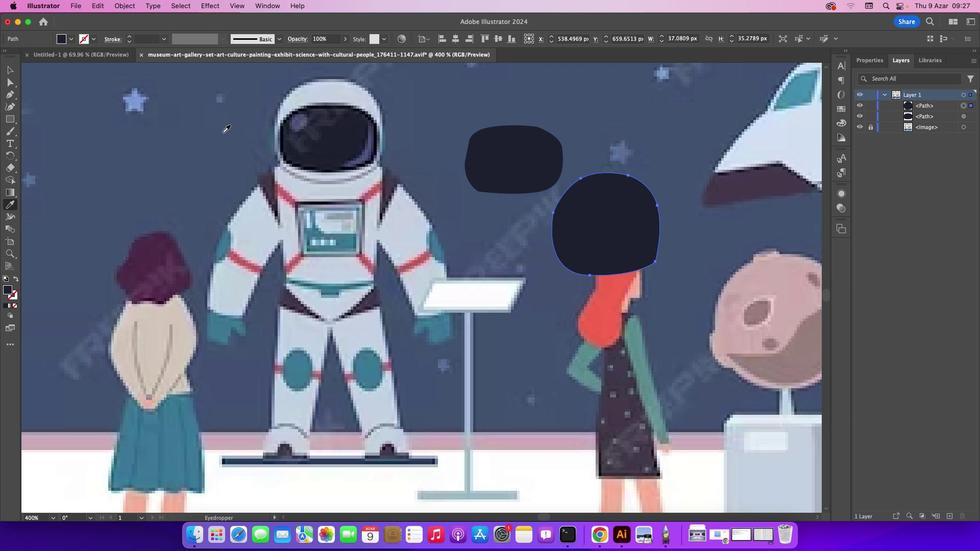 
Action: Mouse pressed left at (11, 202)
Screenshot: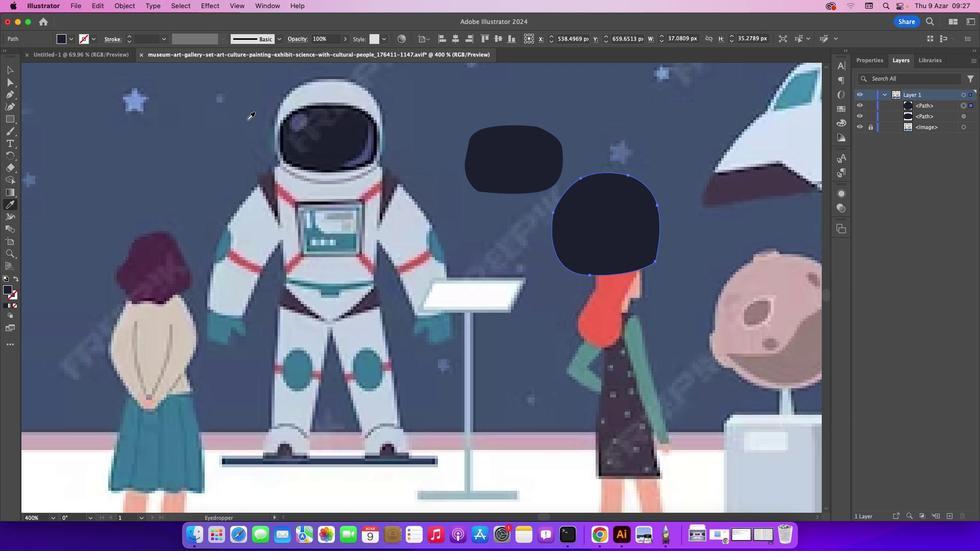 
Action: Mouse moved to (313, 90)
Screenshot: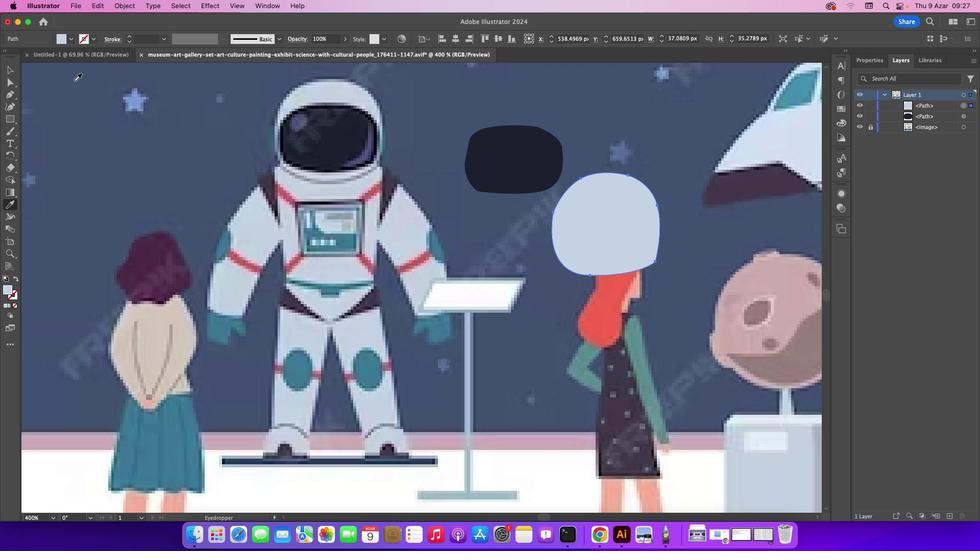
Action: Mouse pressed left at (313, 90)
Screenshot: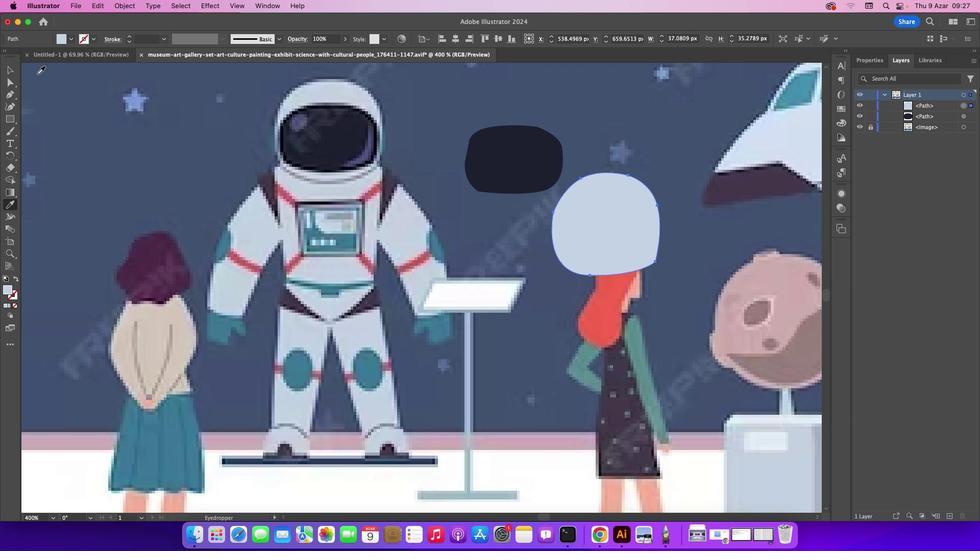 
Action: Mouse moved to (14, 72)
Screenshot: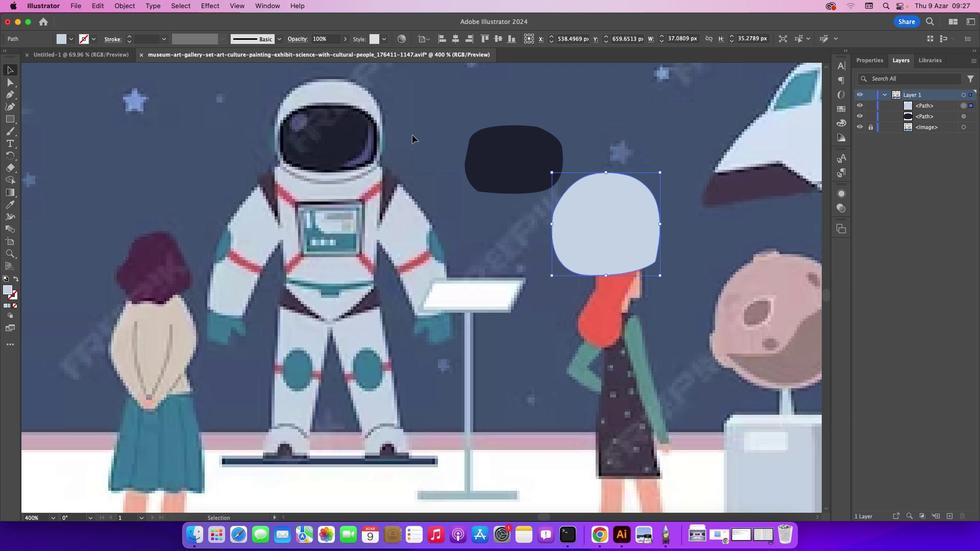 
Action: Mouse pressed left at (14, 72)
Screenshot: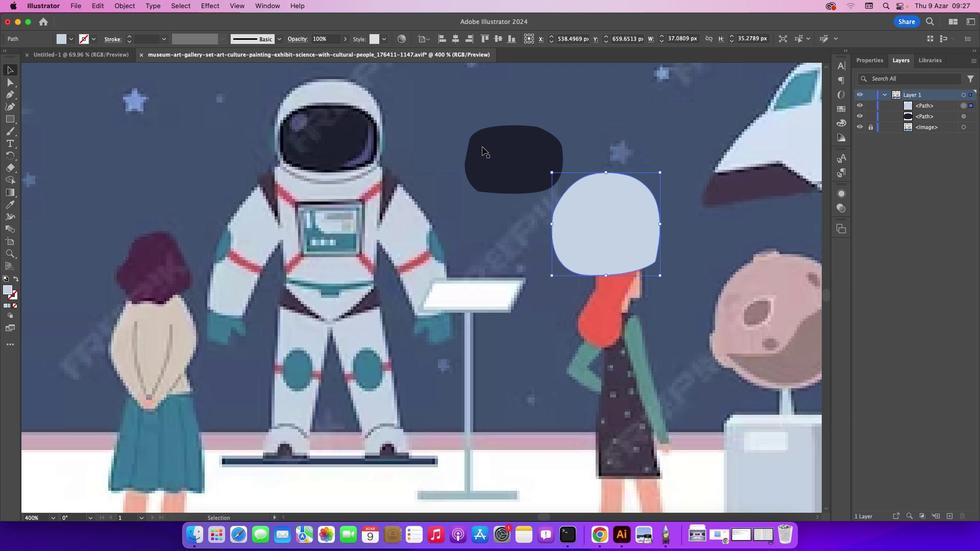 
Action: Mouse moved to (498, 151)
Screenshot: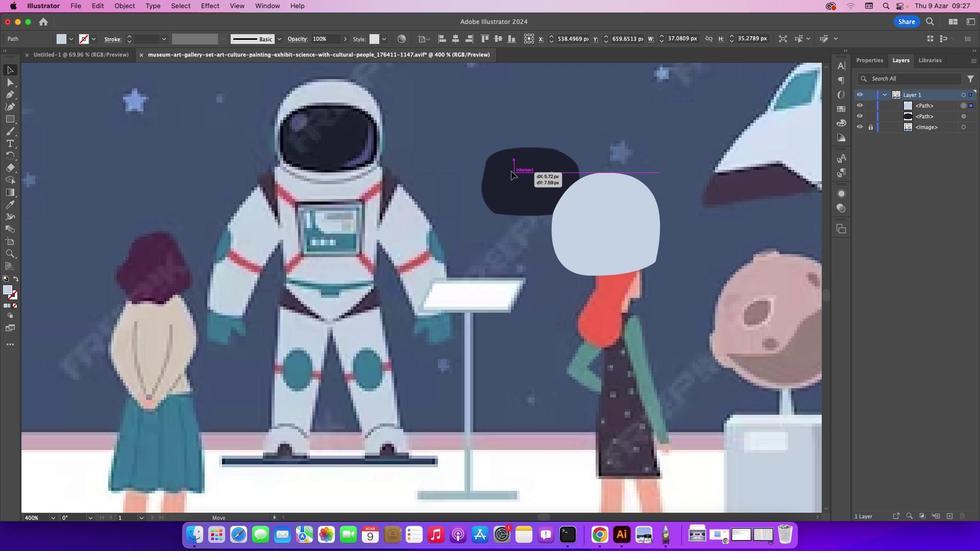 
Action: Mouse pressed left at (498, 151)
Screenshot: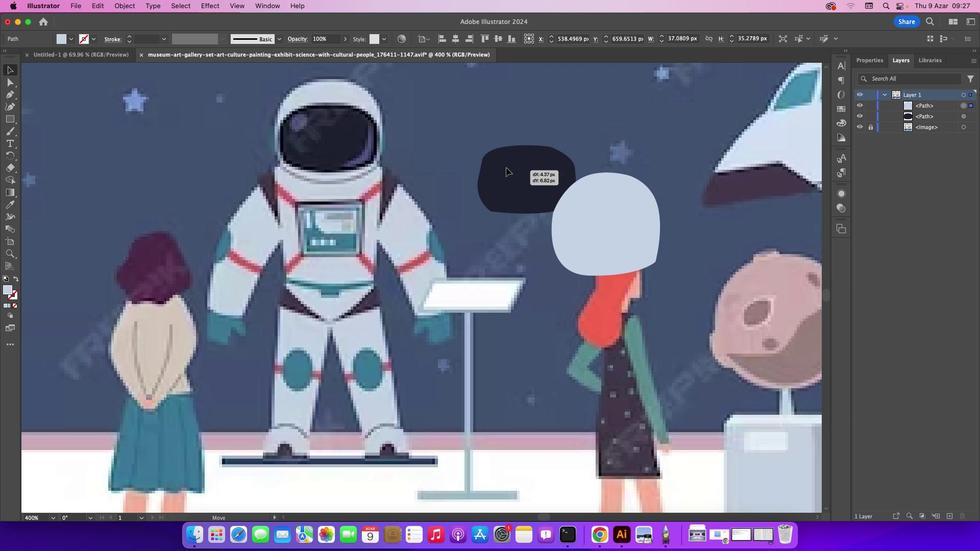 
Action: Mouse moved to (465, 135)
Screenshot: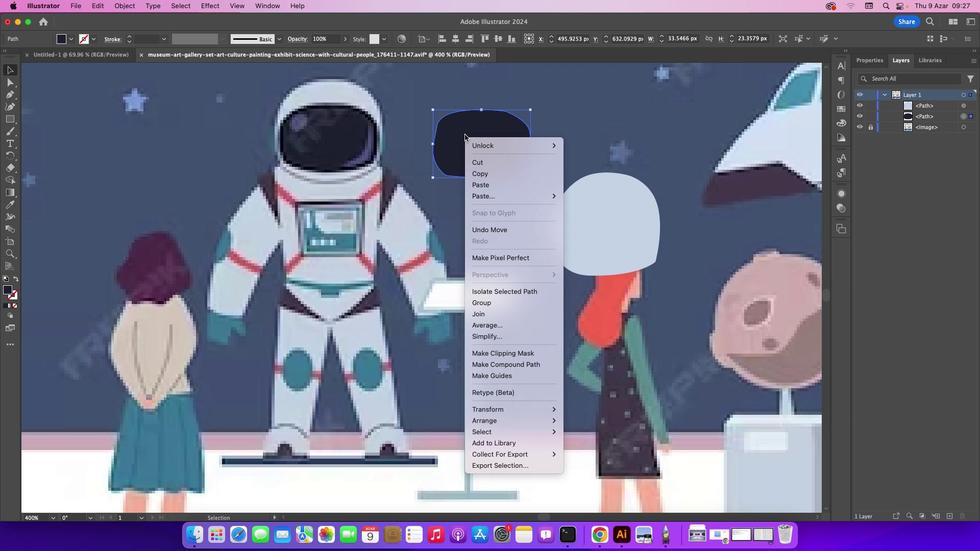 
Action: Mouse pressed right at (465, 135)
Screenshot: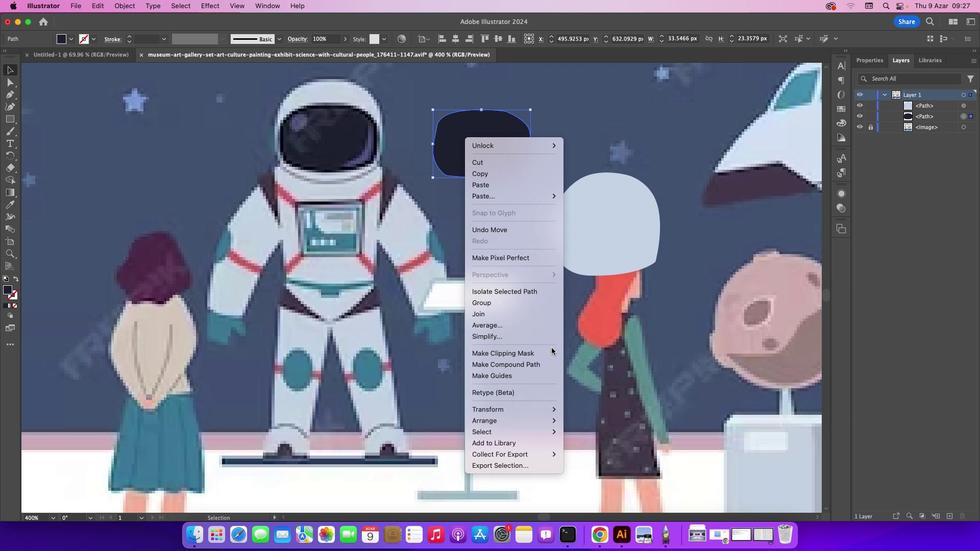 
Action: Mouse moved to (572, 422)
Screenshot: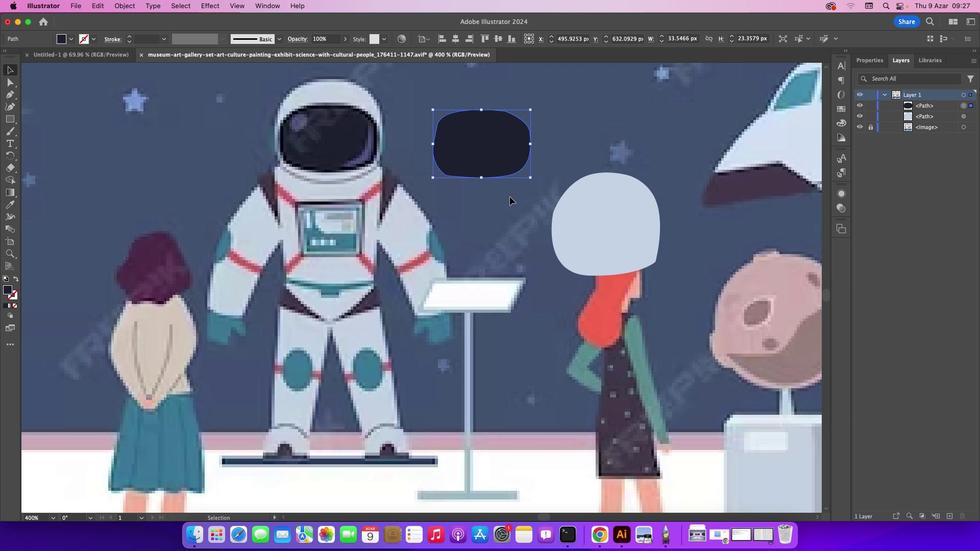 
Action: Mouse pressed left at (572, 422)
Screenshot: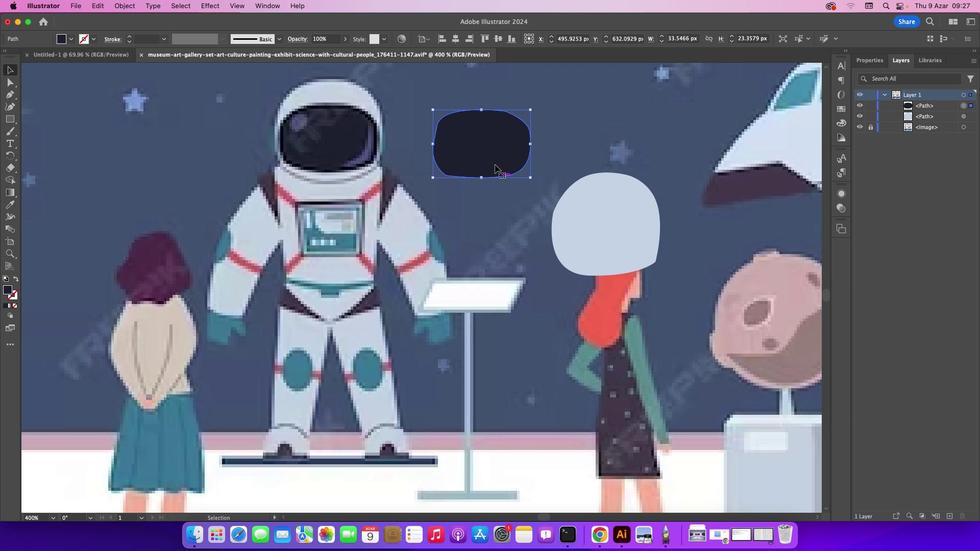 
Action: Mouse moved to (495, 152)
Screenshot: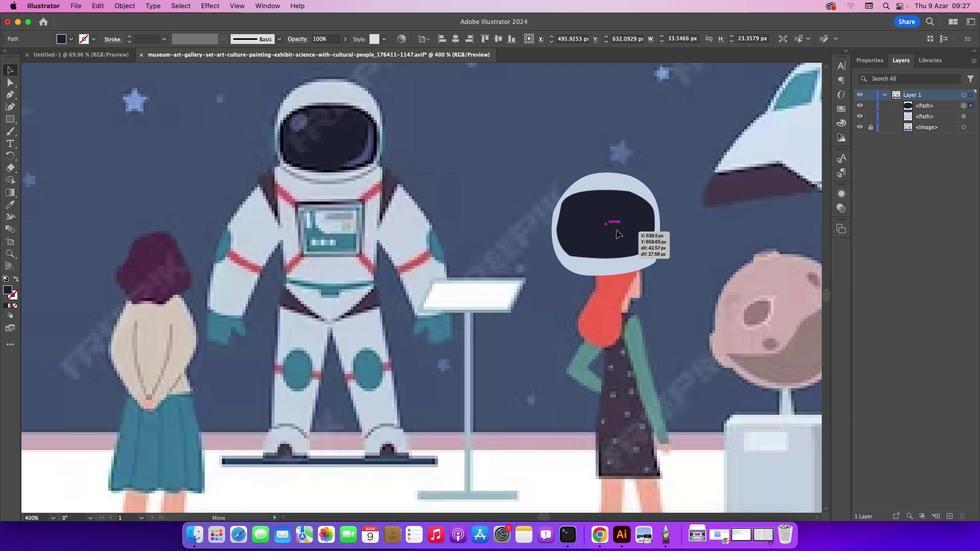 
Action: Mouse pressed left at (495, 152)
Screenshot: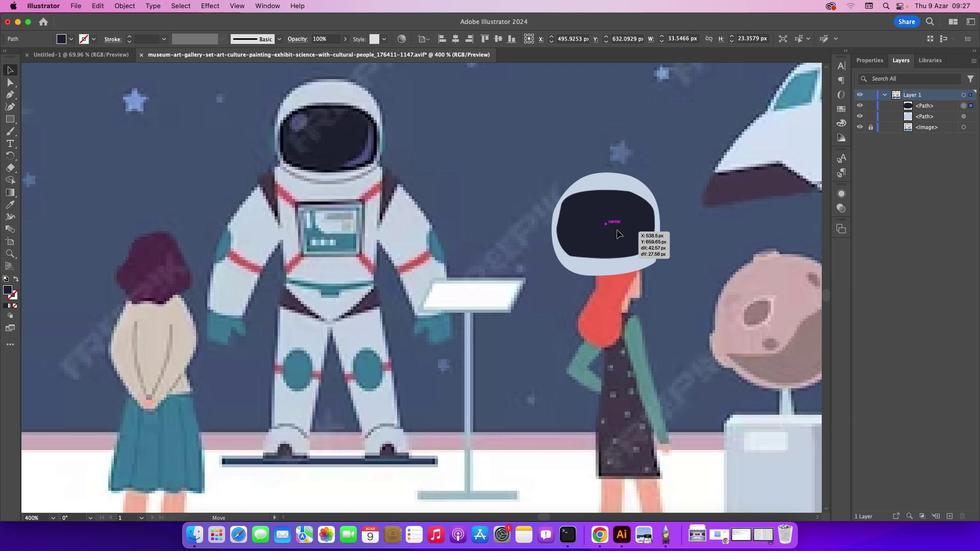 
Action: Mouse moved to (537, 162)
Screenshot: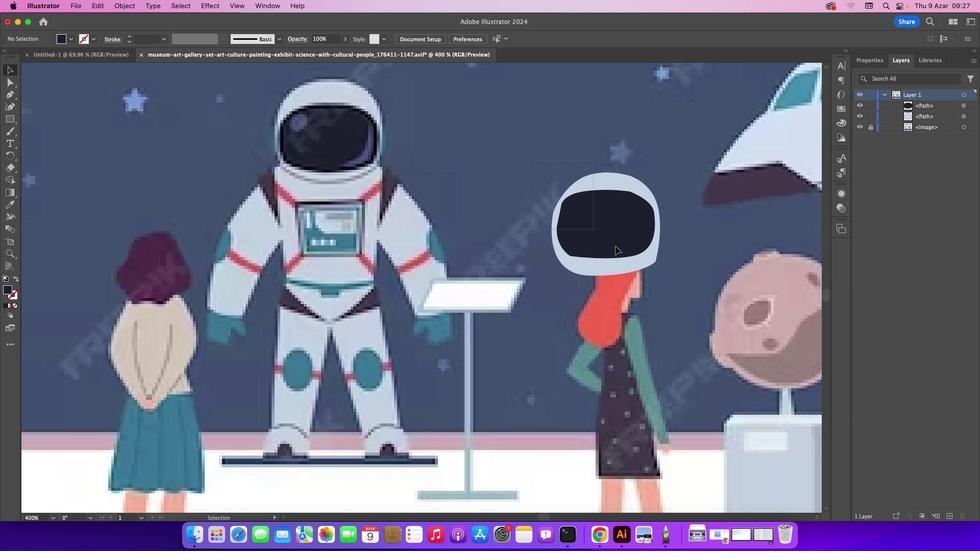 
Action: Mouse pressed left at (537, 162)
Screenshot: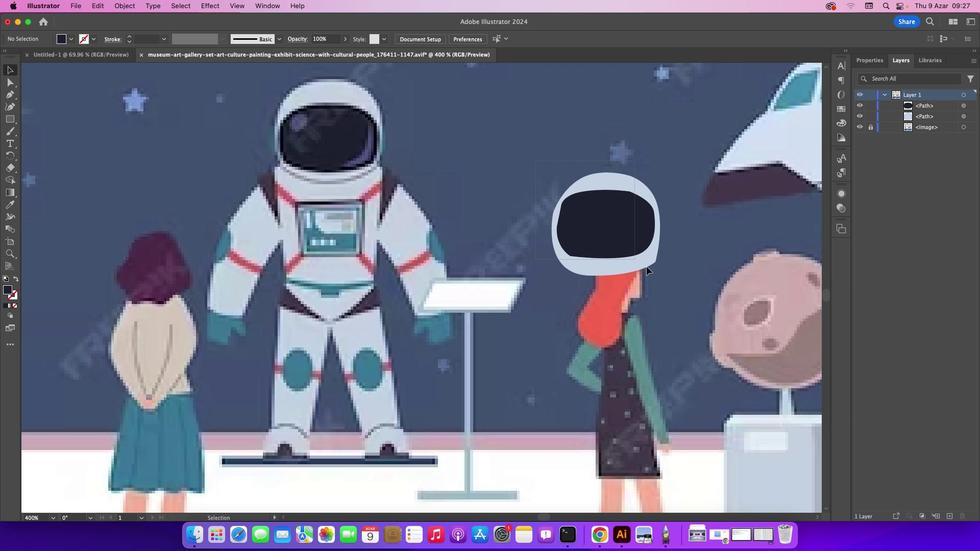 
Action: Mouse pressed left at (537, 162)
Screenshot: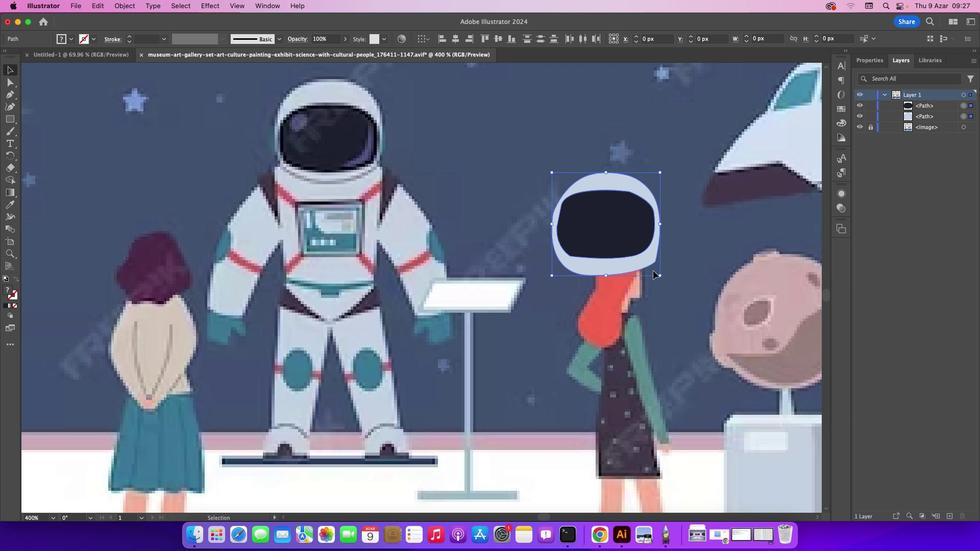 
Action: Mouse moved to (615, 245)
Screenshot: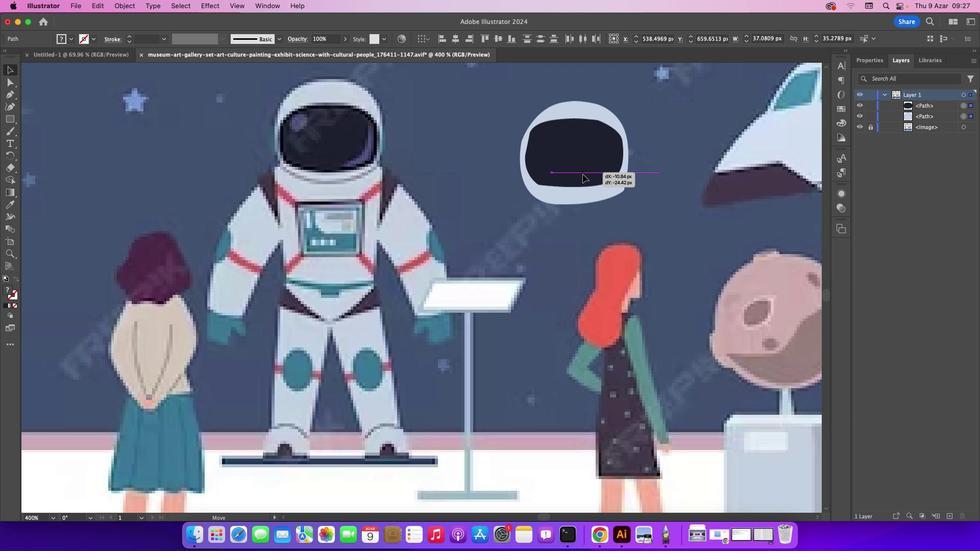 
Action: Mouse pressed left at (615, 245)
Screenshot: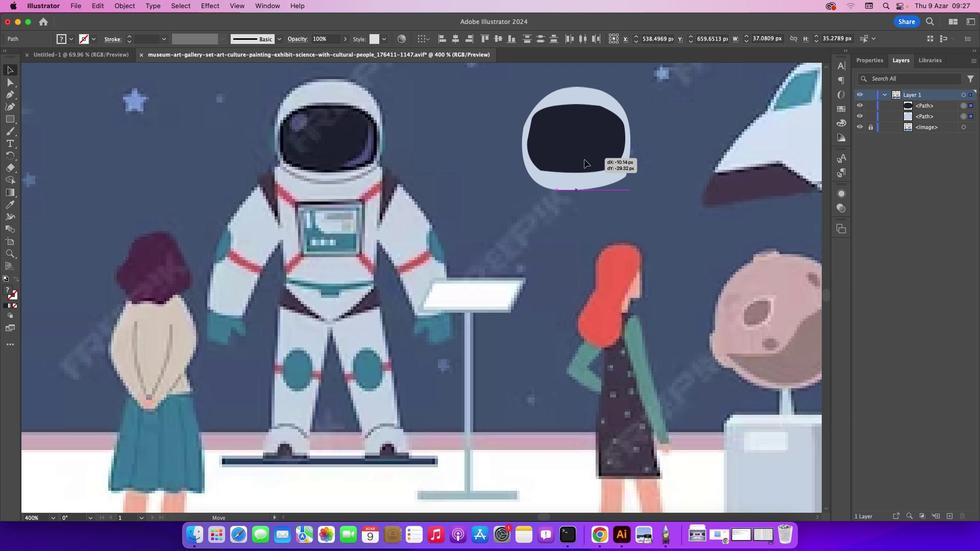
Action: Mouse moved to (496, 157)
Screenshot: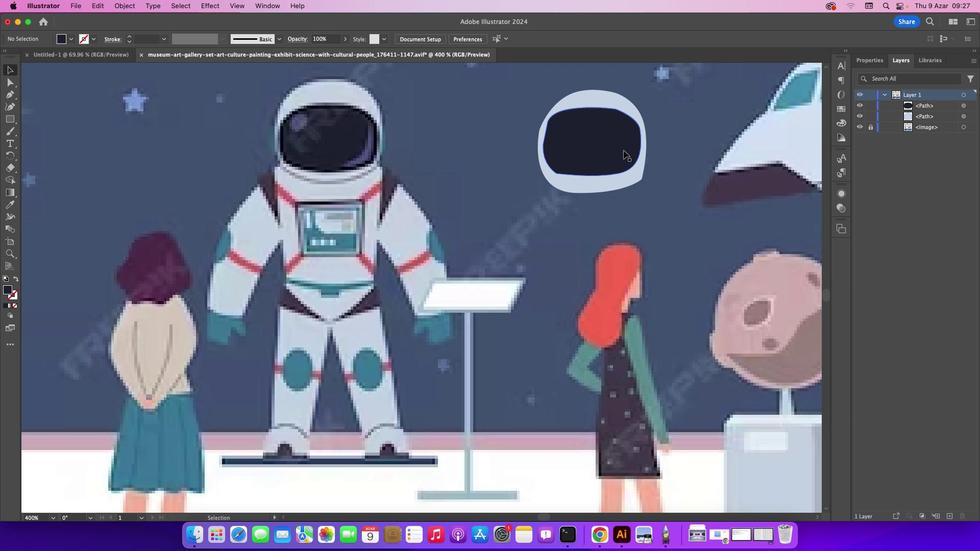 
Action: Mouse pressed left at (496, 157)
Screenshot: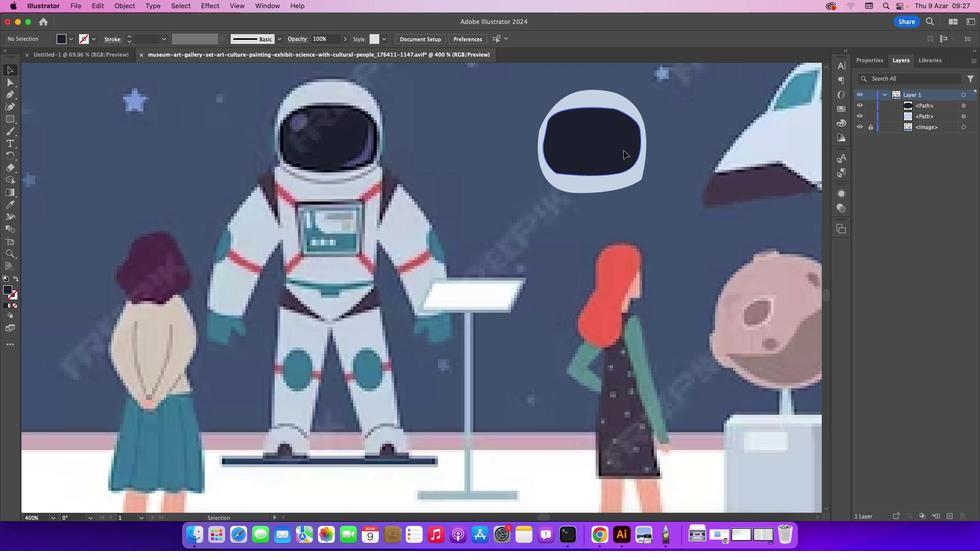 
Action: Mouse moved to (624, 151)
Screenshot: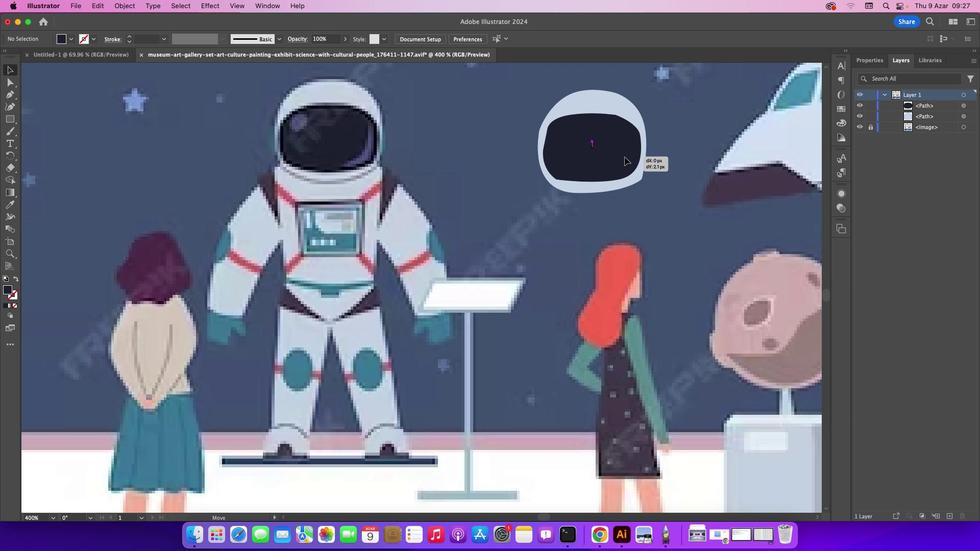 
Action: Mouse pressed left at (624, 151)
Screenshot: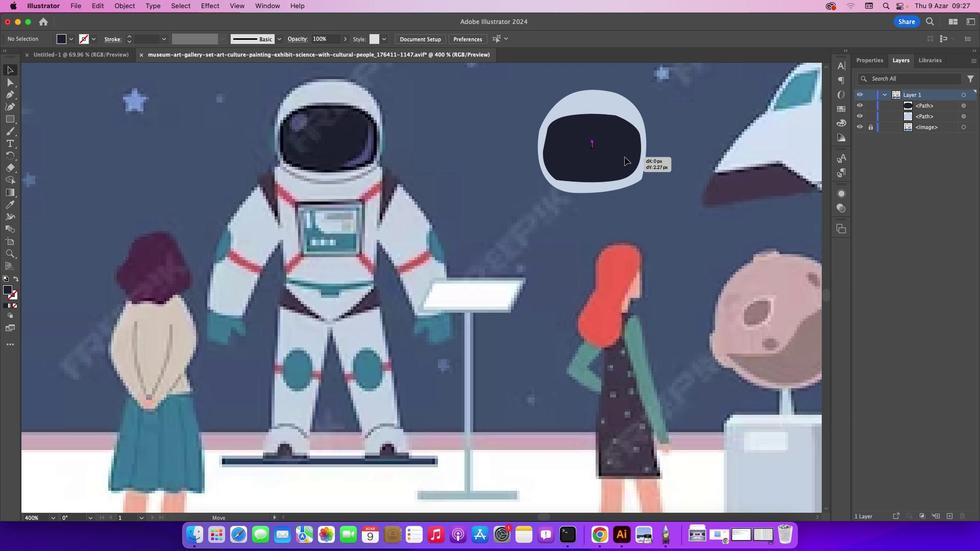 
Action: Mouse moved to (462, 158)
Screenshot: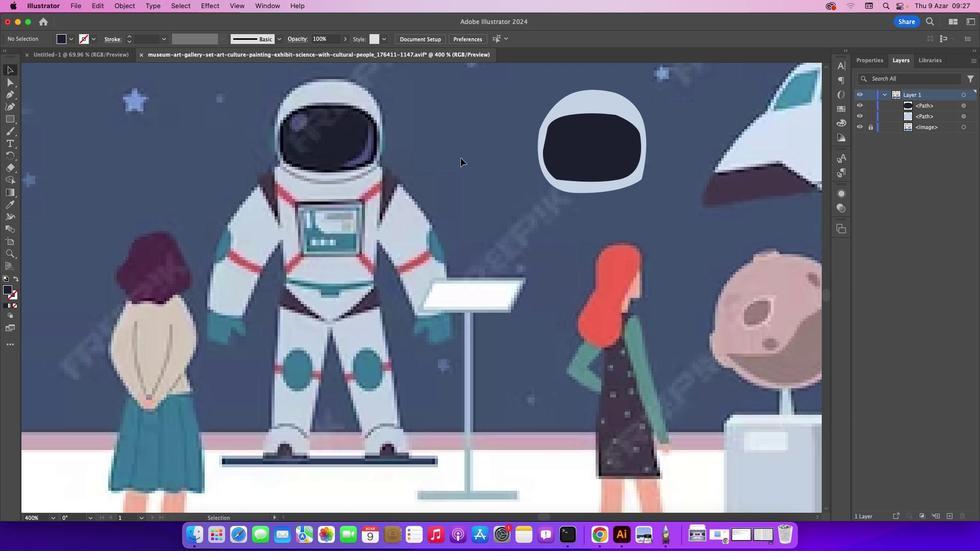 
Action: Mouse pressed left at (462, 158)
Screenshot: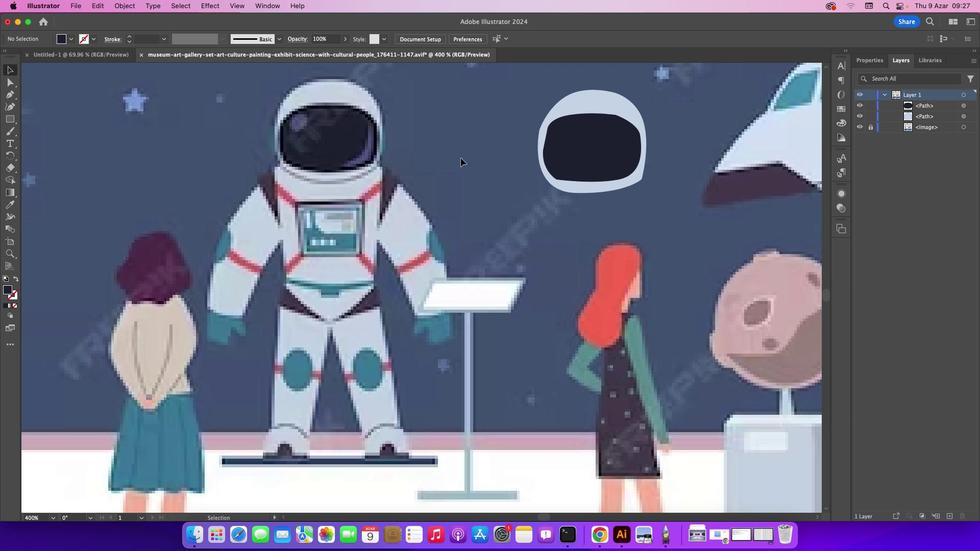 
Action: Mouse moved to (9, 100)
Screenshot: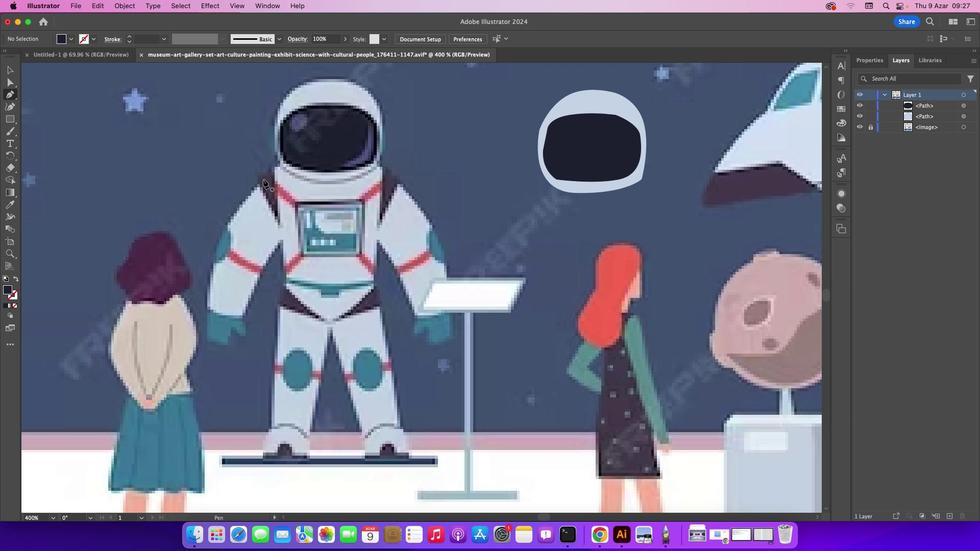 
Action: Mouse pressed left at (9, 100)
Screenshot: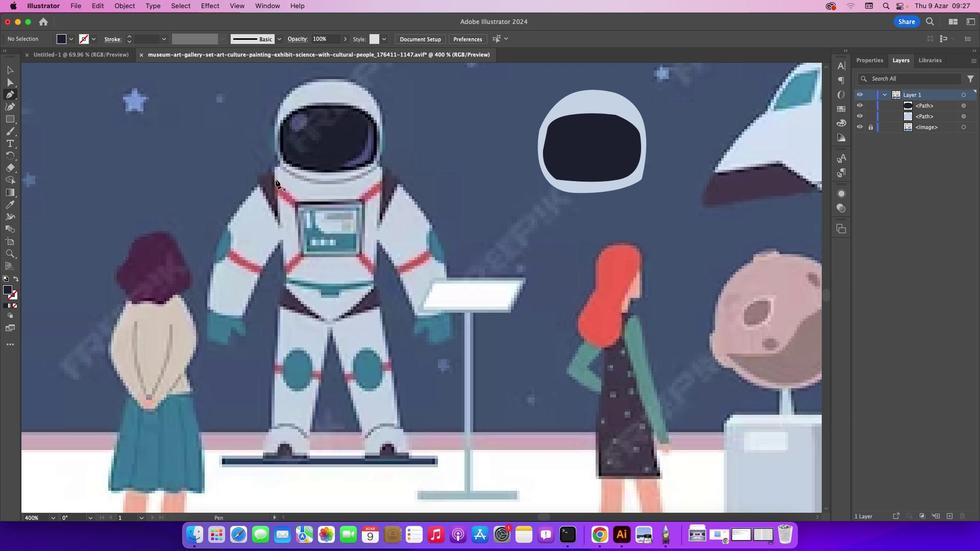 
Action: Mouse moved to (281, 168)
Screenshot: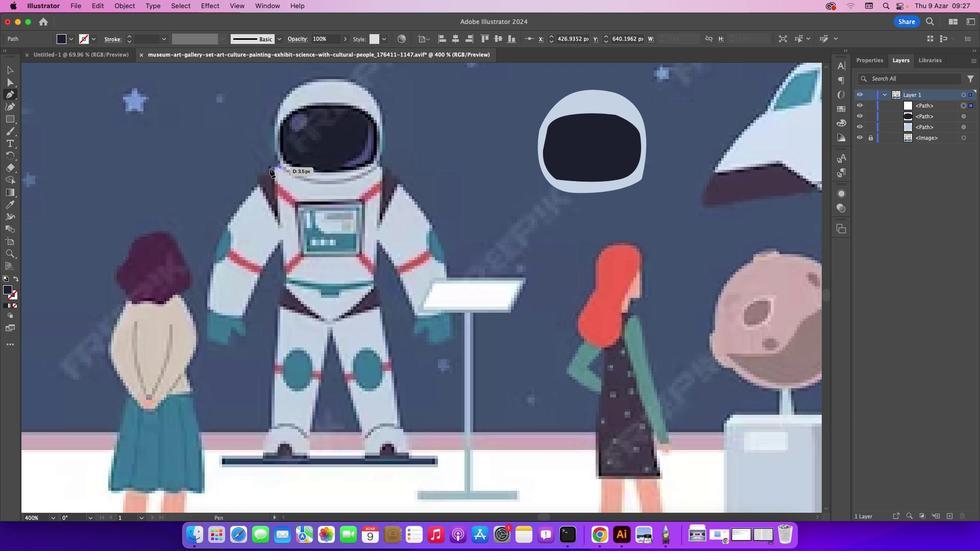 
Action: Mouse pressed left at (281, 168)
Screenshot: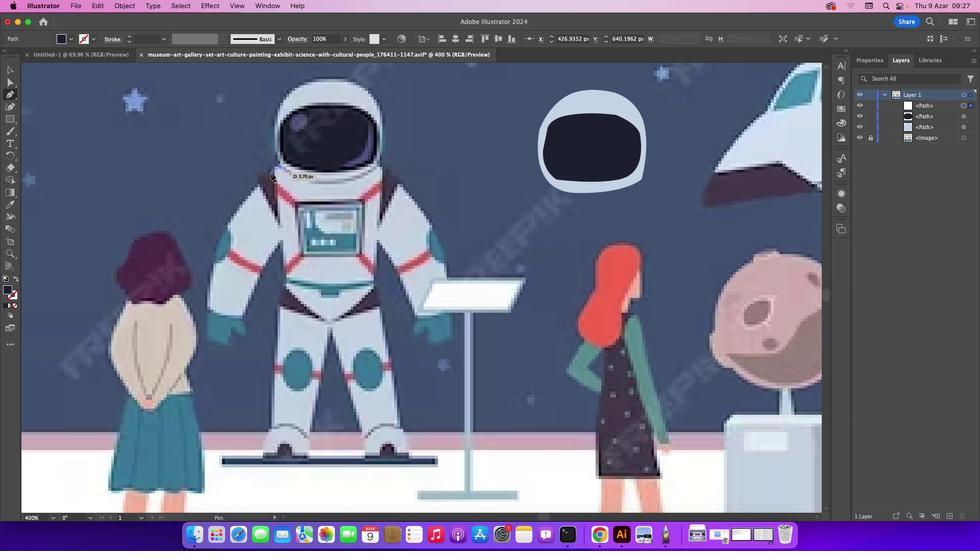
Action: Mouse moved to (275, 175)
Screenshot: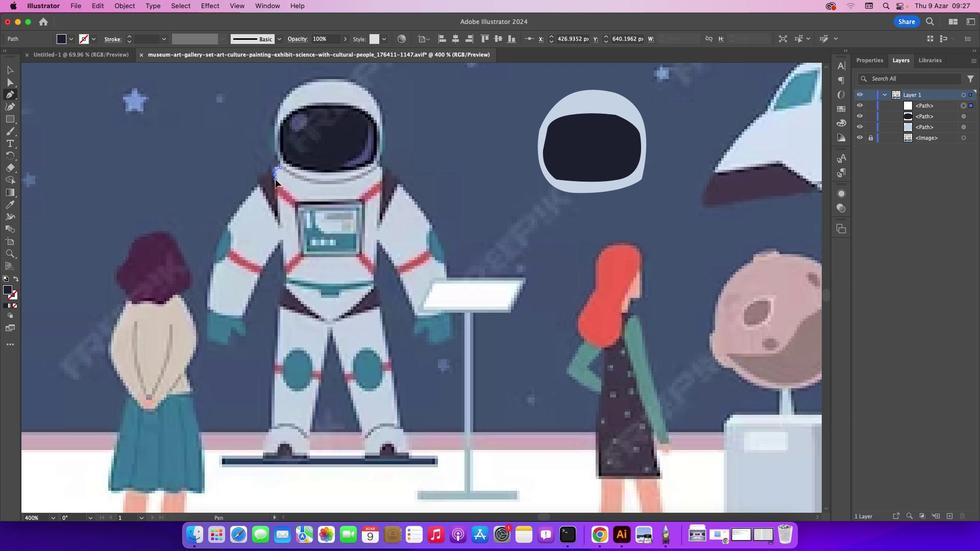 
Action: Mouse pressed left at (275, 175)
Screenshot: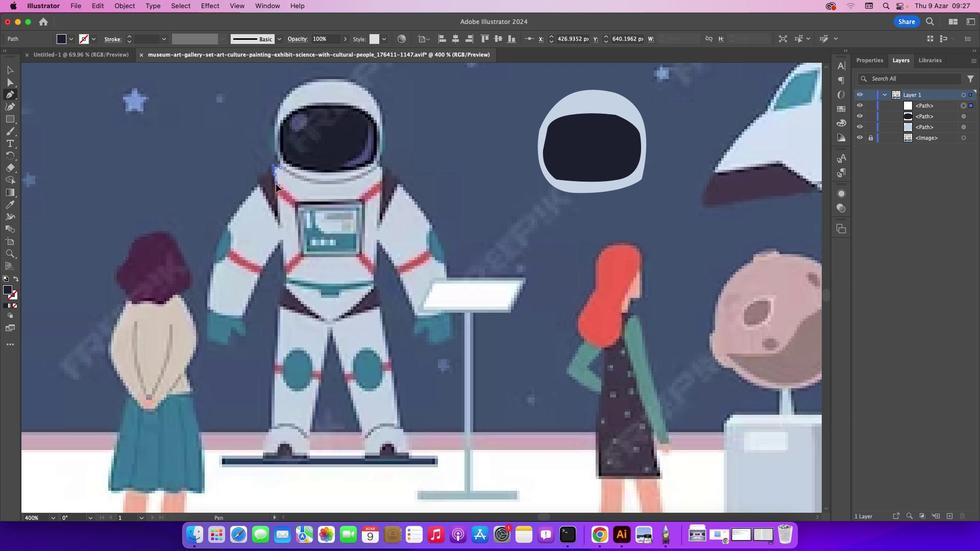 
Action: Mouse moved to (298, 201)
Screenshot: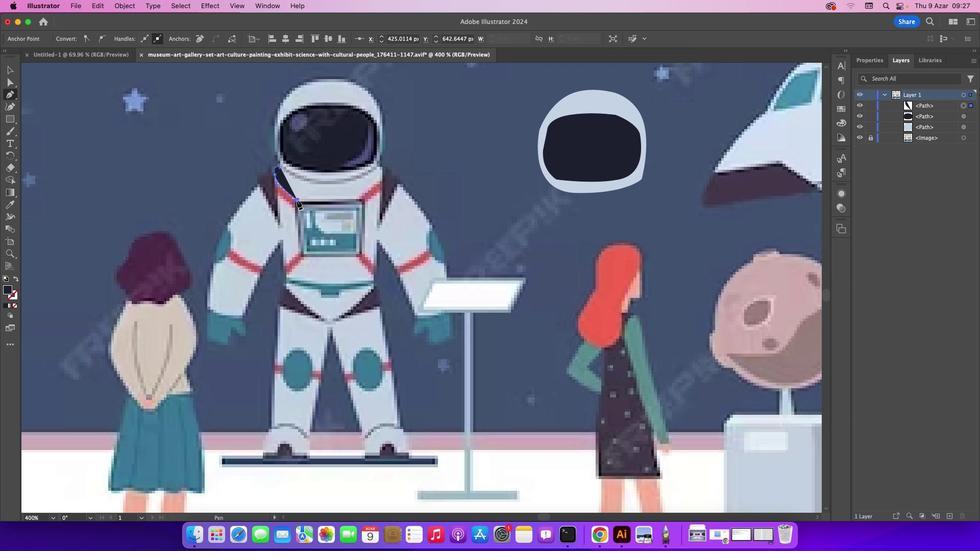 
Action: Mouse pressed left at (298, 201)
Screenshot: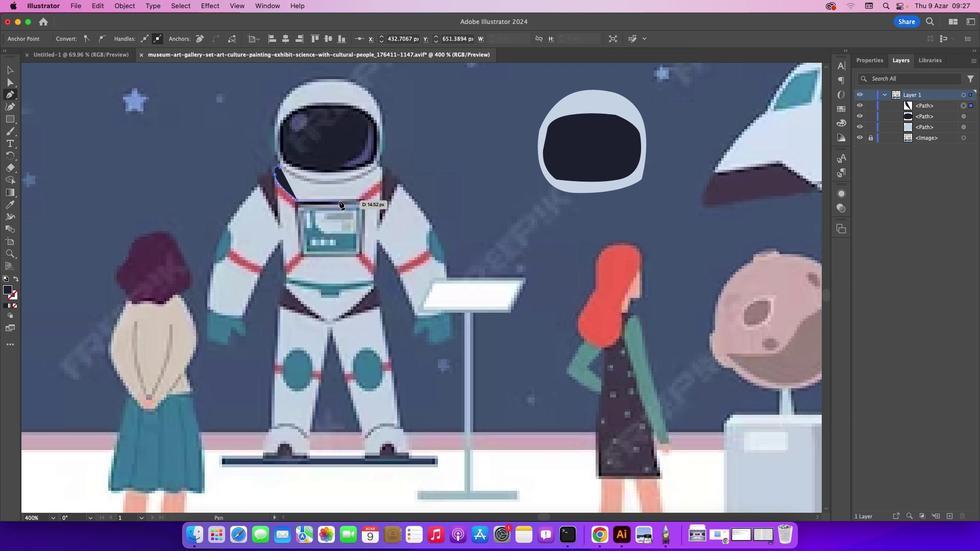 
Action: Mouse moved to (357, 199)
Screenshot: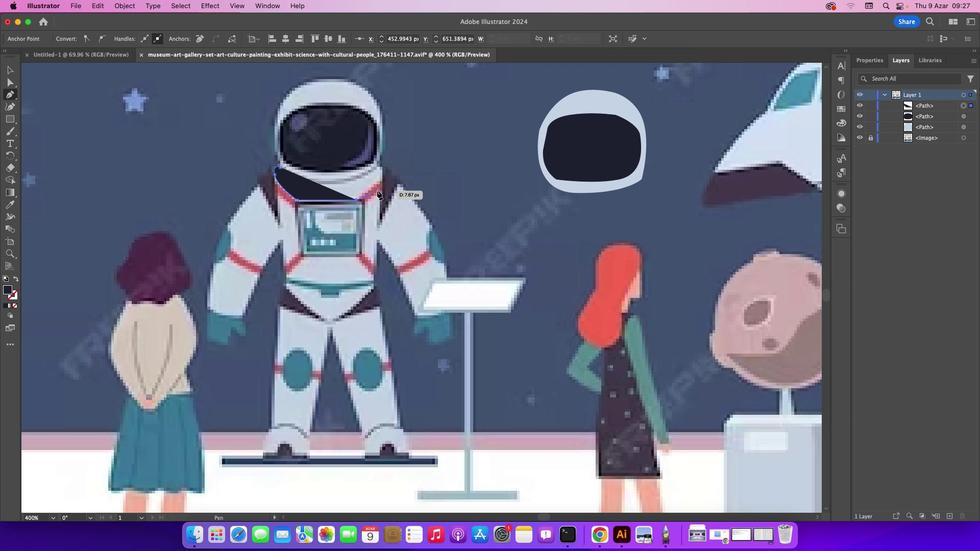 
Action: Mouse pressed left at (357, 199)
Screenshot: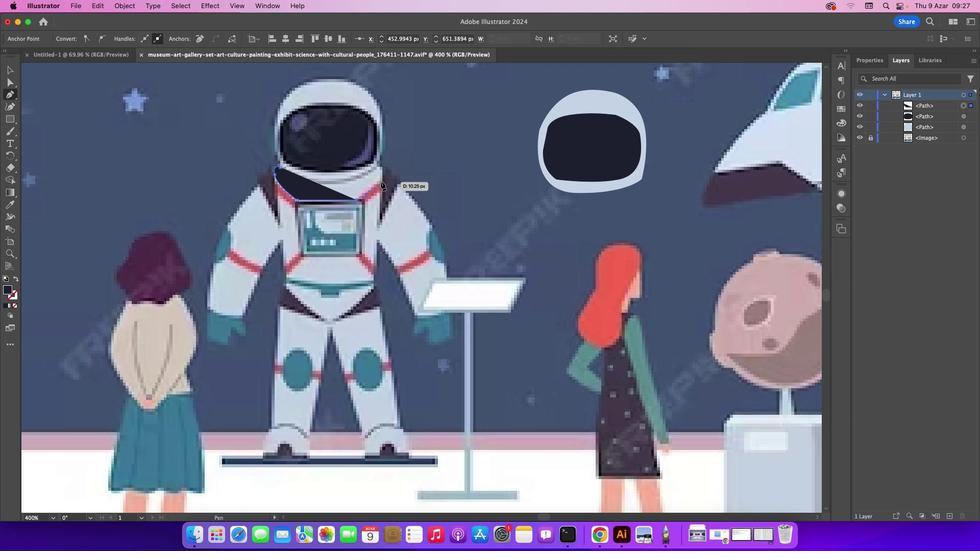 
Action: Mouse moved to (382, 181)
Screenshot: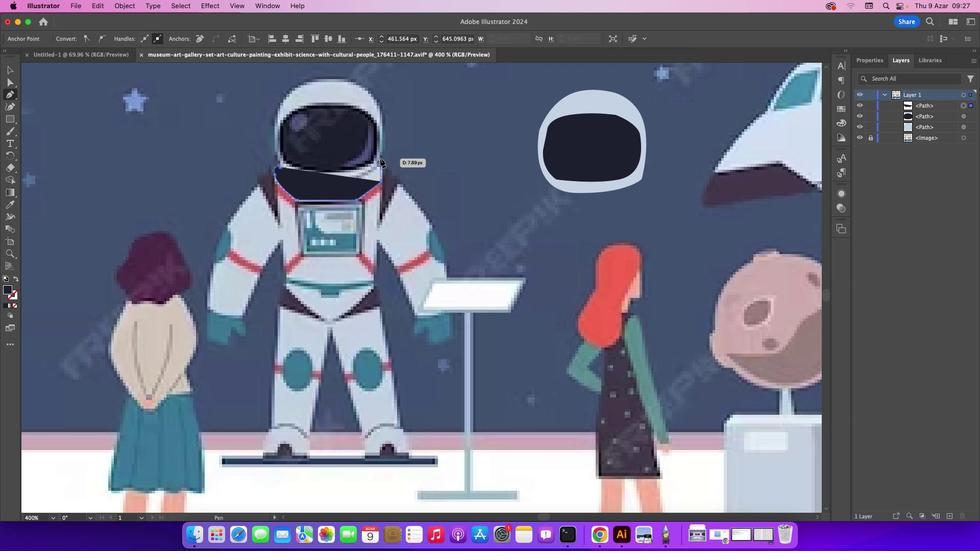 
Action: Mouse pressed left at (382, 181)
Screenshot: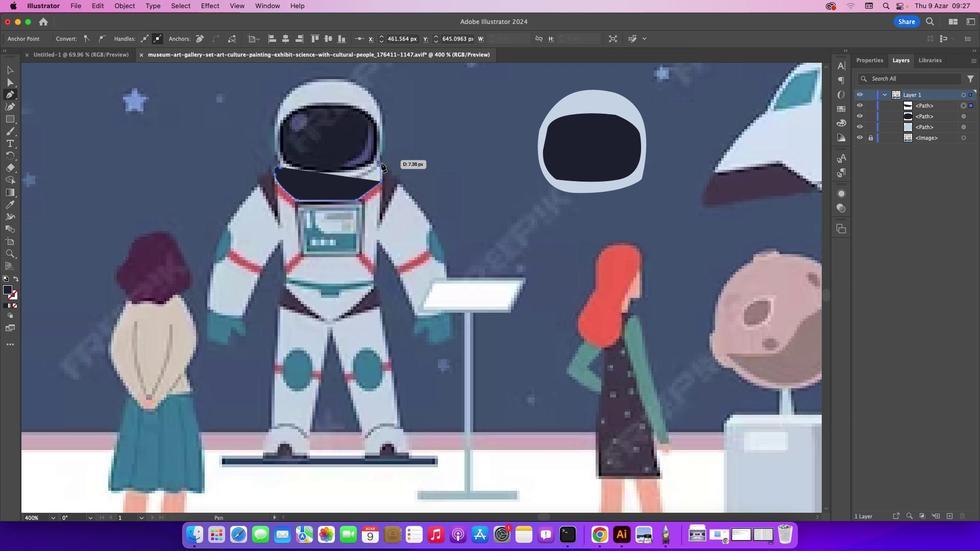 
Action: Mouse moved to (383, 168)
Screenshot: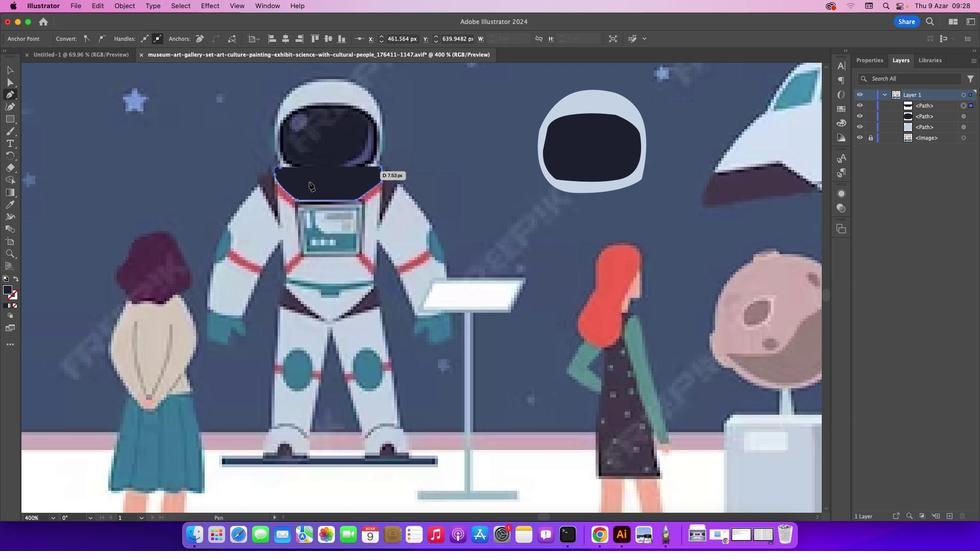 
Action: Mouse pressed left at (383, 168)
Screenshot: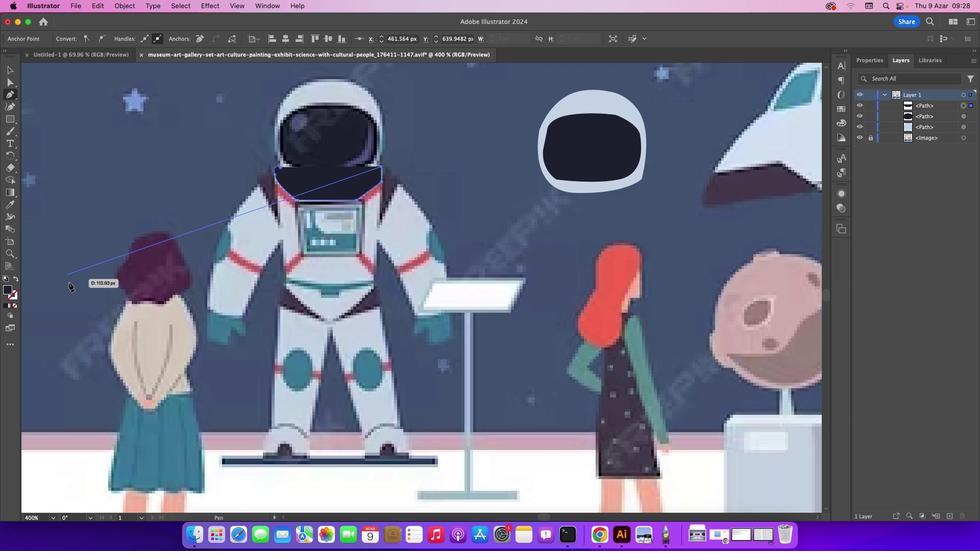
Action: Mouse moved to (16, 309)
Screenshot: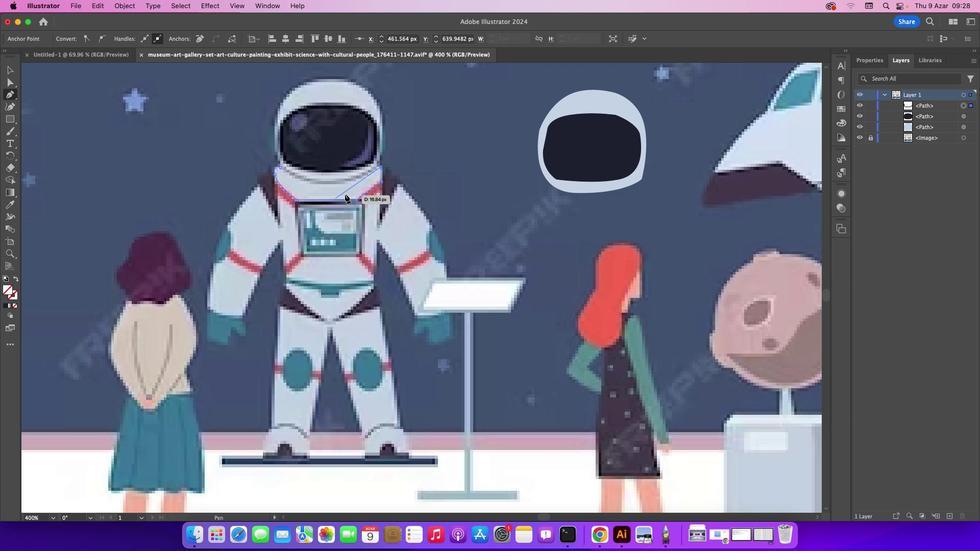 
Action: Mouse pressed left at (16, 309)
Screenshot: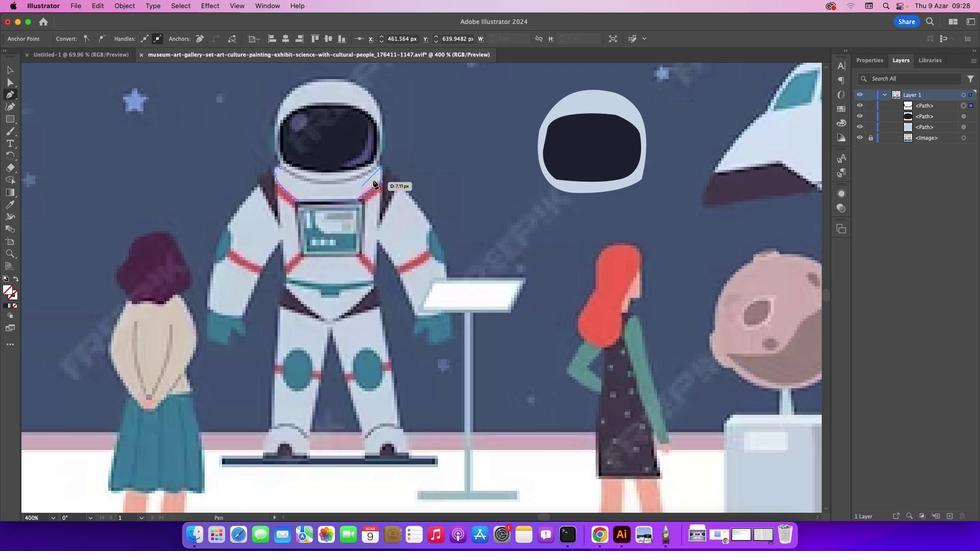 
Action: Mouse moved to (378, 168)
Screenshot: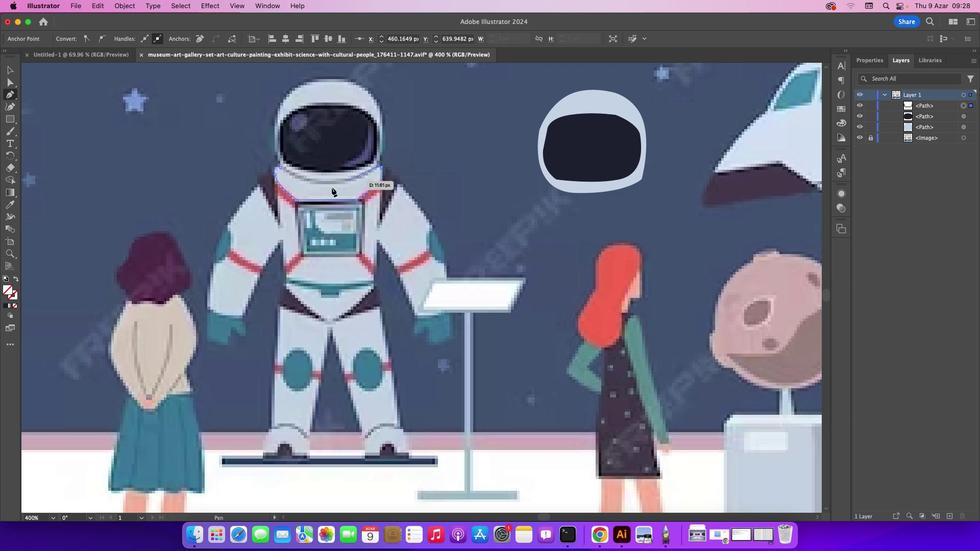 
Action: Mouse pressed left at (378, 168)
Screenshot: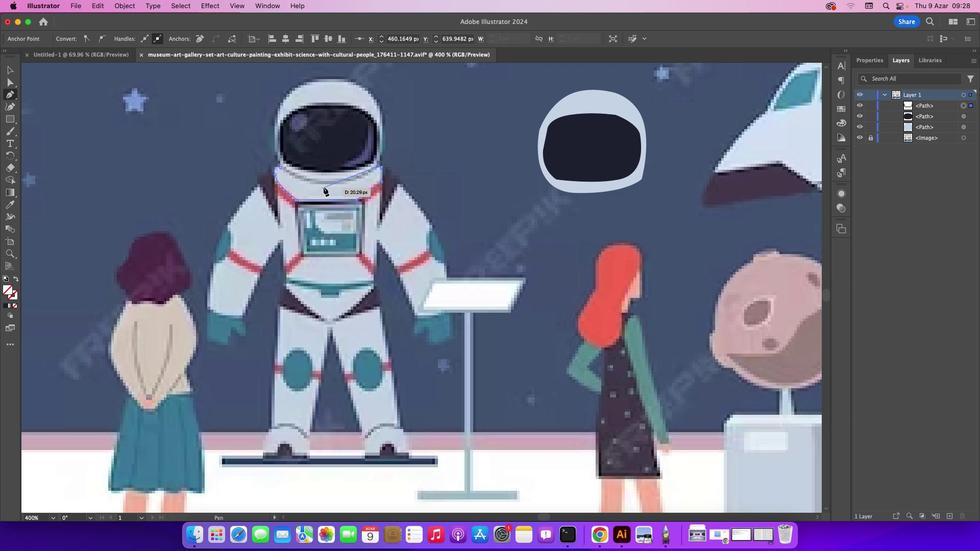 
Action: Mouse moved to (329, 184)
Screenshot: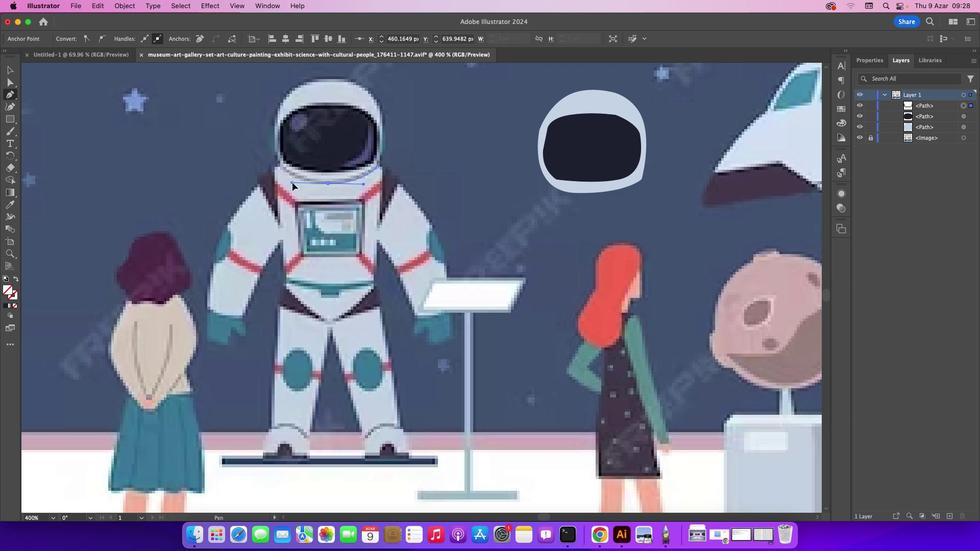 
Action: Mouse pressed left at (329, 184)
Screenshot: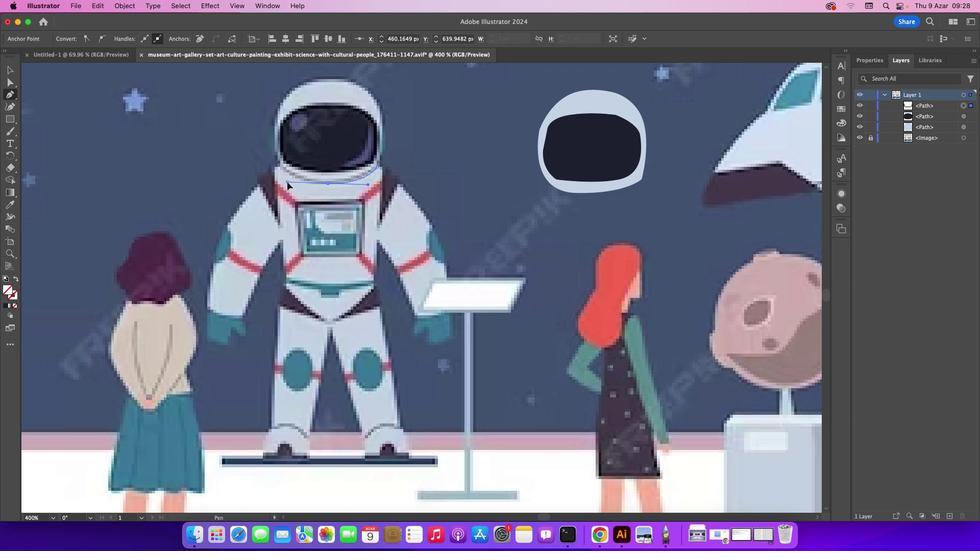 
Action: Mouse moved to (282, 168)
Screenshot: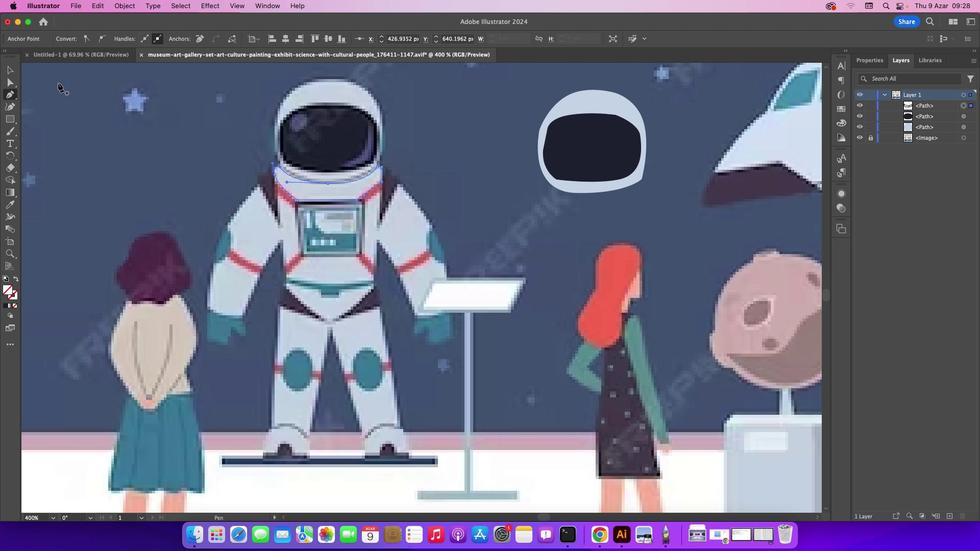 
Action: Mouse pressed left at (282, 168)
Screenshot: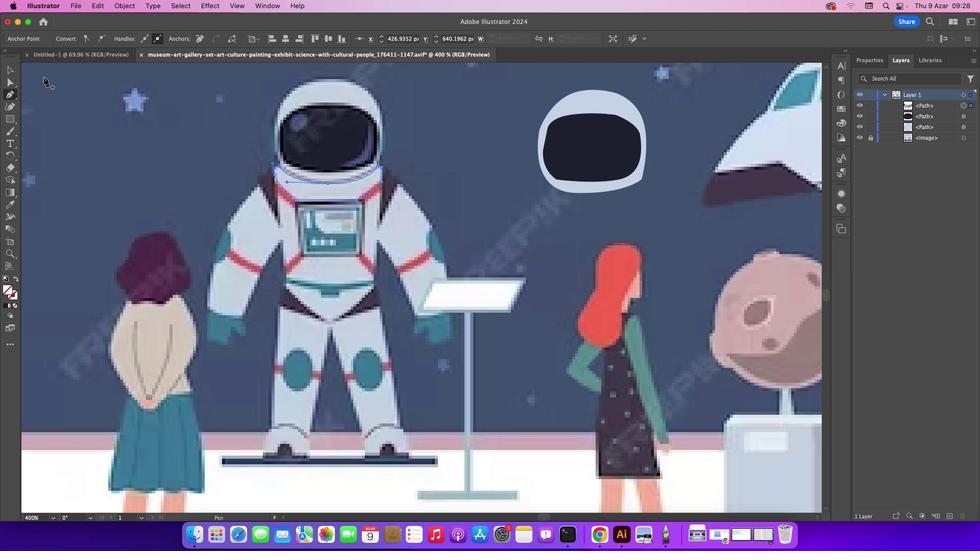 
Action: Mouse moved to (5, 71)
Screenshot: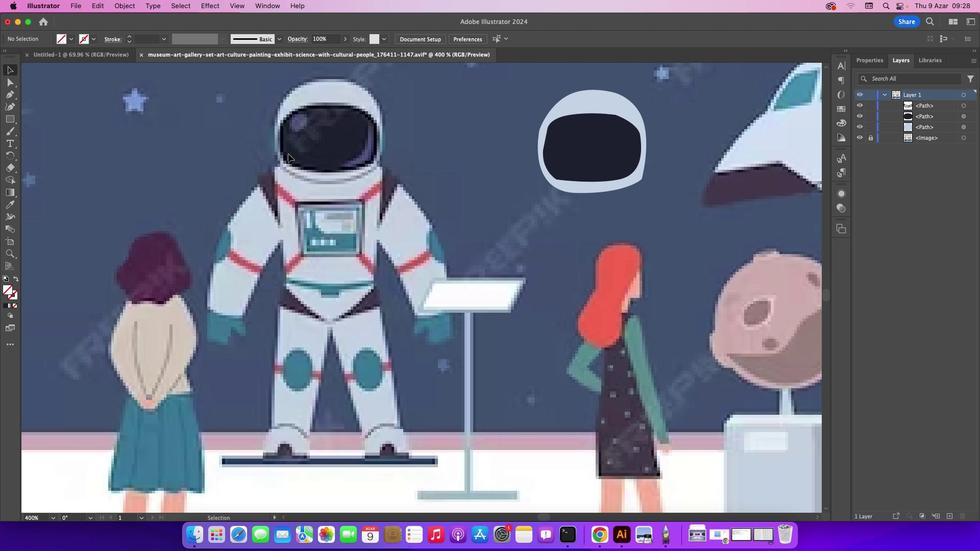 
Action: Mouse pressed left at (5, 71)
Screenshot: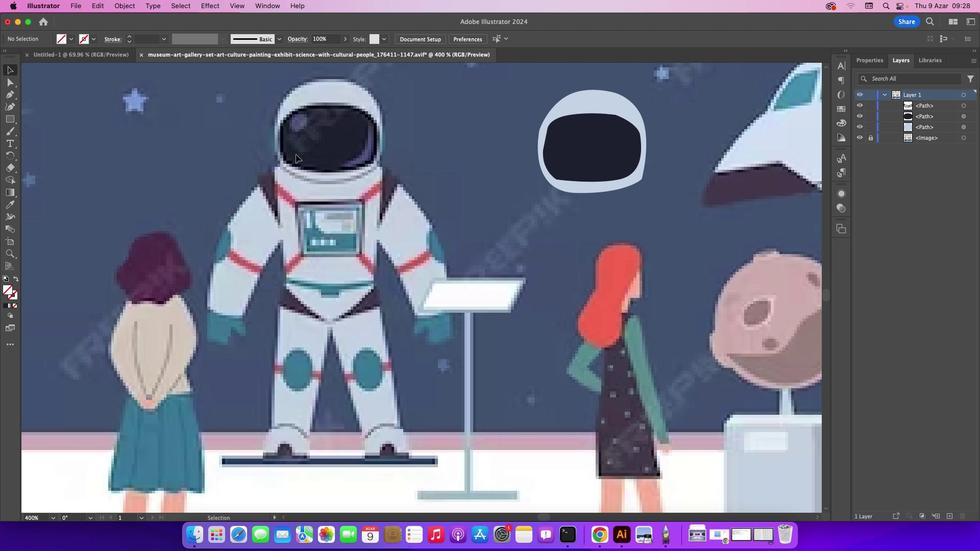 
Action: Mouse moved to (121, 102)
Screenshot: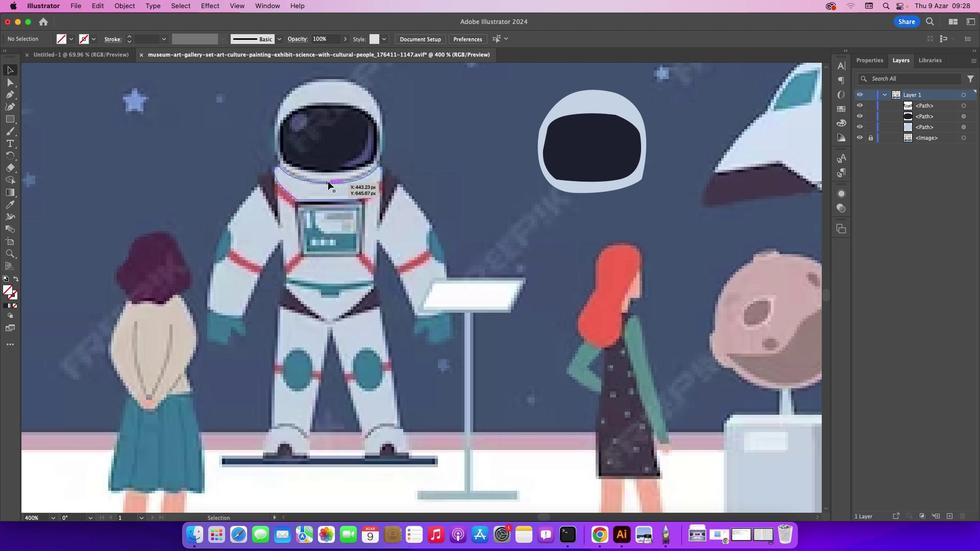 
Action: Mouse pressed left at (121, 102)
Screenshot: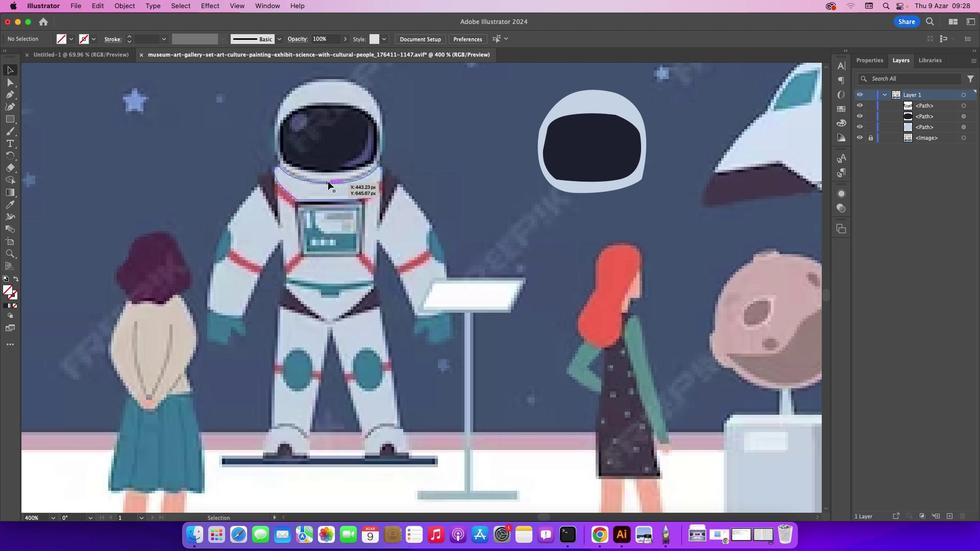 
Action: Mouse moved to (329, 182)
Screenshot: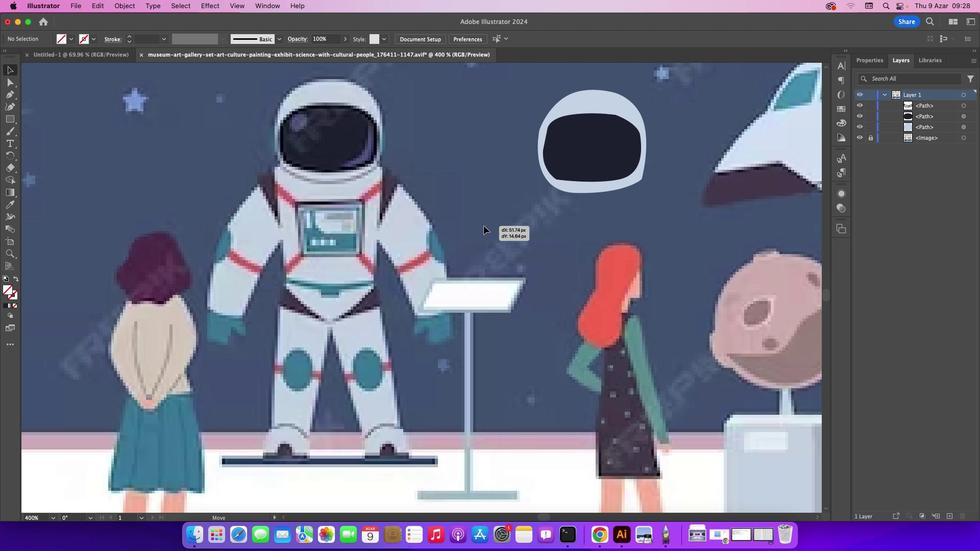 
Action: Mouse pressed left at (329, 182)
Screenshot: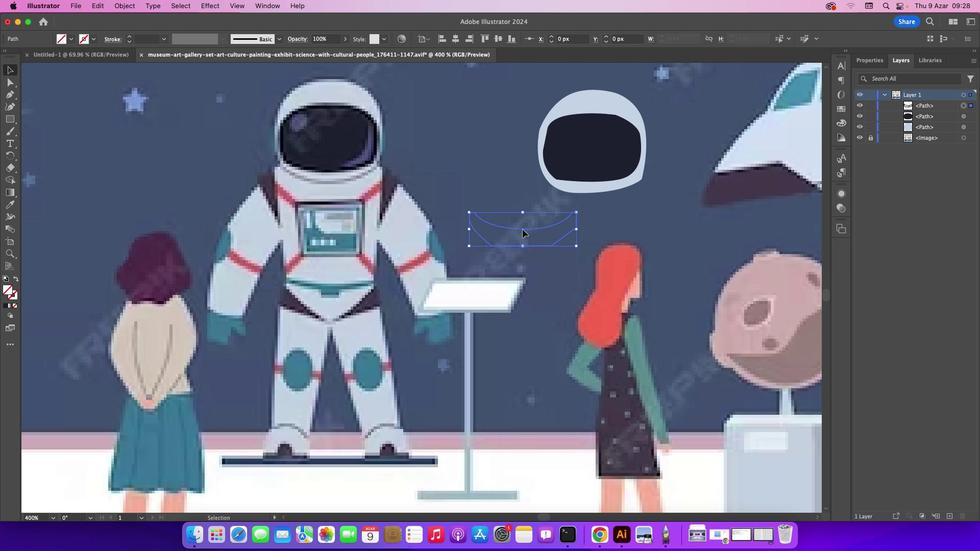 
Action: Mouse moved to (17, 203)
Screenshot: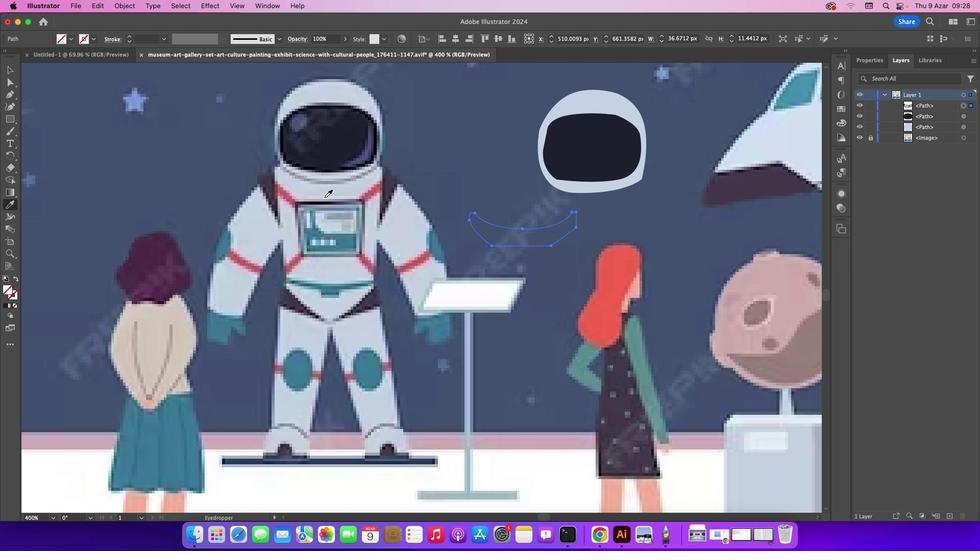 
Action: Mouse pressed left at (17, 203)
Screenshot: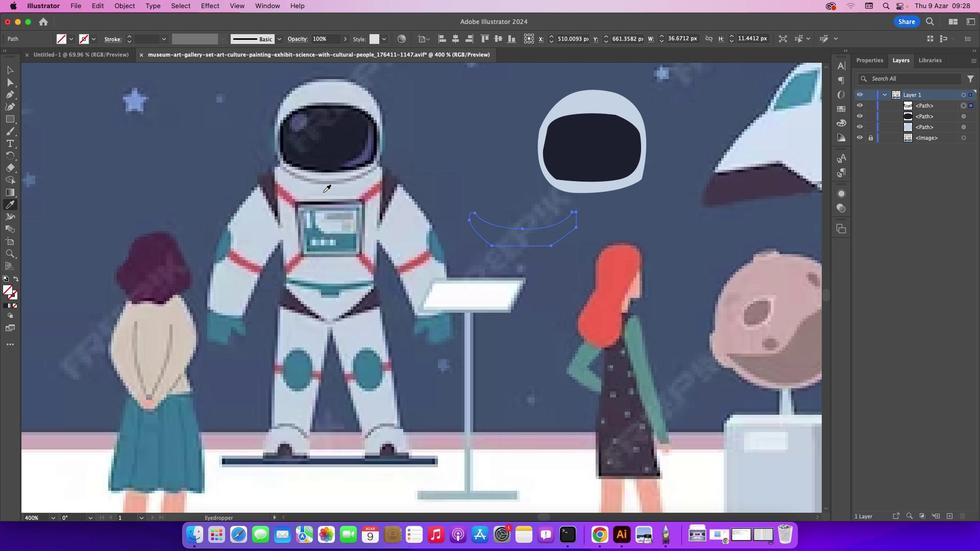 
Action: Mouse moved to (324, 193)
Screenshot: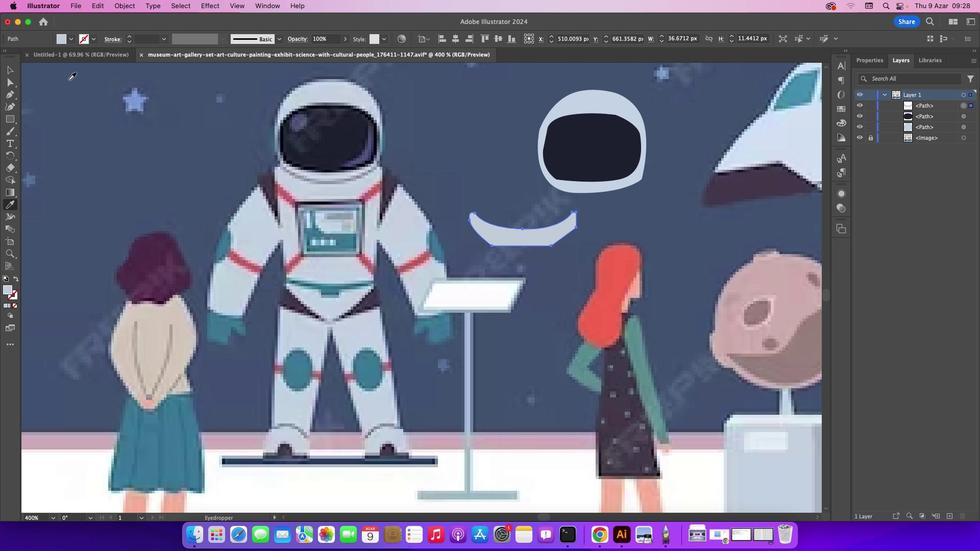 
Action: Mouse pressed left at (324, 193)
Screenshot: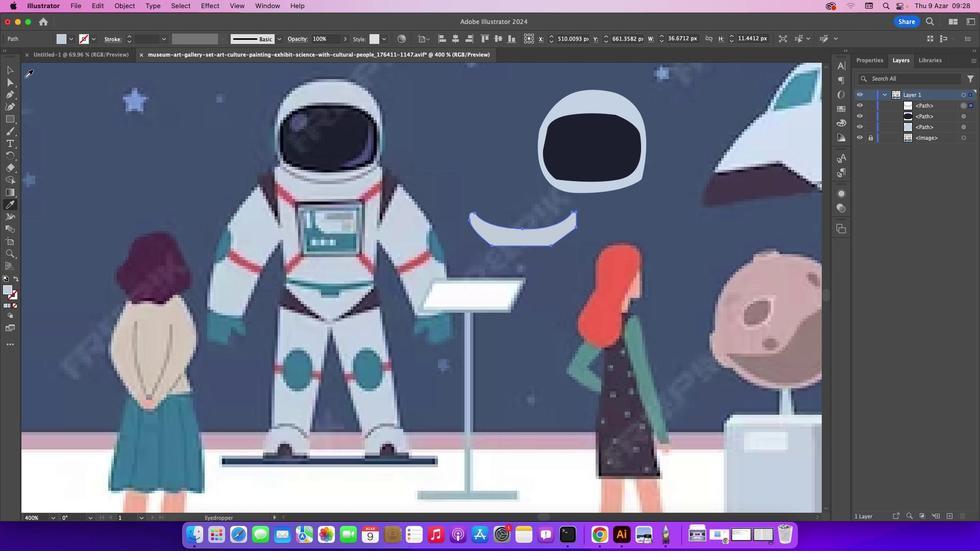 
Action: Mouse moved to (8, 71)
Screenshot: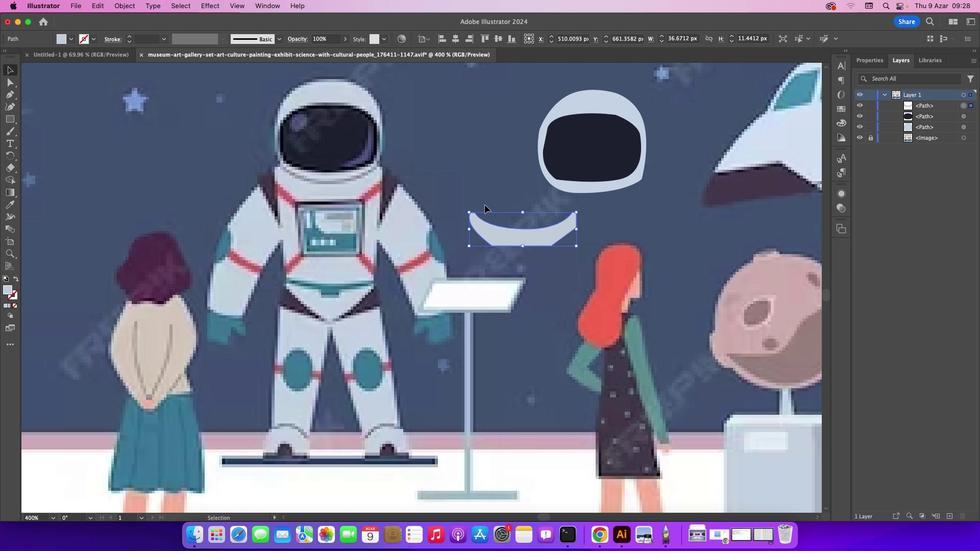 
Action: Mouse pressed left at (8, 71)
Screenshot: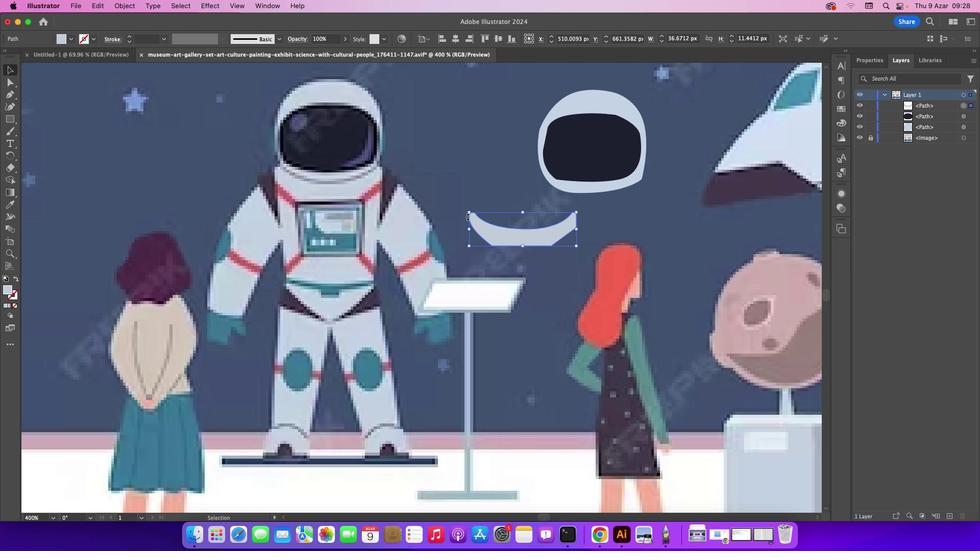 
Action: Mouse moved to (485, 233)
Screenshot: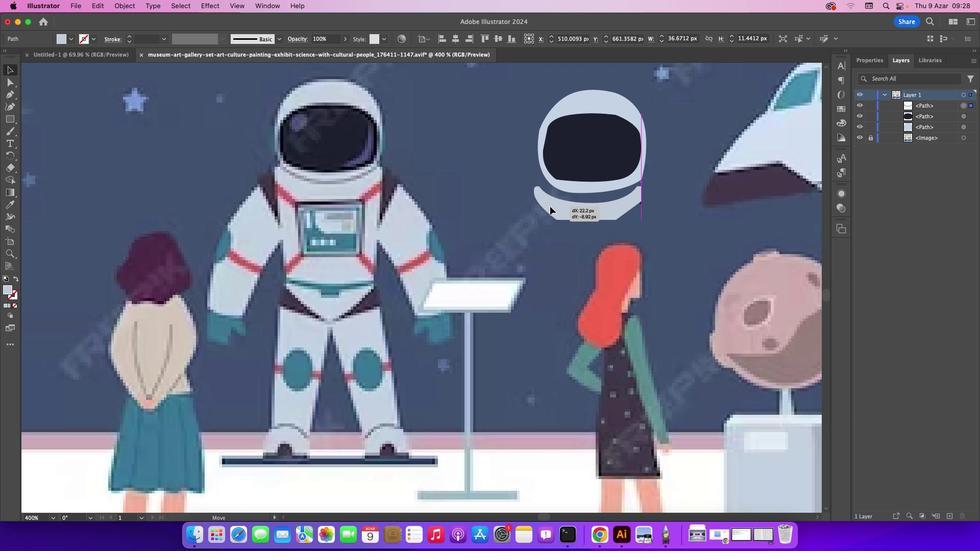 
Action: Mouse pressed left at (485, 233)
Screenshot: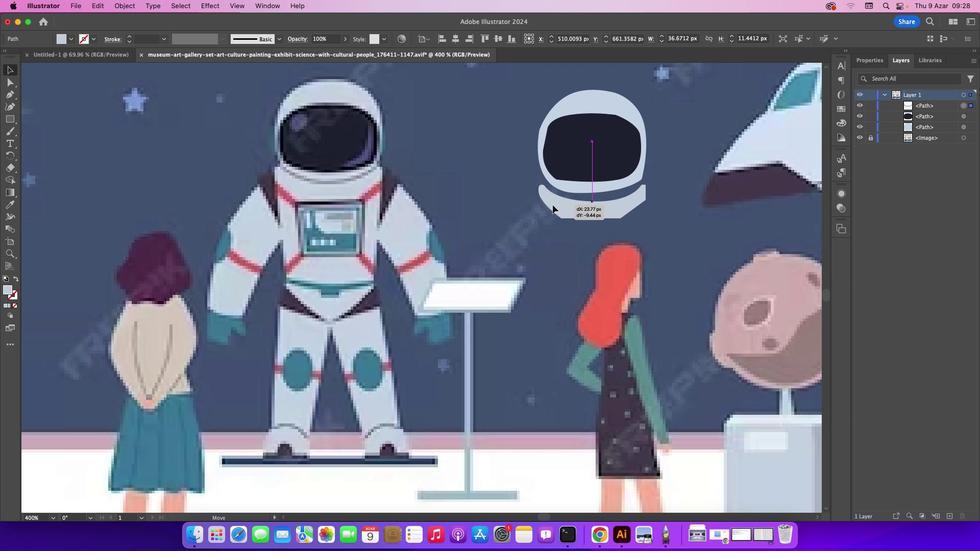
Action: Mouse moved to (592, 178)
Screenshot: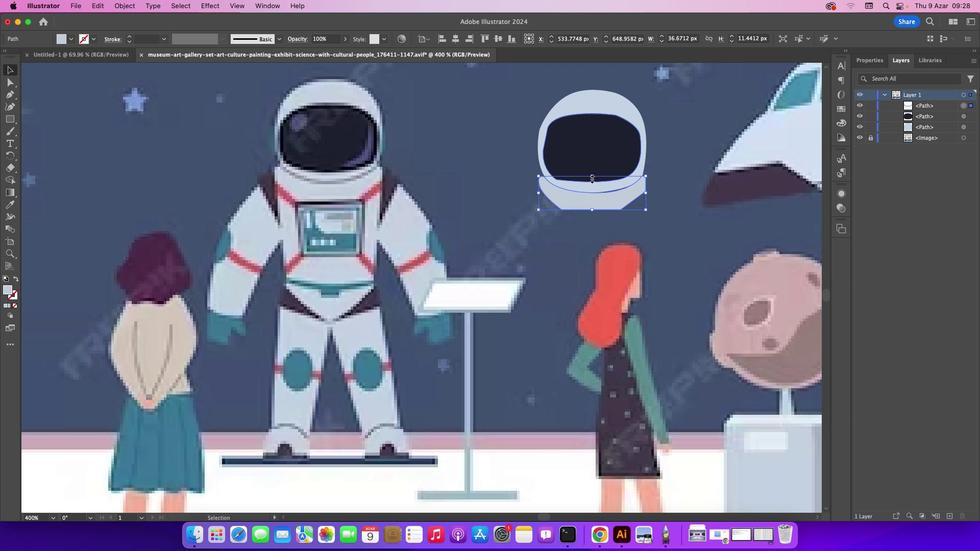 
Action: Mouse pressed left at (592, 178)
Screenshot: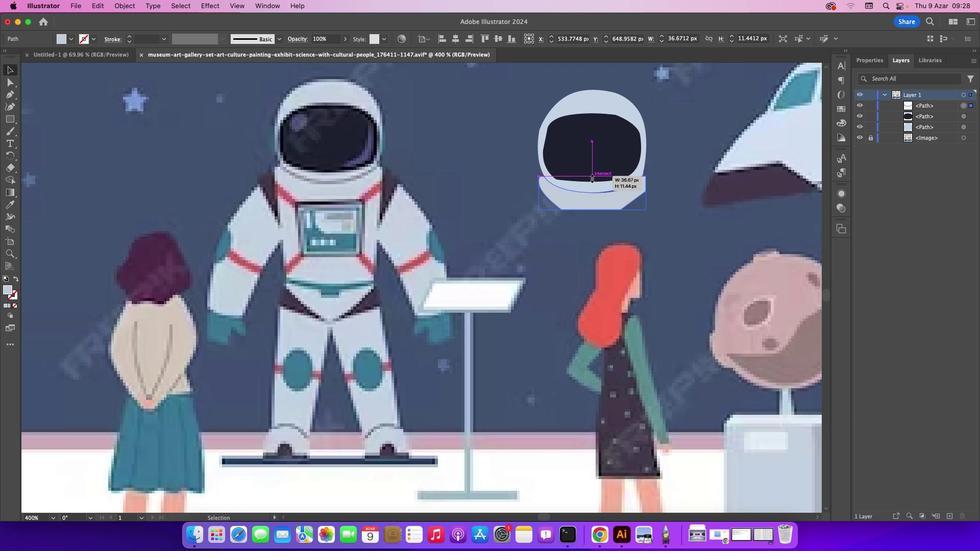 
Action: Mouse moved to (493, 174)
Screenshot: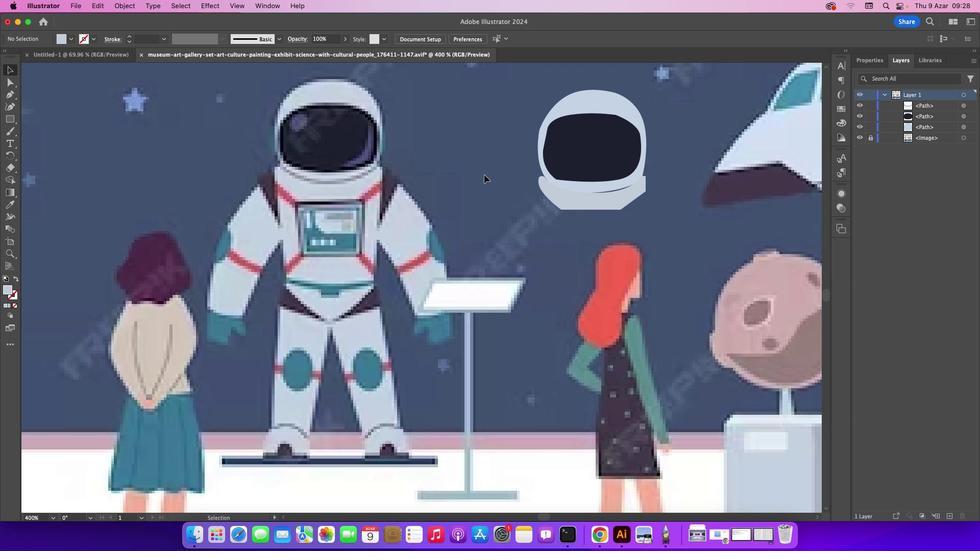 
Action: Mouse pressed left at (493, 174)
Screenshot: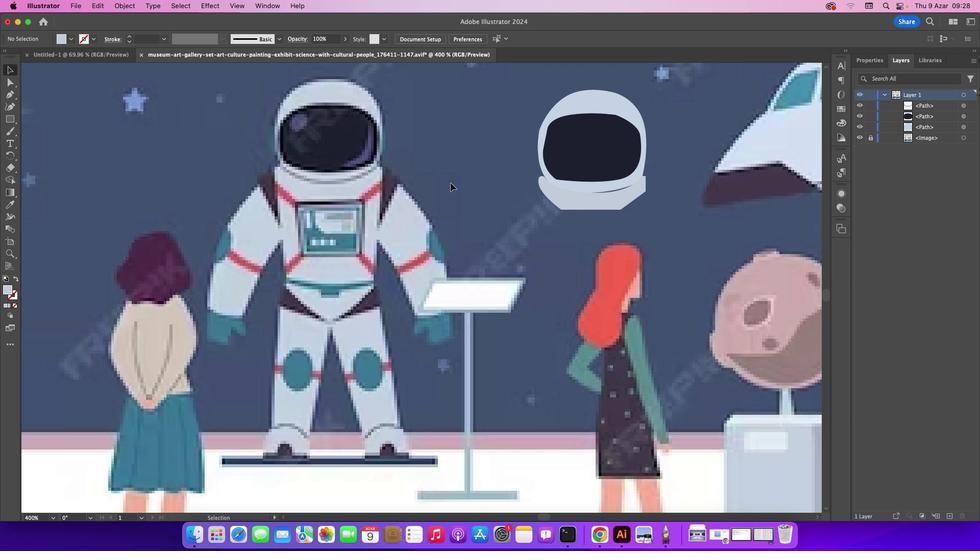 
Action: Mouse moved to (15, 99)
Screenshot: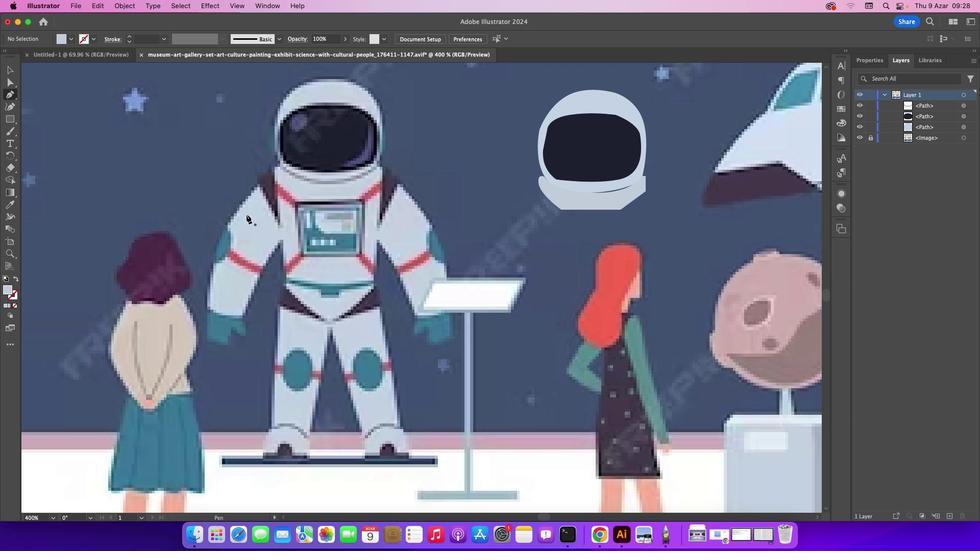 
Action: Mouse pressed left at (15, 99)
Screenshot: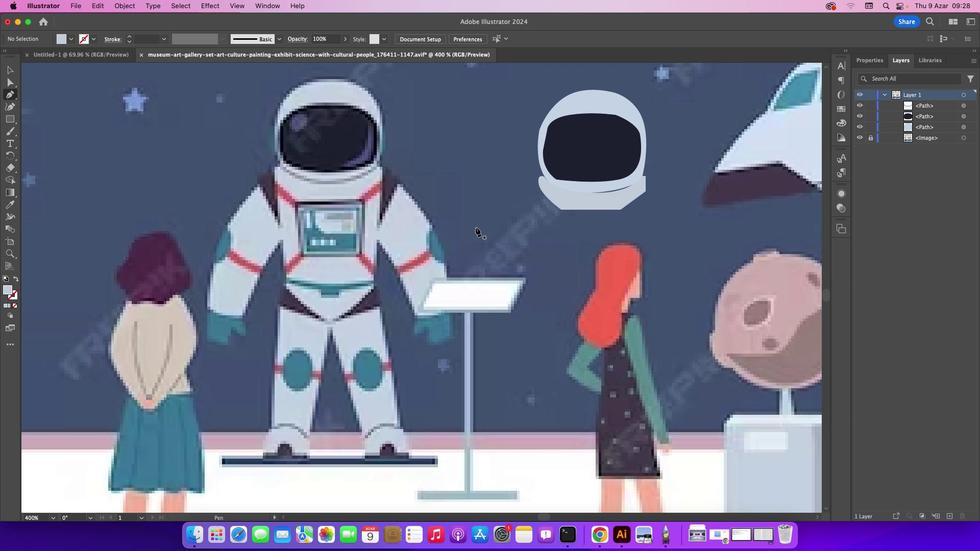 
Action: Mouse moved to (279, 197)
Screenshot: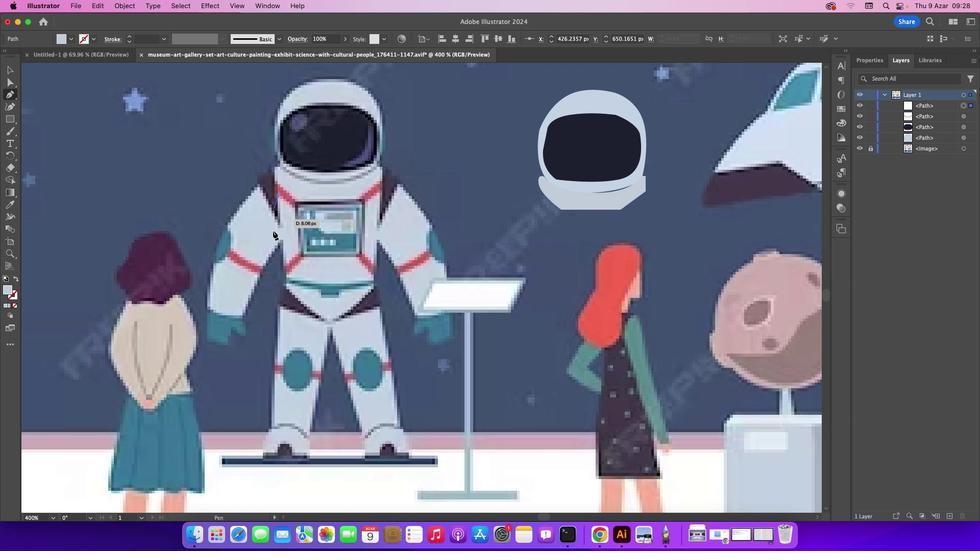 
Action: Mouse pressed left at (279, 197)
Screenshot: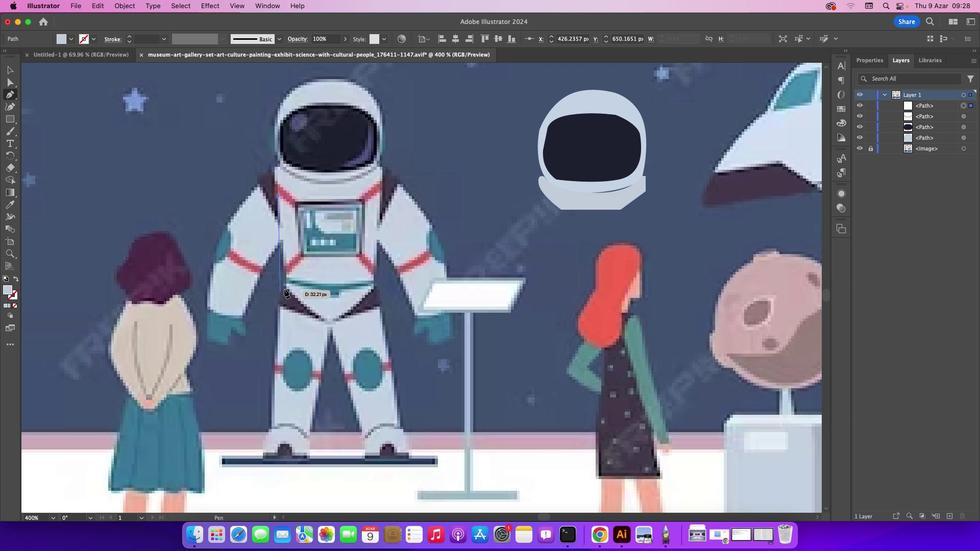 
Action: Mouse moved to (286, 279)
Screenshot: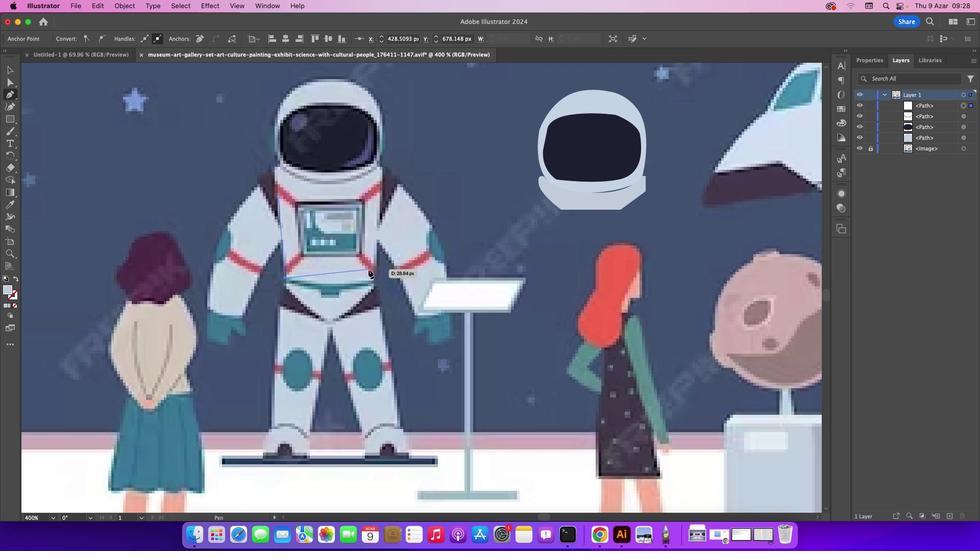 
Action: Mouse pressed left at (286, 279)
Screenshot: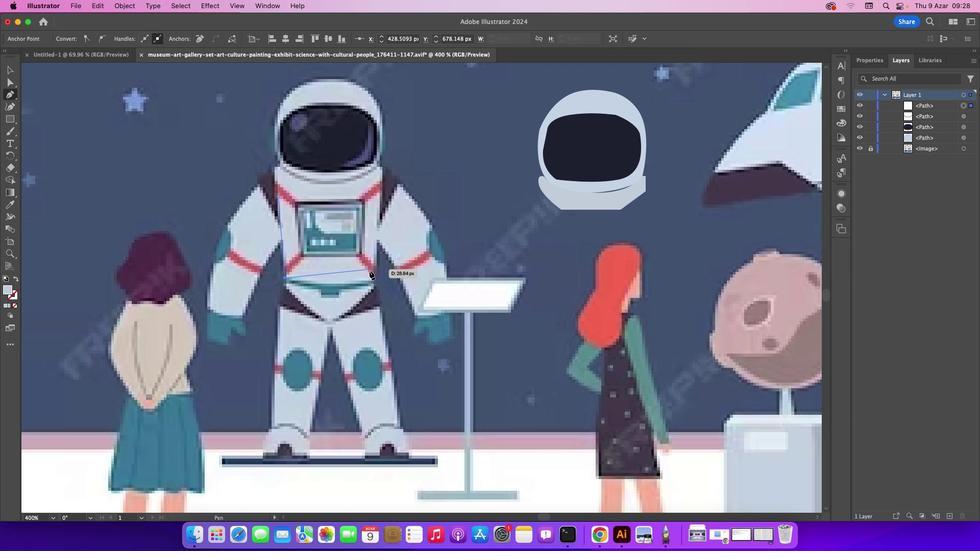 
Action: Mouse moved to (377, 283)
Screenshot: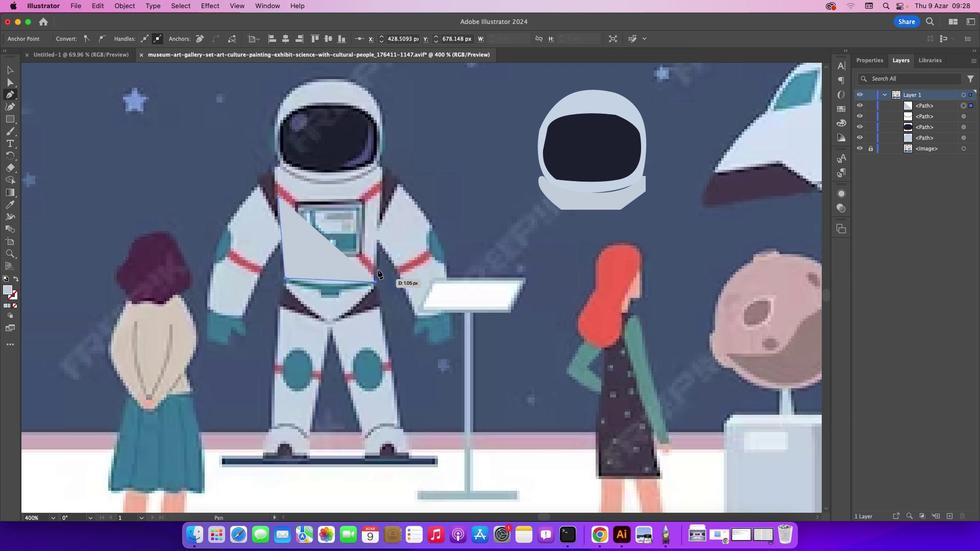 
Action: Mouse pressed left at (377, 283)
Screenshot: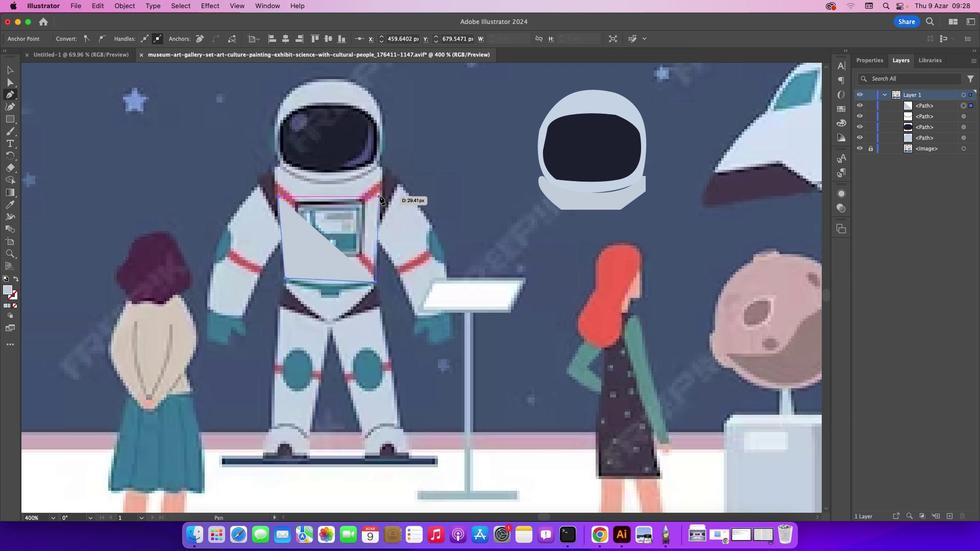
Action: Mouse moved to (380, 192)
Screenshot: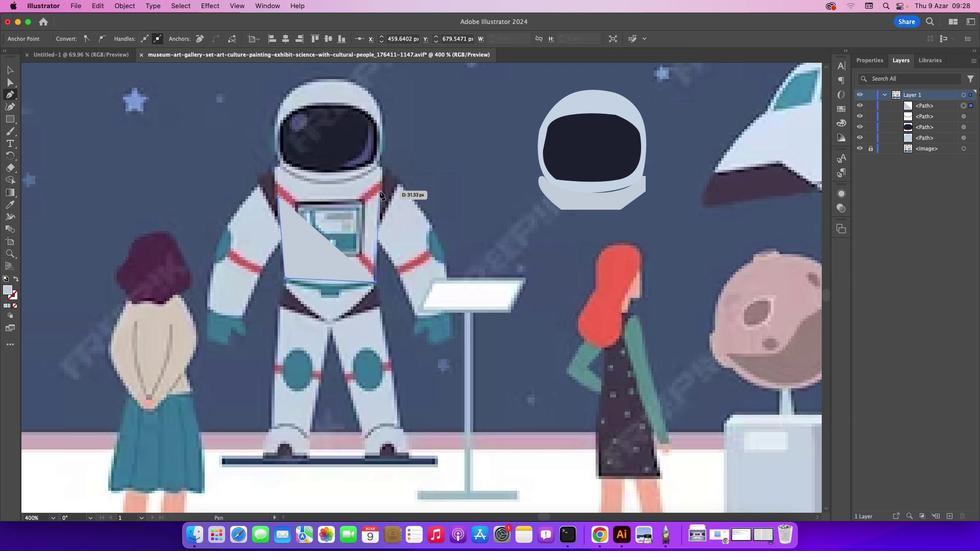 
Action: Mouse pressed left at (380, 192)
Screenshot: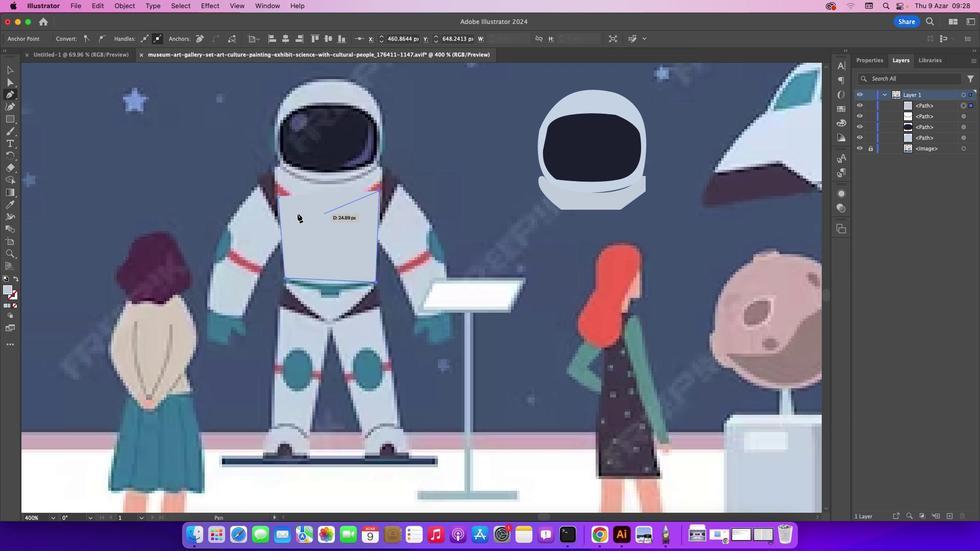 
Action: Mouse moved to (278, 198)
Screenshot: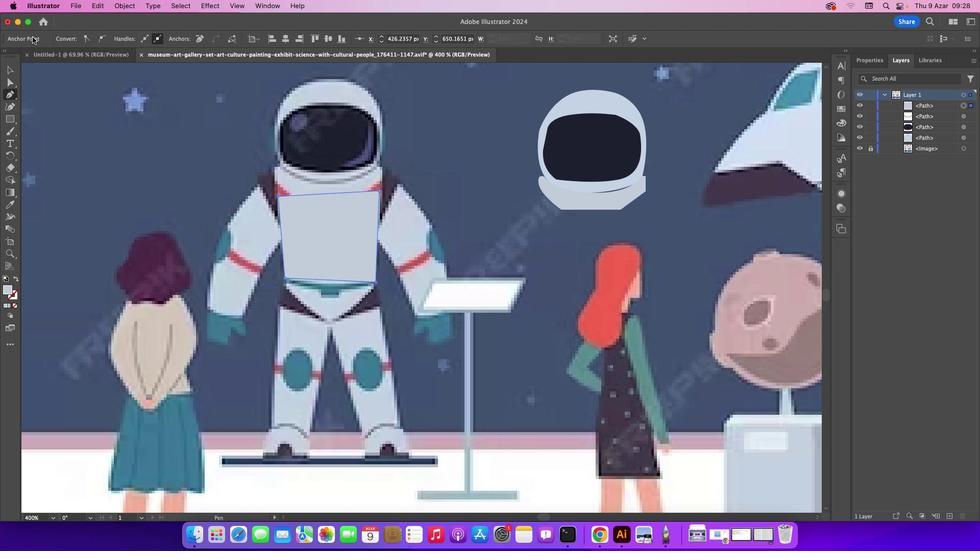 
Action: Mouse pressed left at (278, 198)
Screenshot: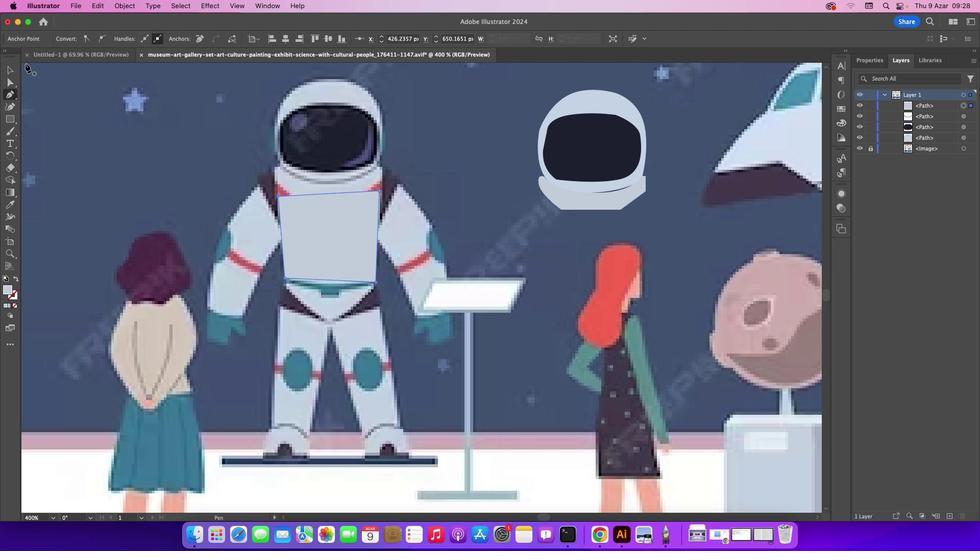 
Action: Mouse moved to (13, 68)
Screenshot: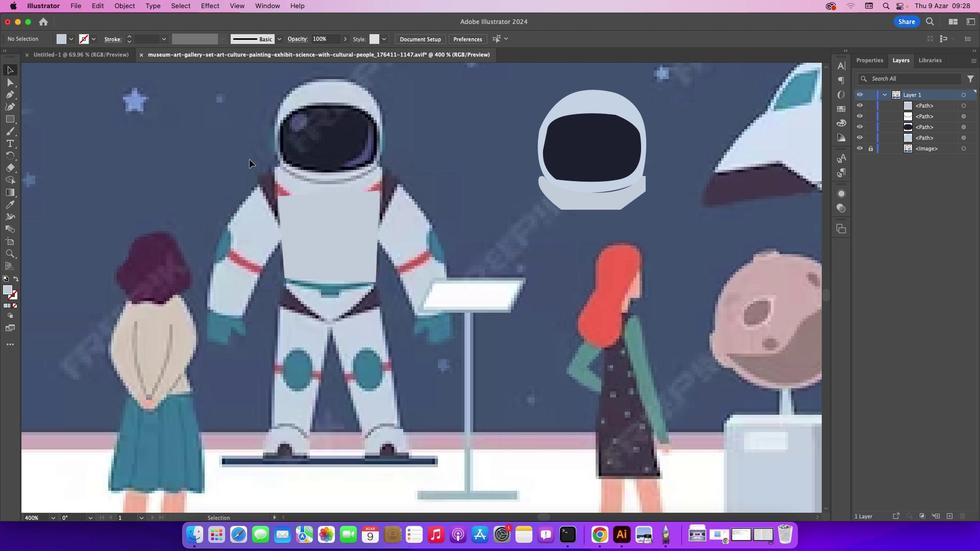 
Action: Mouse pressed left at (13, 68)
Screenshot: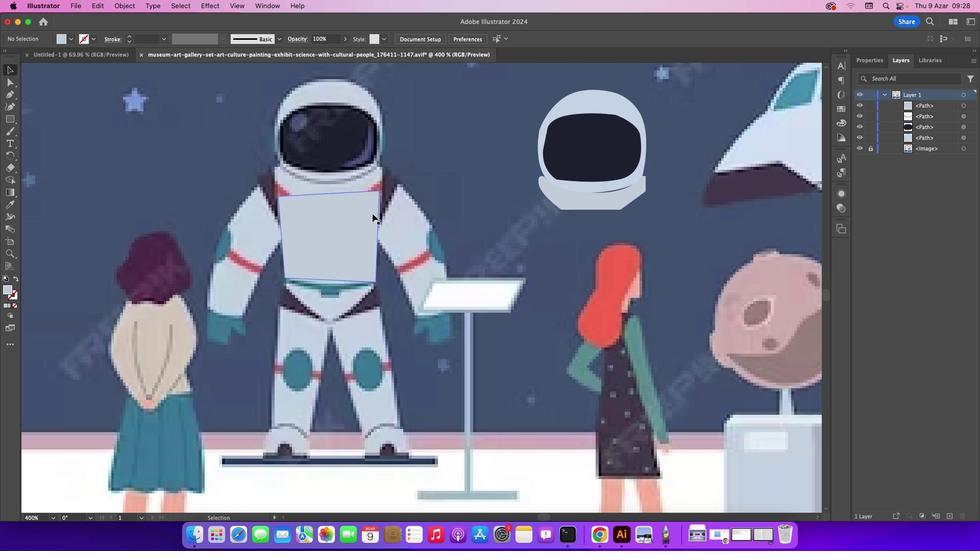 
Action: Mouse moved to (93, 90)
Screenshot: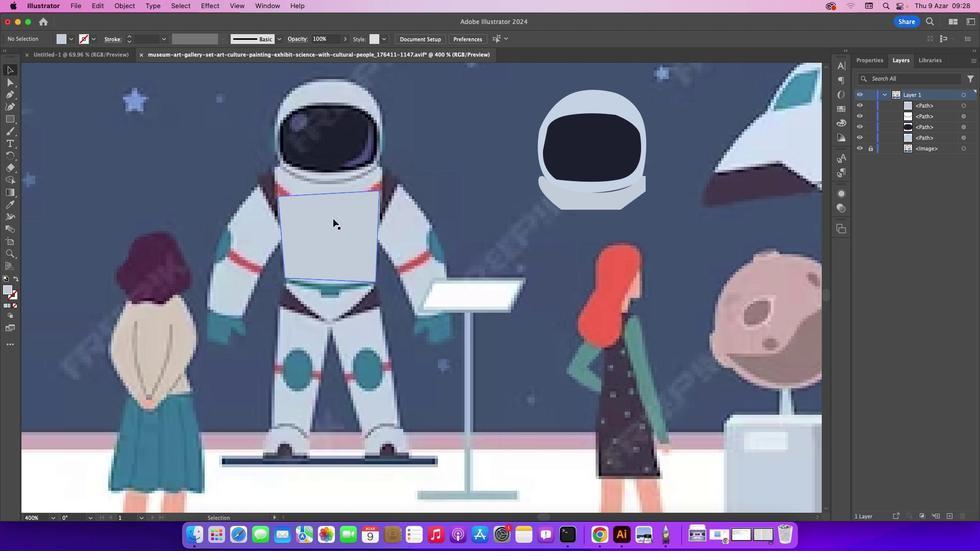 
Action: Mouse pressed left at (93, 90)
Screenshot: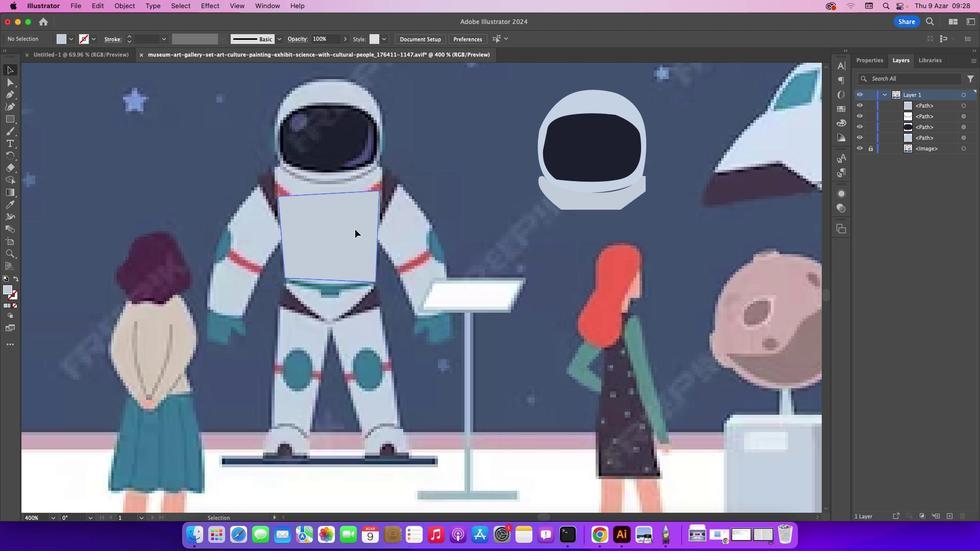 
Action: Mouse moved to (334, 220)
Screenshot: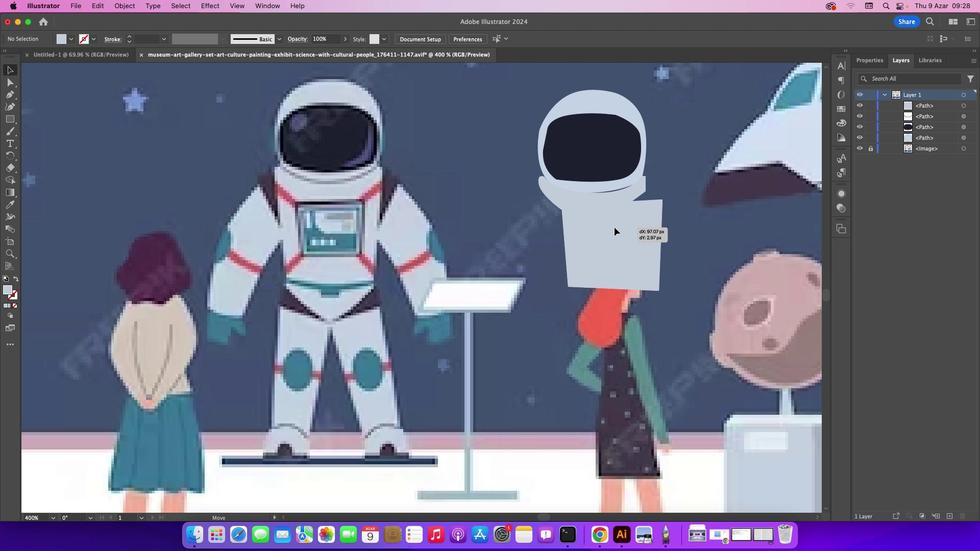 
Action: Mouse pressed left at (334, 220)
Screenshot: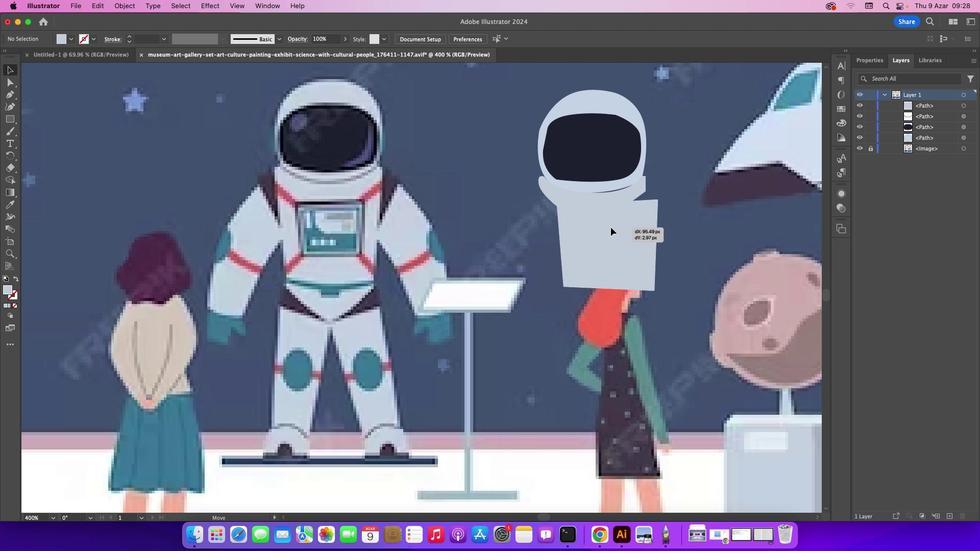 
Action: Mouse moved to (499, 213)
Screenshot: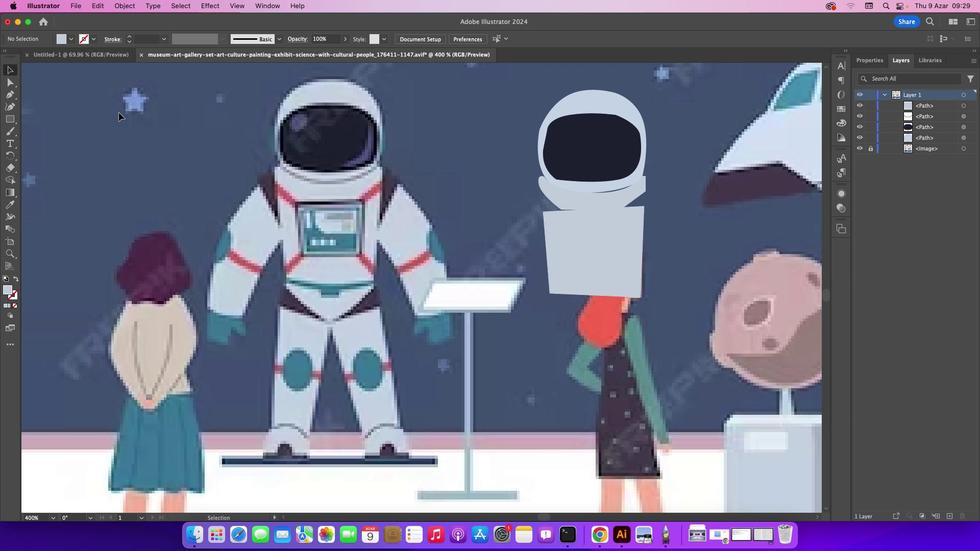 
Action: Mouse pressed left at (499, 213)
Screenshot: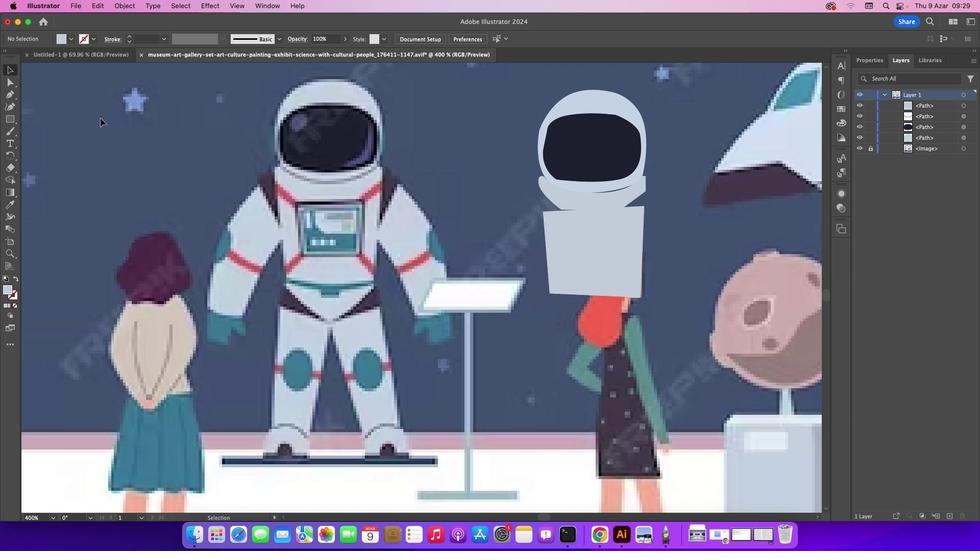 
Action: Mouse moved to (9, 99)
Screenshot: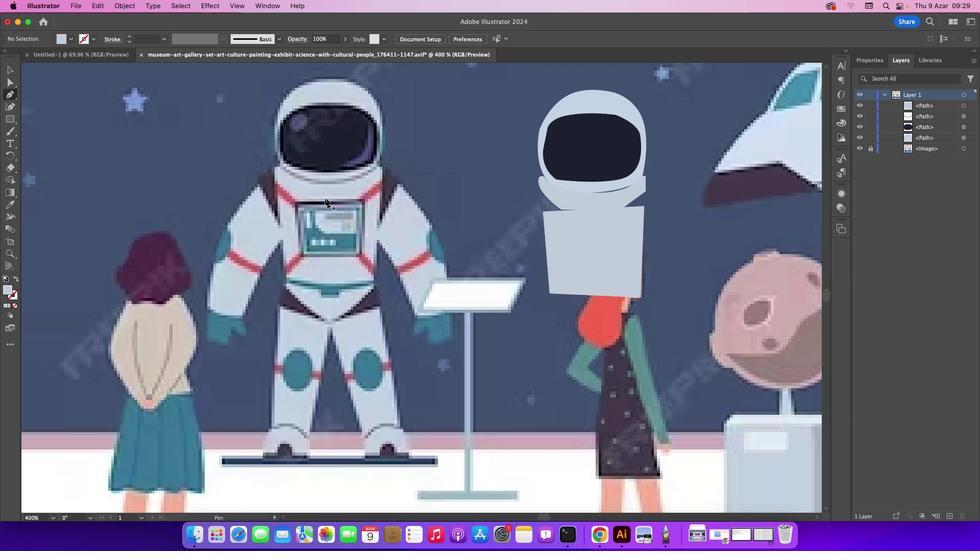 
Action: Mouse pressed left at (9, 99)
Screenshot: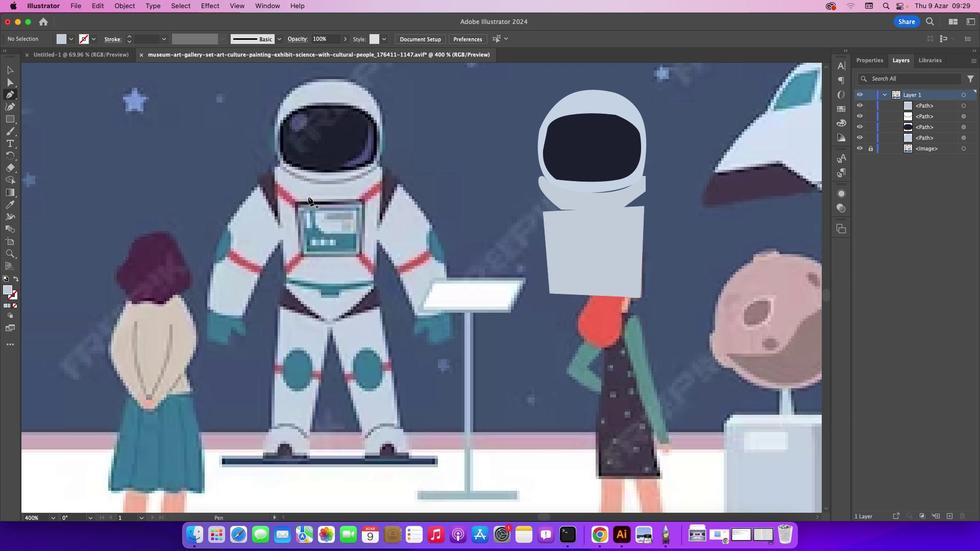 
Action: Mouse moved to (298, 203)
Screenshot: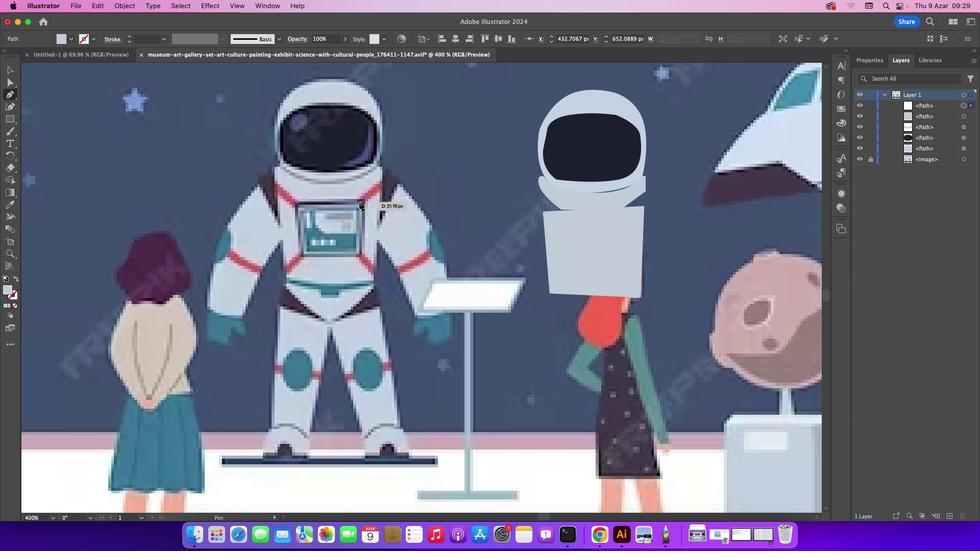 
Action: Mouse pressed left at (298, 203)
Screenshot: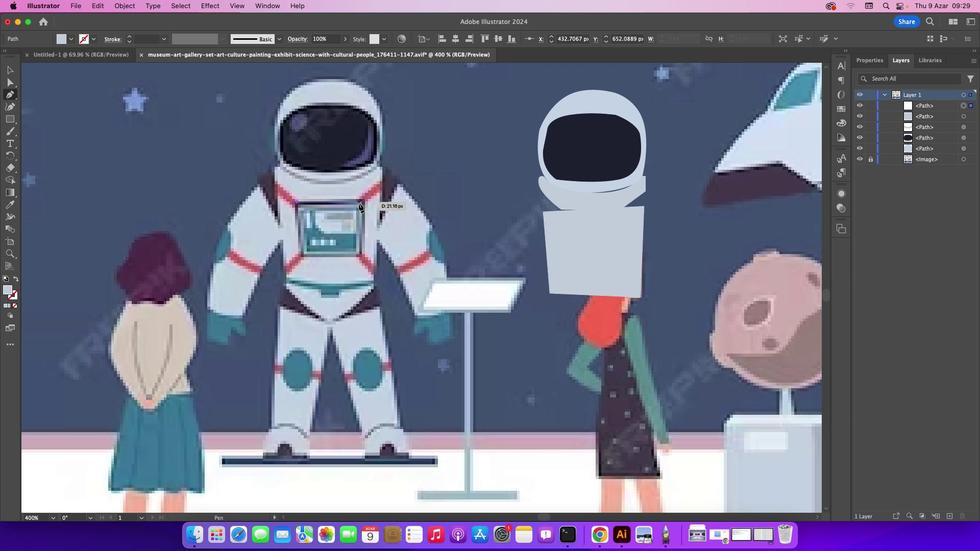 
Action: Mouse moved to (361, 204)
Screenshot: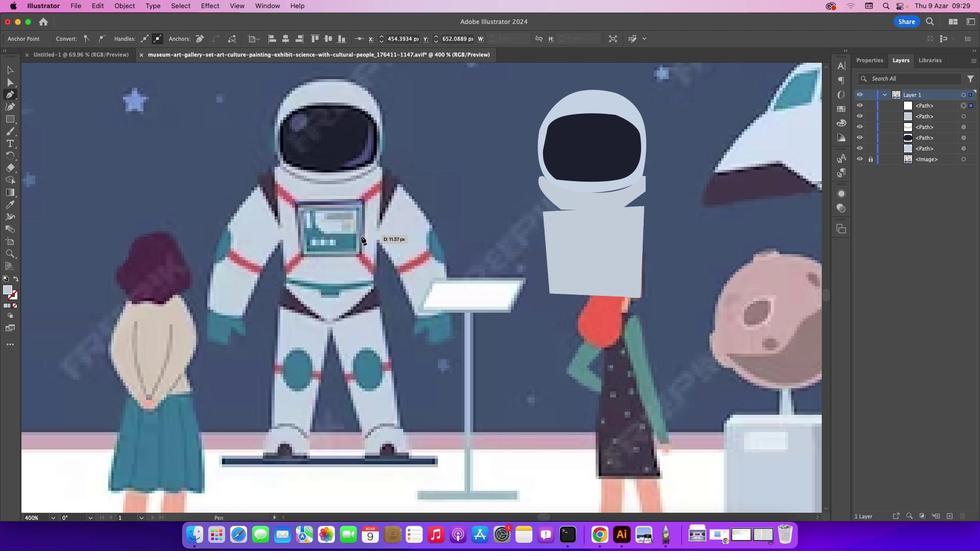 
Action: Mouse pressed left at (361, 204)
Screenshot: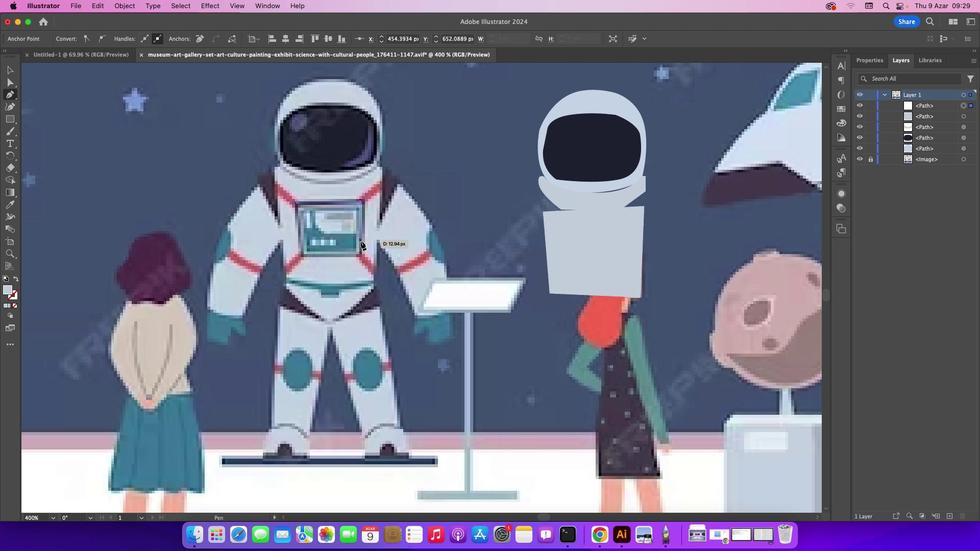 
Action: Mouse moved to (363, 256)
Screenshot: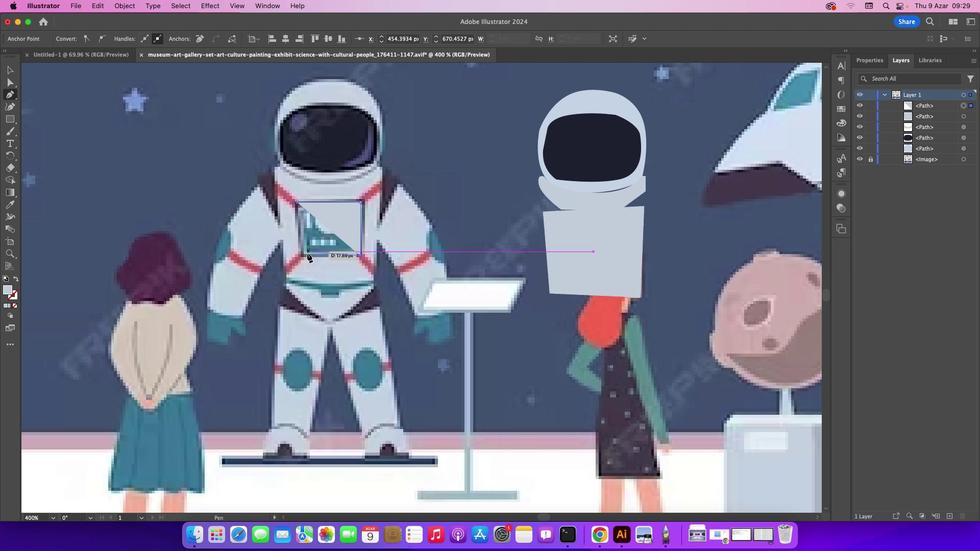 
Action: Mouse pressed left at (363, 256)
Screenshot: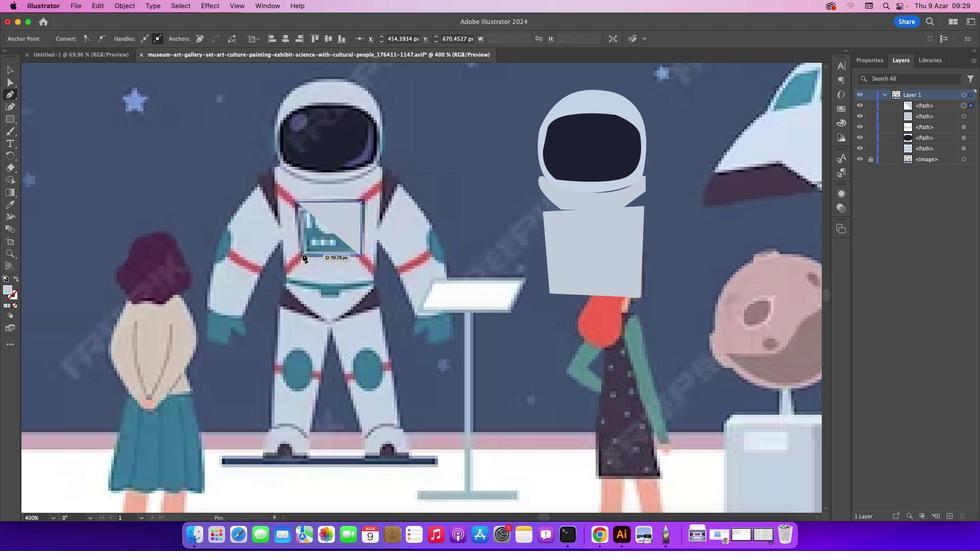 
Action: Mouse moved to (302, 255)
Screenshot: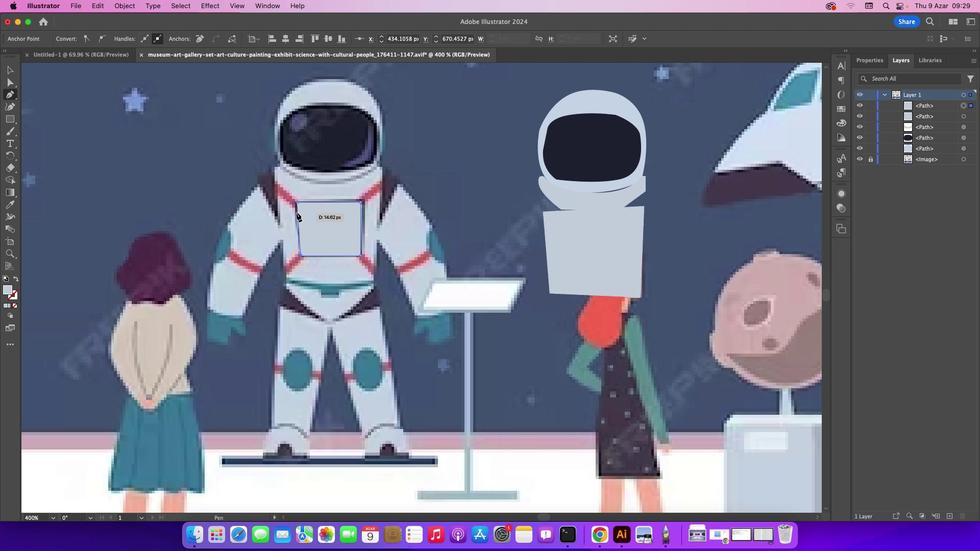 
Action: Mouse pressed left at (302, 255)
Screenshot: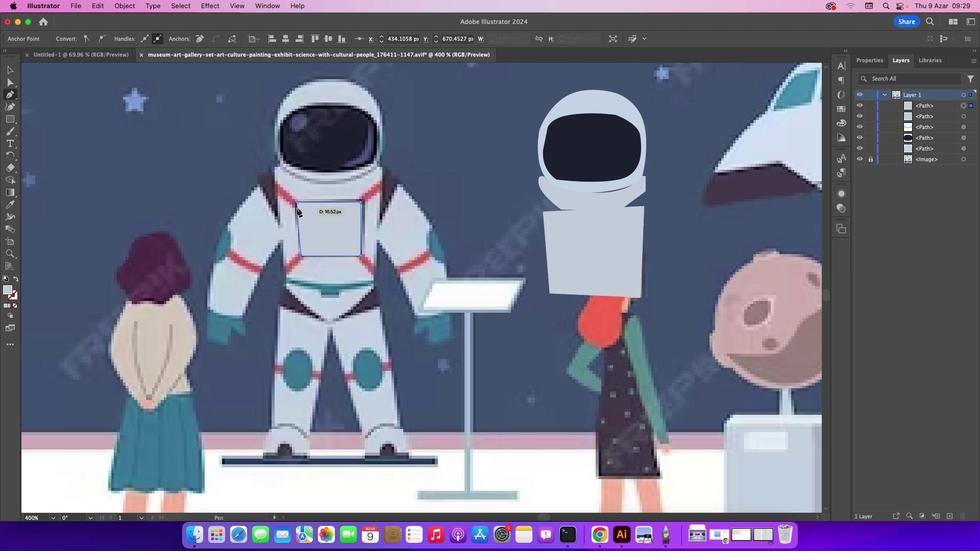 
Action: Mouse moved to (298, 205)
Screenshot: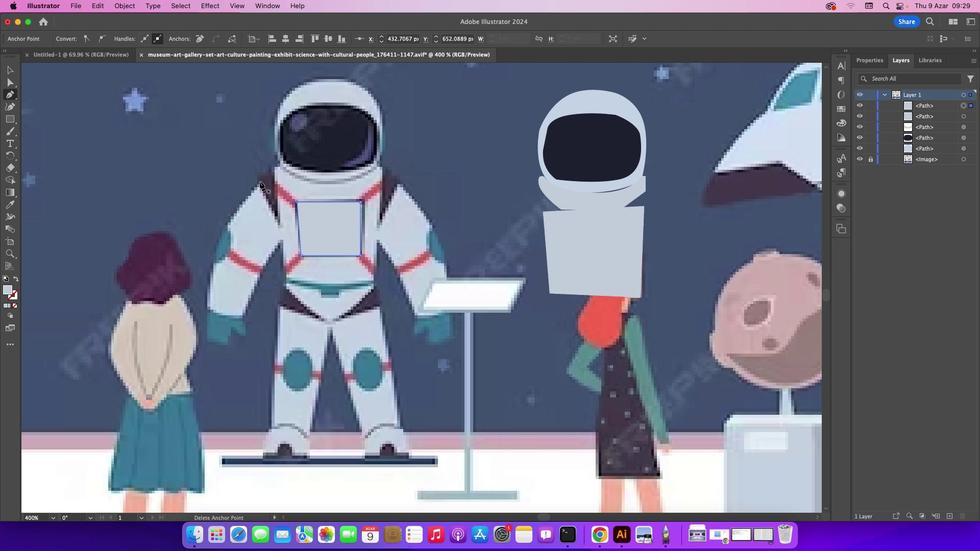 
Action: Mouse pressed left at (298, 205)
Screenshot: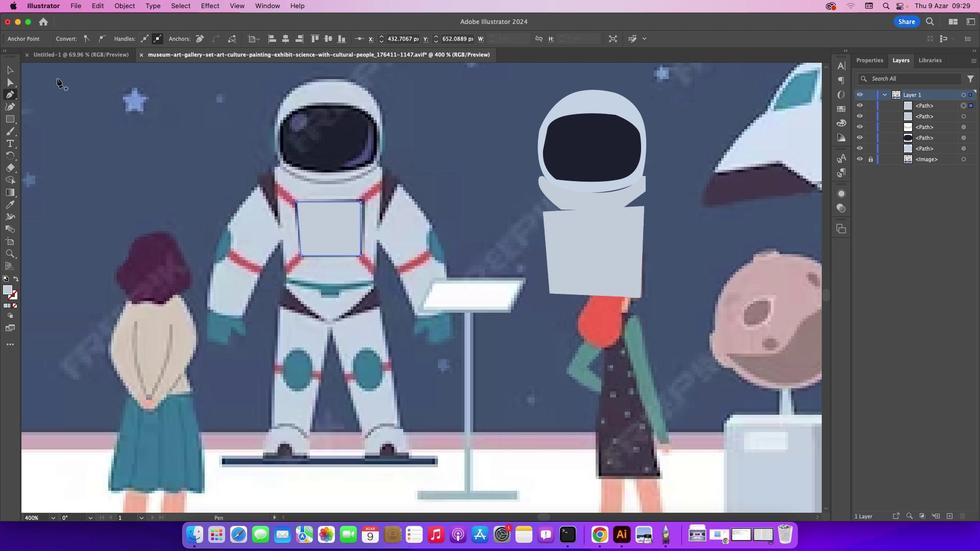 
Action: Mouse moved to (15, 73)
Screenshot: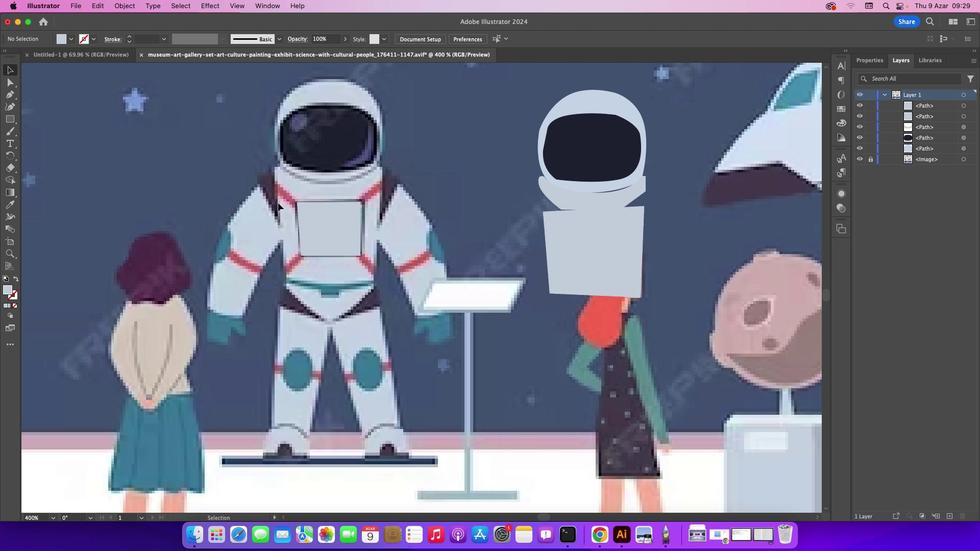 
Action: Mouse pressed left at (15, 73)
Screenshot: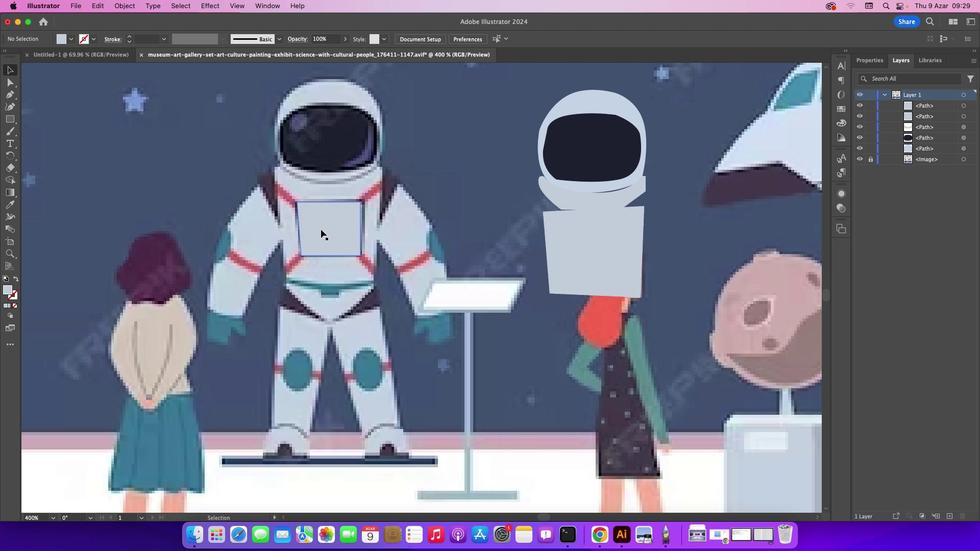 
Action: Mouse moved to (106, 102)
Screenshot: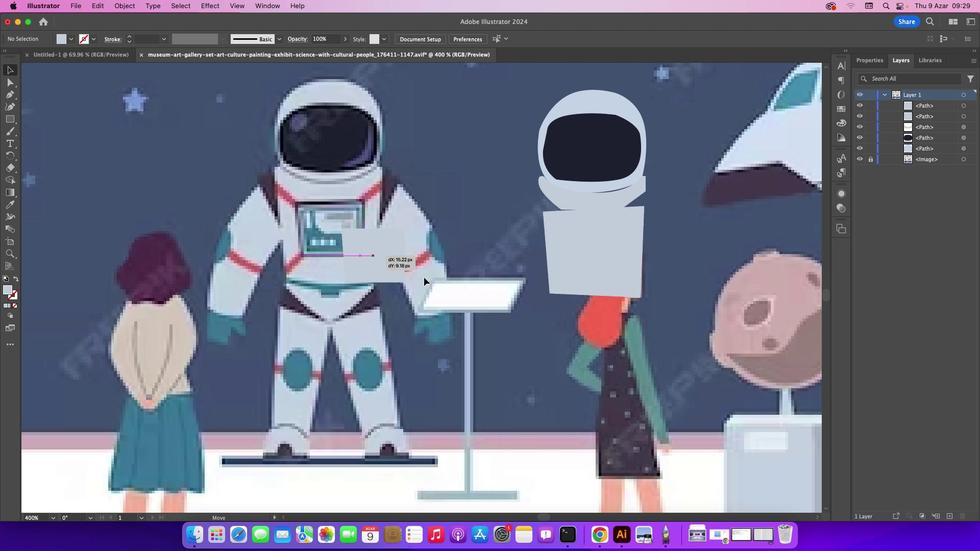 
Action: Mouse pressed left at (106, 102)
Screenshot: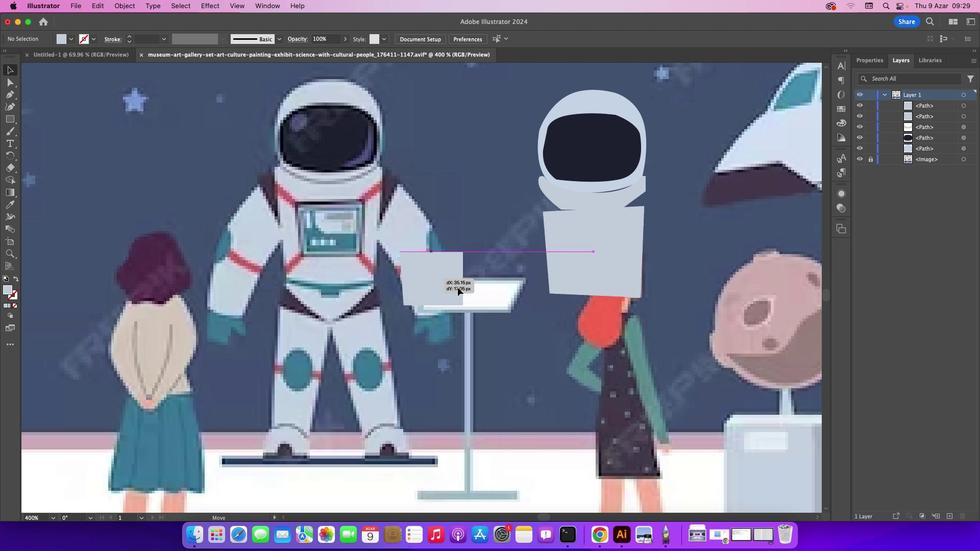 
Action: Mouse moved to (322, 230)
Screenshot: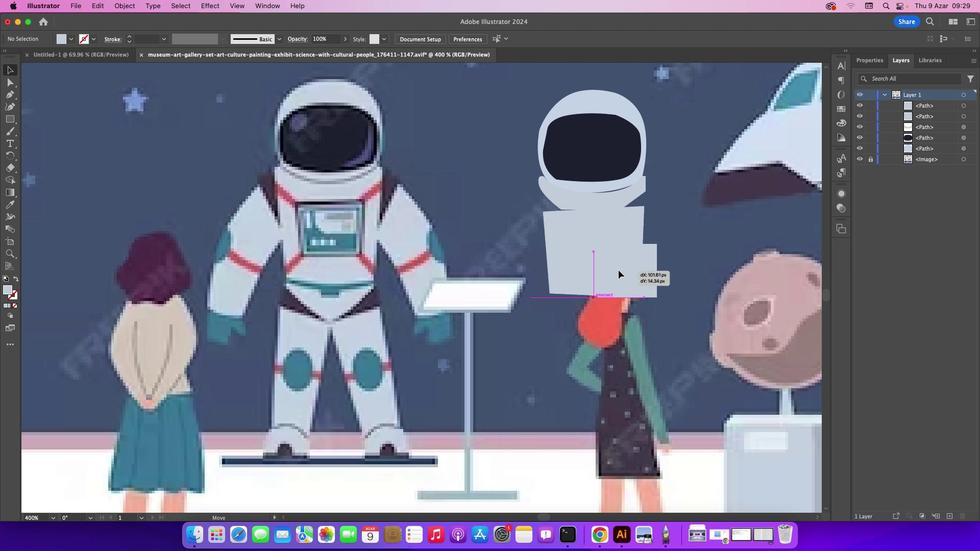 
Action: Mouse pressed left at (322, 230)
Screenshot: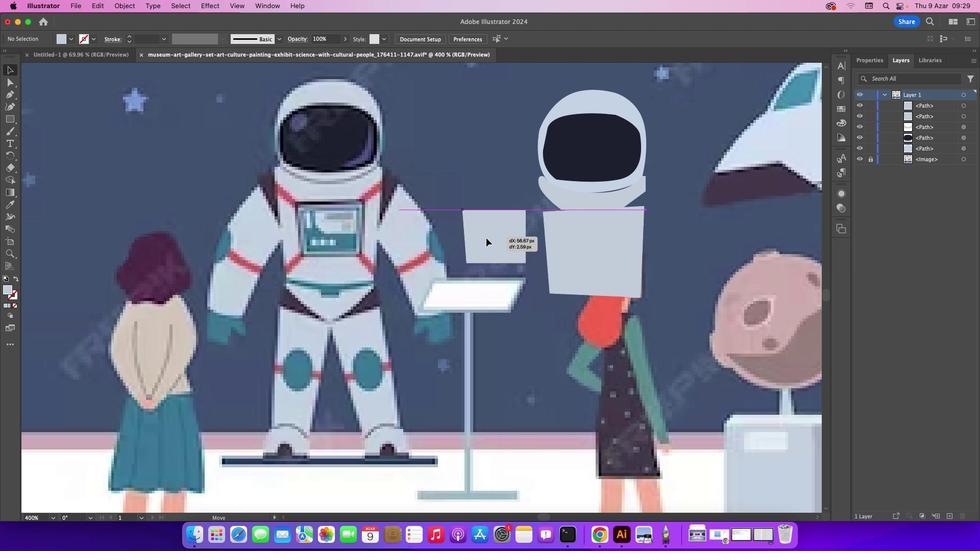
Action: Mouse moved to (12, 205)
Screenshot: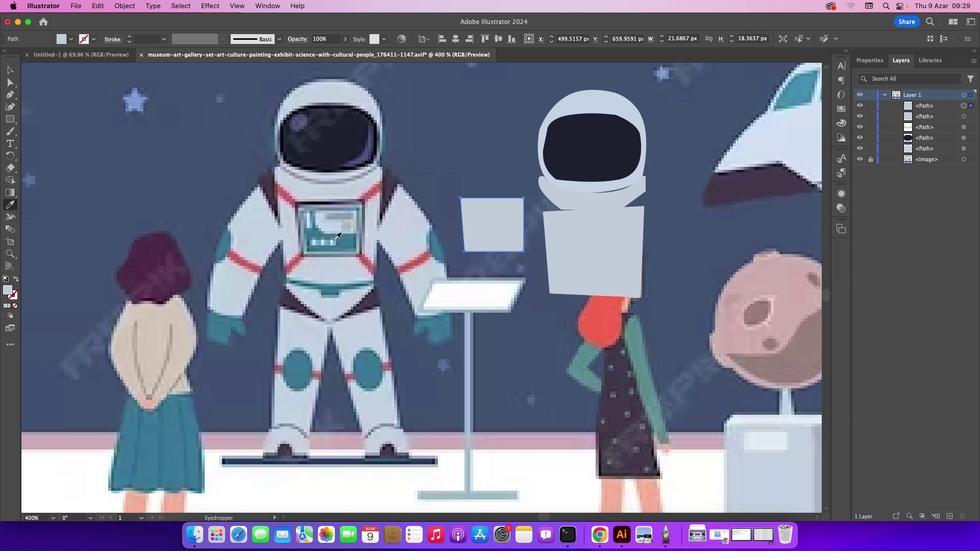 
Action: Mouse pressed left at (12, 205)
Screenshot: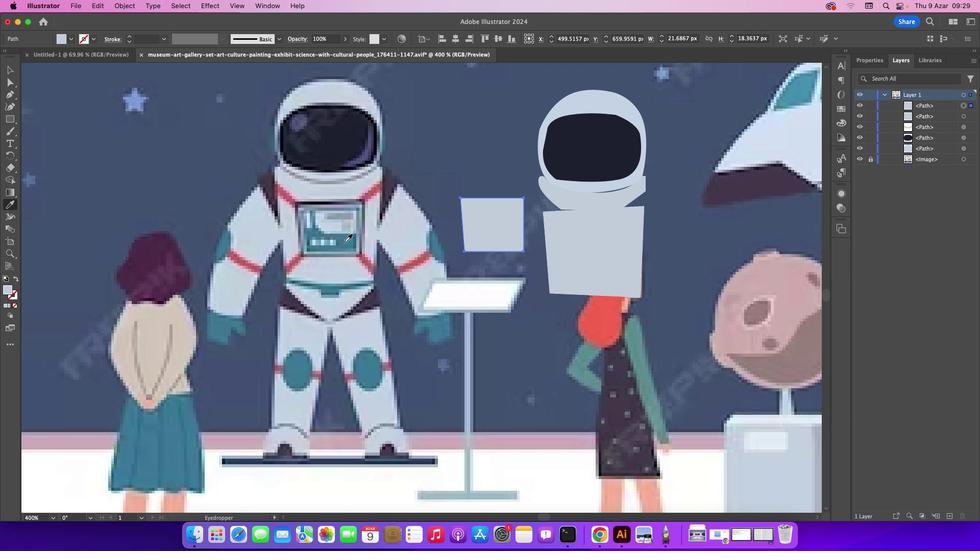 
Action: Mouse moved to (347, 242)
Screenshot: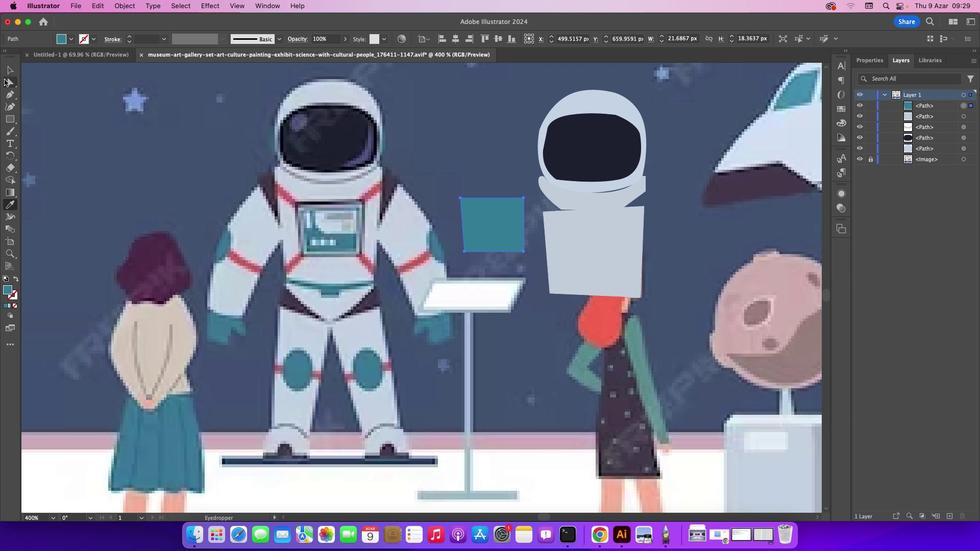 
Action: Mouse pressed left at (347, 242)
Screenshot: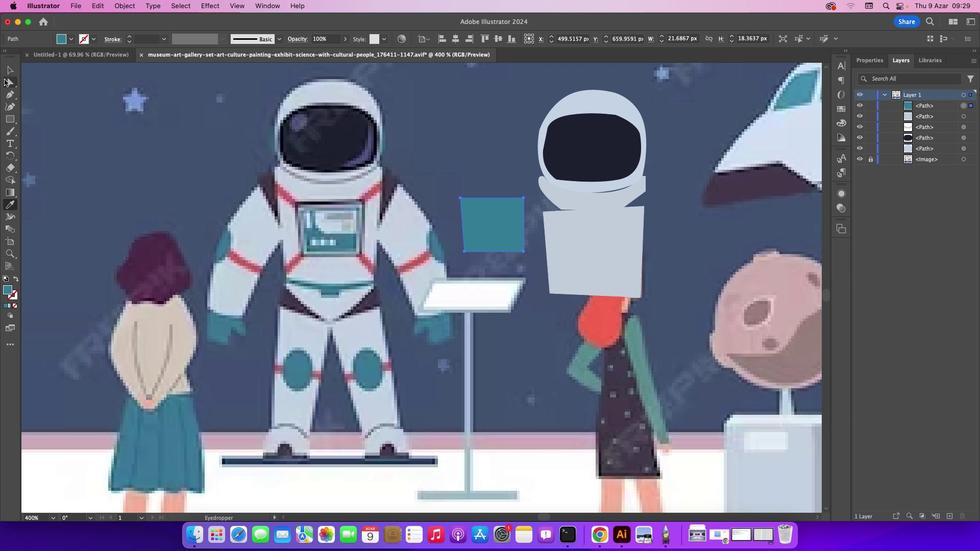 
Action: Mouse moved to (6, 76)
Screenshot: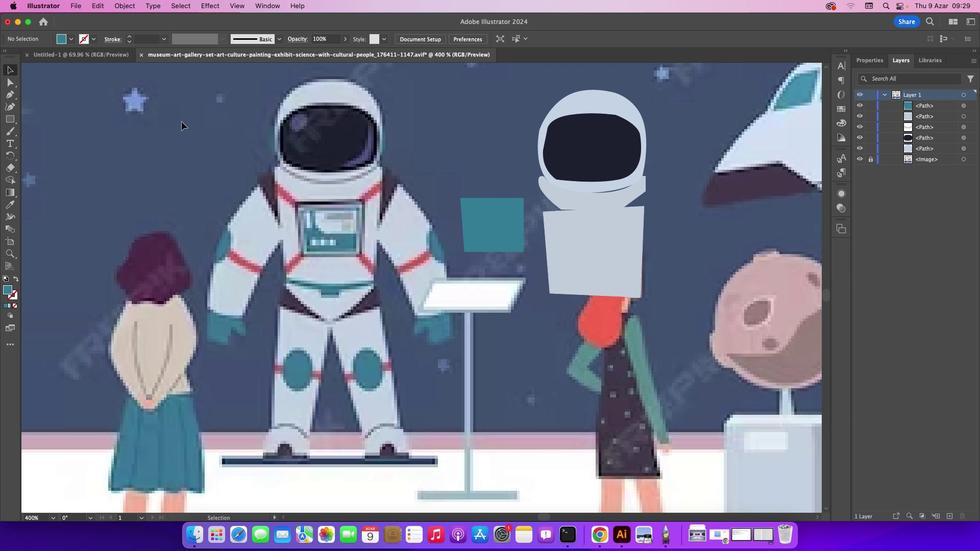 
Action: Mouse pressed left at (6, 76)
Screenshot: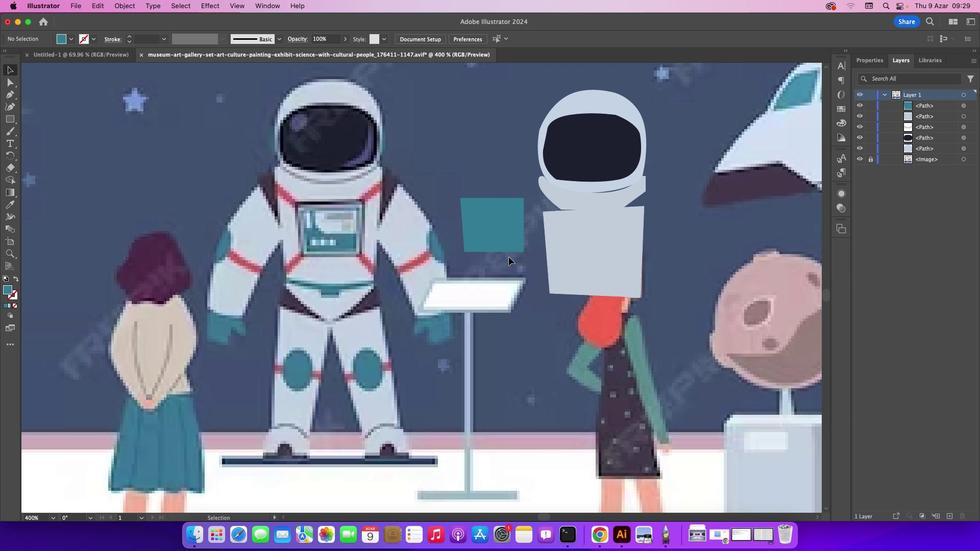 
Action: Mouse moved to (182, 123)
Screenshot: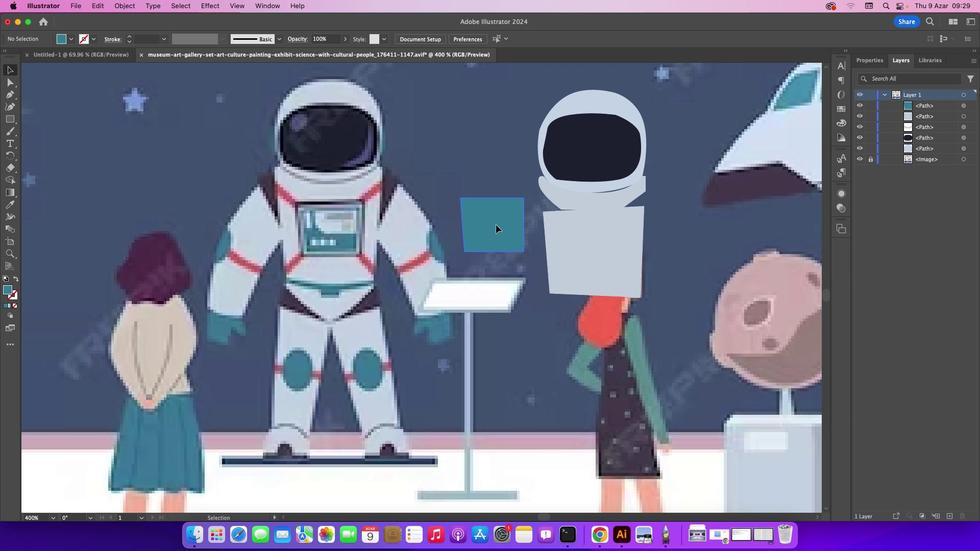 
Action: Mouse pressed left at (182, 123)
Screenshot: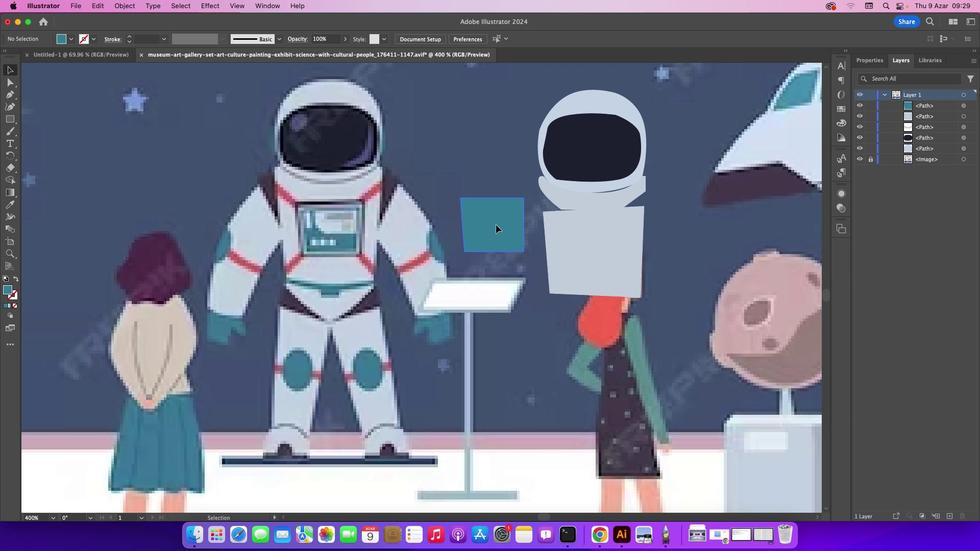 
Action: Mouse moved to (497, 225)
Screenshot: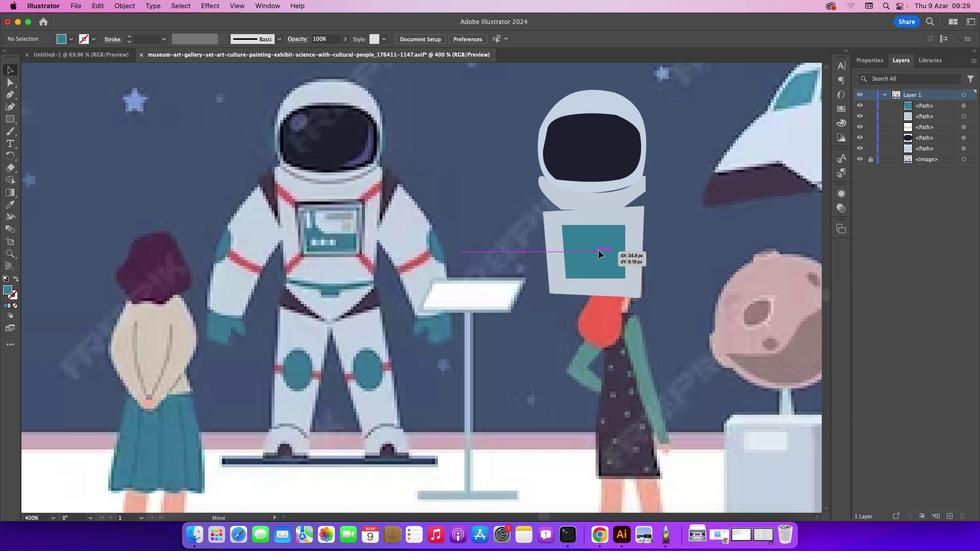 
Action: Mouse pressed left at (497, 225)
Screenshot: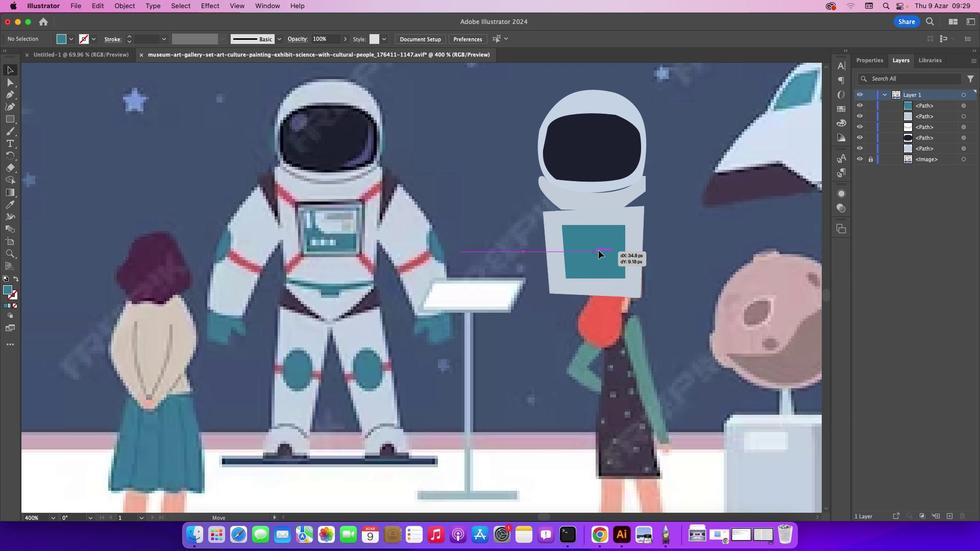 
Action: Mouse moved to (291, 182)
Screenshot: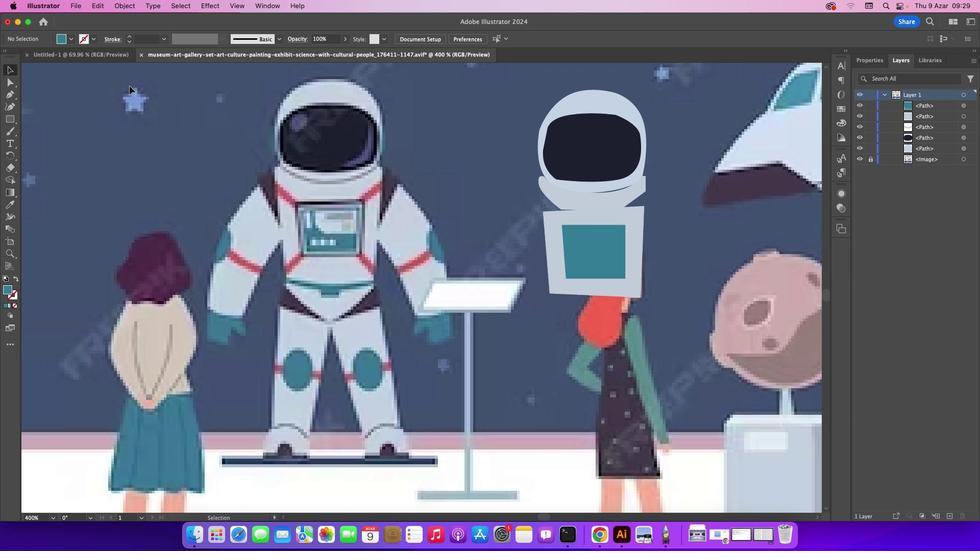 
Action: Mouse pressed left at (291, 182)
Screenshot: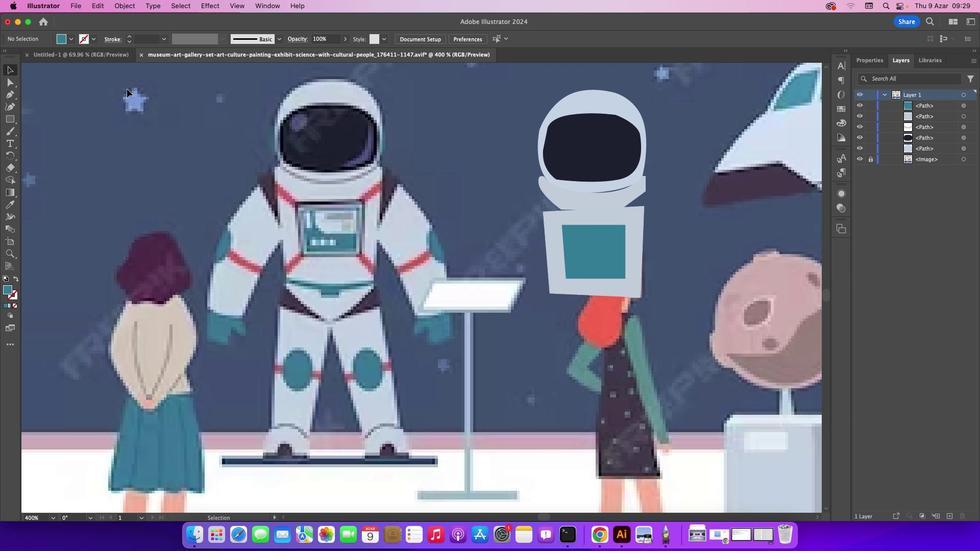 
Action: Mouse moved to (15, 96)
Screenshot: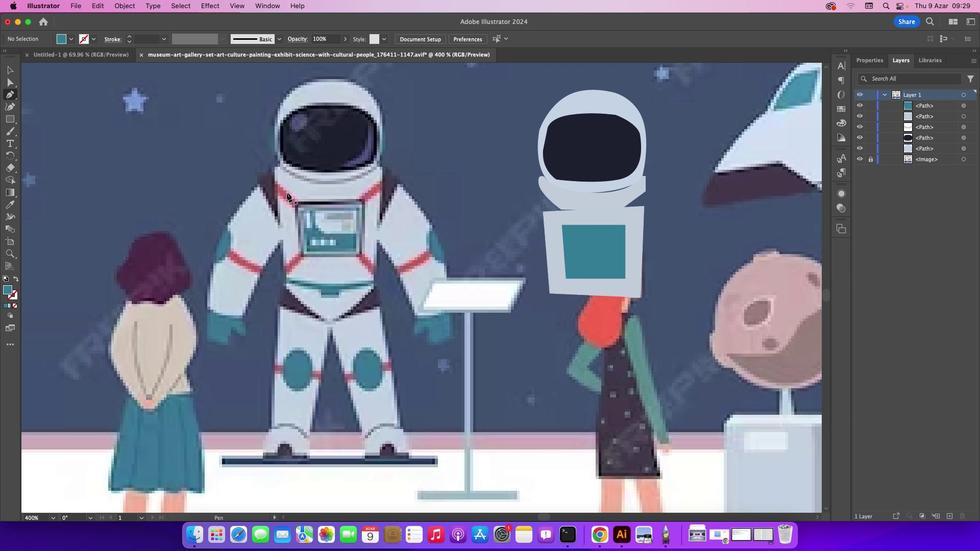 
Action: Mouse pressed left at (15, 96)
Screenshot: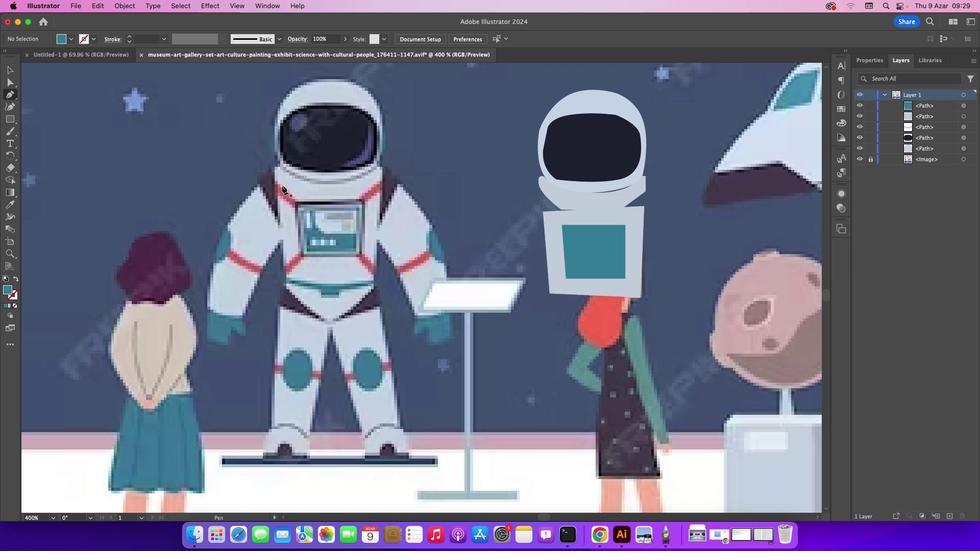 
Action: Mouse moved to (274, 180)
Screenshot: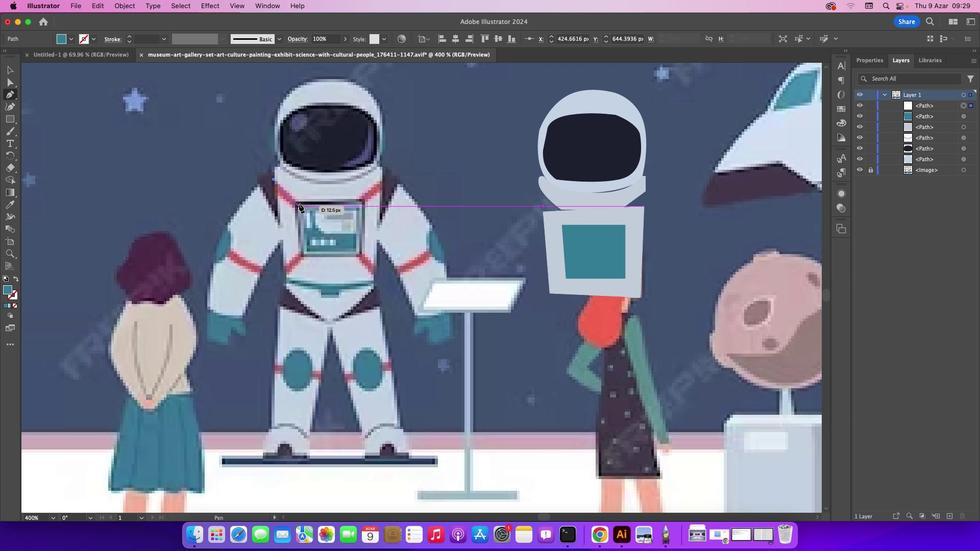 
Action: Mouse pressed left at (274, 180)
Screenshot: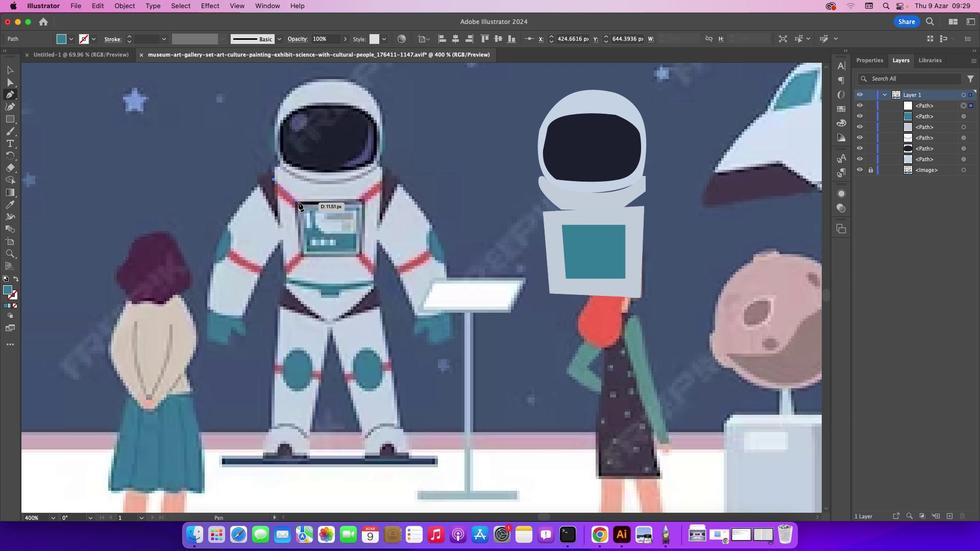 
Action: Mouse moved to (298, 201)
Screenshot: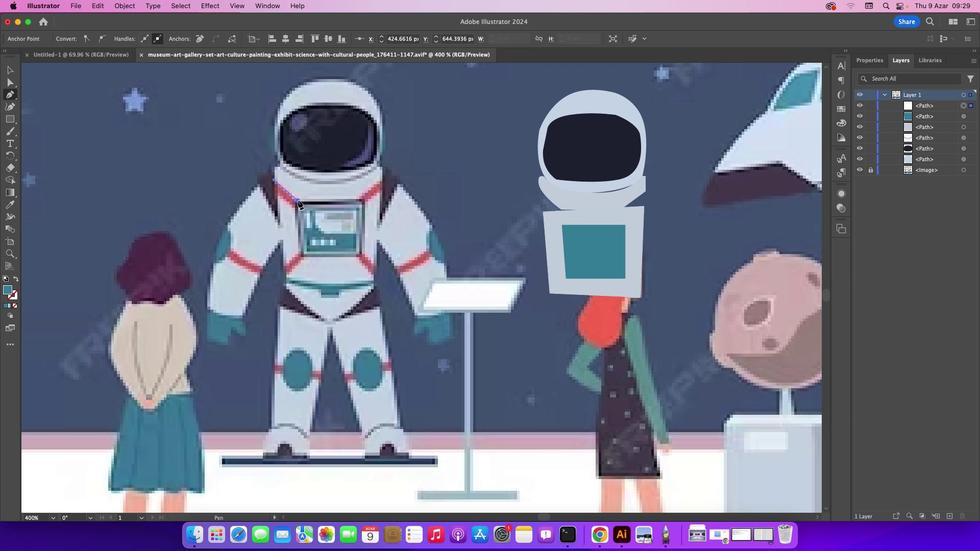 
Action: Mouse pressed left at (298, 201)
Screenshot: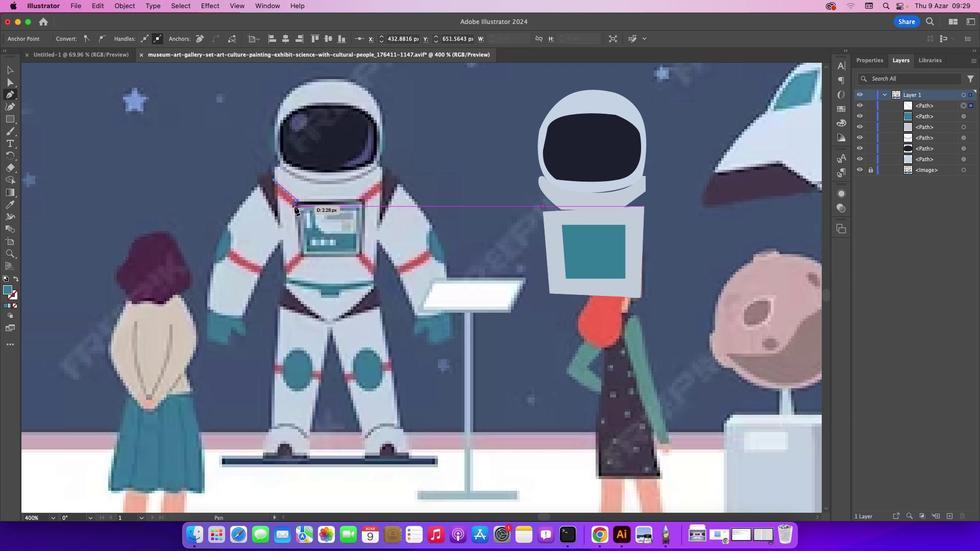 
Action: Mouse moved to (296, 204)
